Task: open an excel sheet and write heading  Cash Flow TrackerAdd Dates in a column and its values below  '2023-05-01, 2023-05-03, 2023-05-06, 2023-05-10, 2023-05-15, 2023-05-20, 2023-05-25 & 2023-05-31'Add Descriptions in next column and its values below  Monthly Salary, Grocery Shopping, Dining Out., Utility Bill, Transportation, Entertainment, Miscellaneous & Total. Add Amount in next column and its values below  $2,500, $100, $50, $150, $30, $50, $20& $400. Add Income/ Expense in next column and its values below  Income, Expenses, Expenses, Expenses, Expenses, Expenses & Expenses. Add Balance in next column and its values below  $2,500, $2,400, $2,350, $2,200, $2,170, $2,120, $2,100 & $2100. Save page FinStatement templatesbook
Action: Mouse moved to (40, 179)
Screenshot: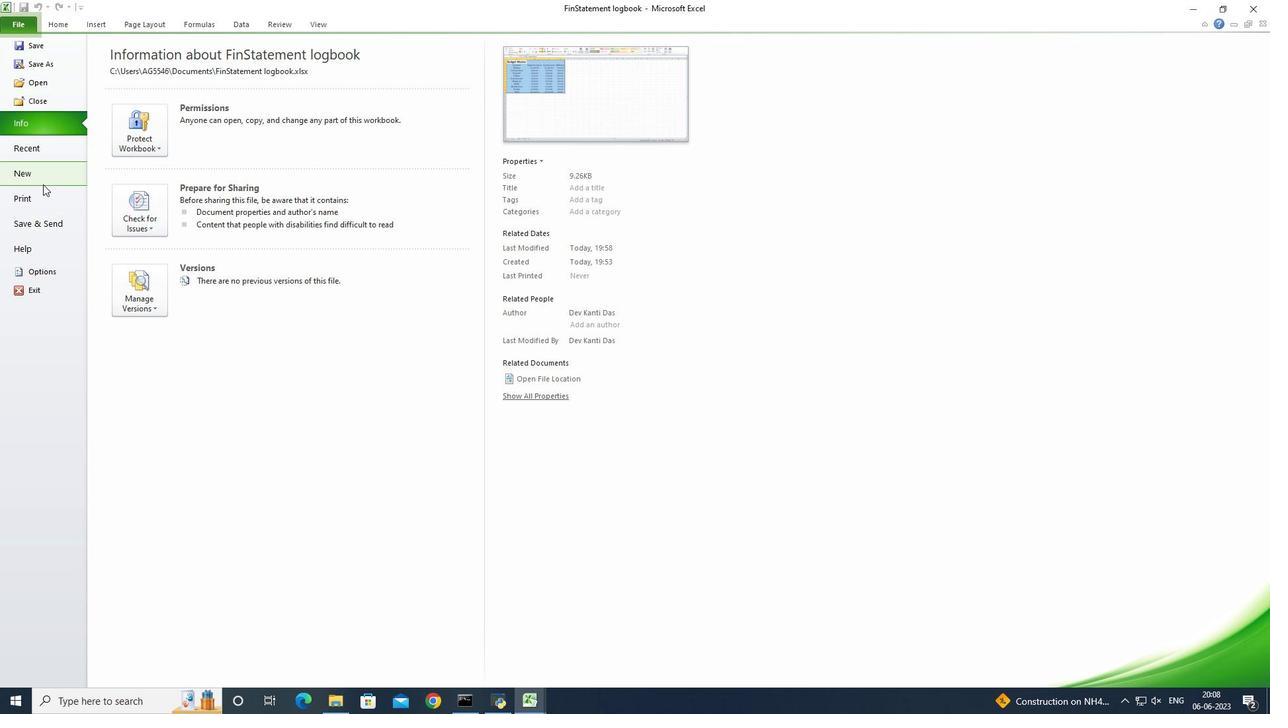 
Action: Mouse pressed left at (40, 179)
Screenshot: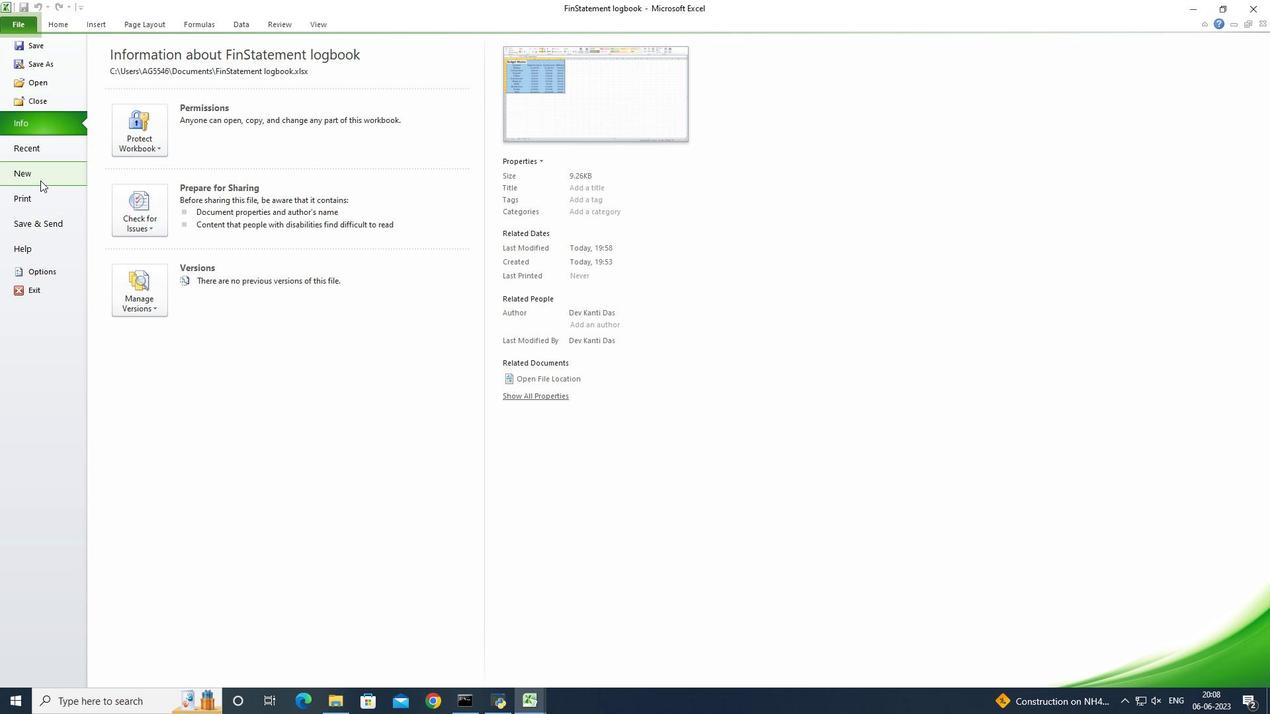 
Action: Mouse moved to (661, 346)
Screenshot: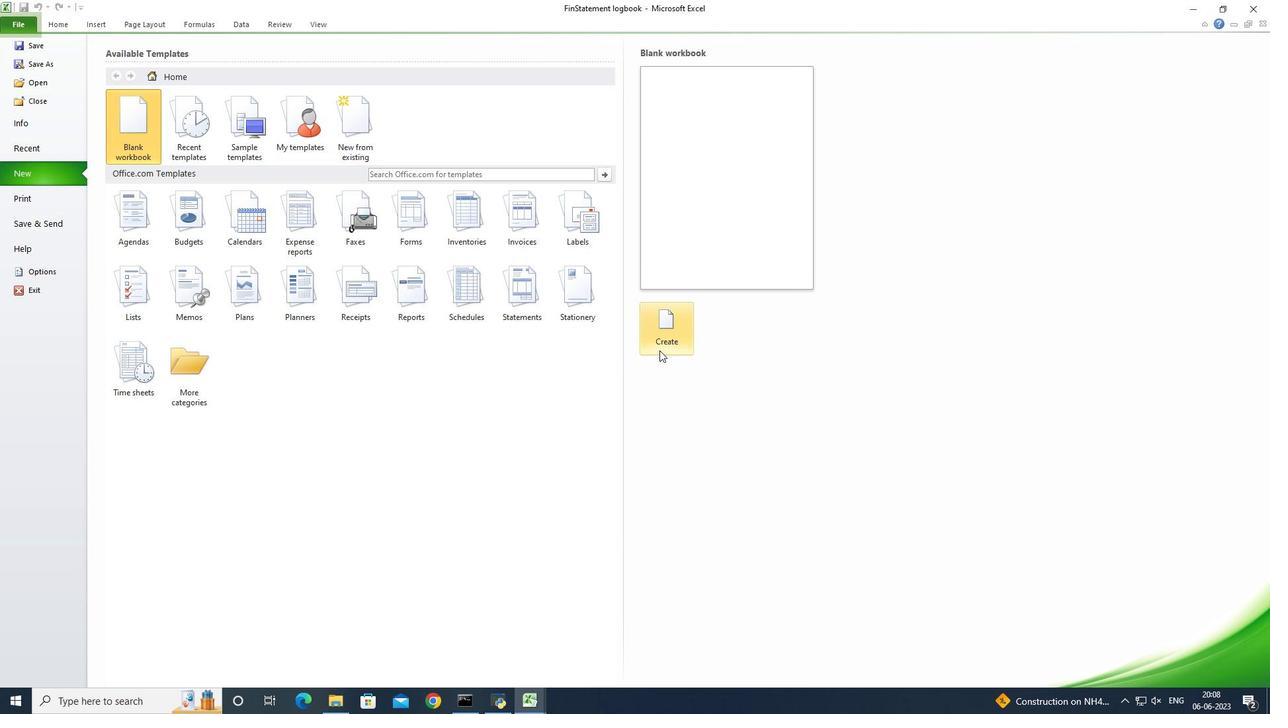 
Action: Mouse pressed left at (661, 346)
Screenshot: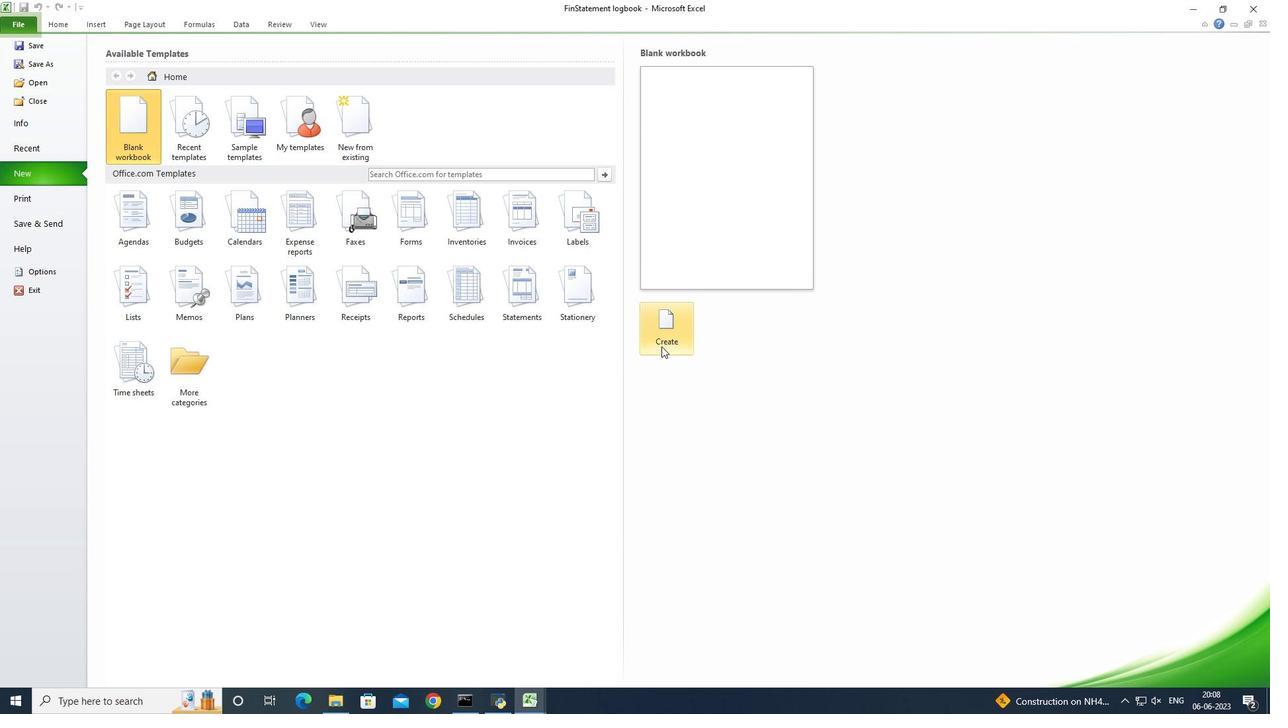 
Action: Mouse moved to (46, 129)
Screenshot: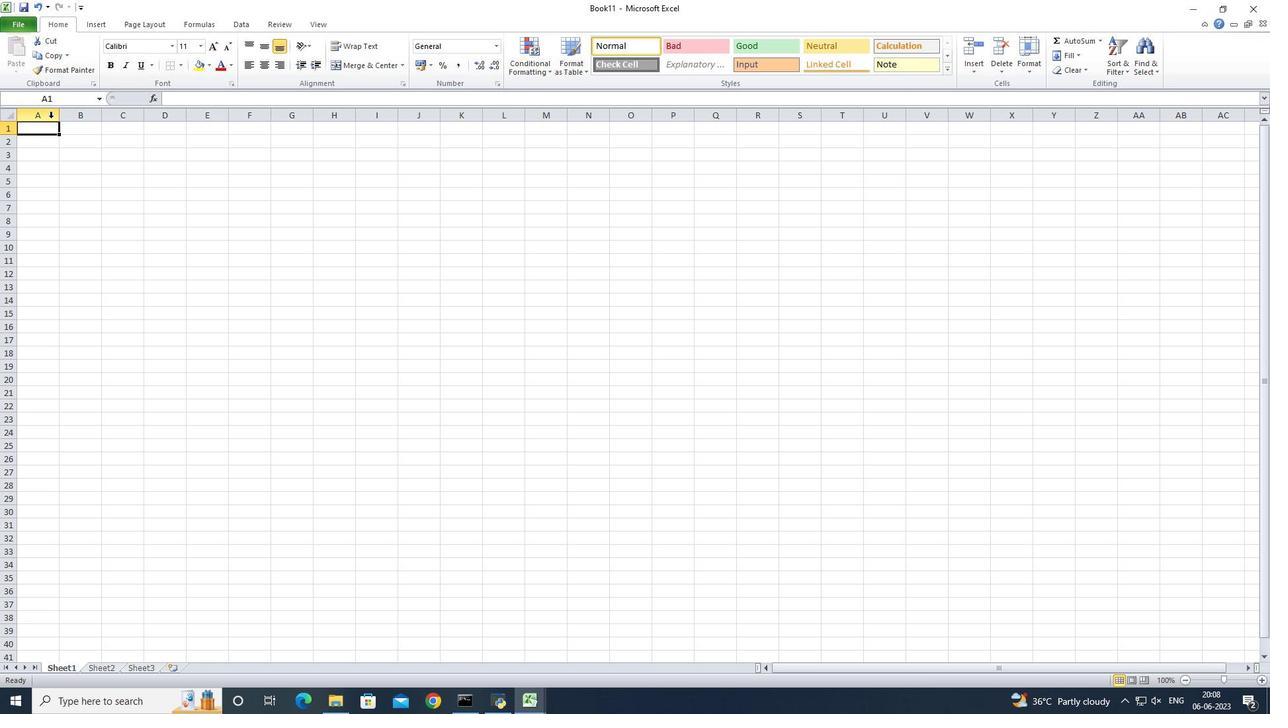 
Action: Mouse pressed left at (46, 129)
Screenshot: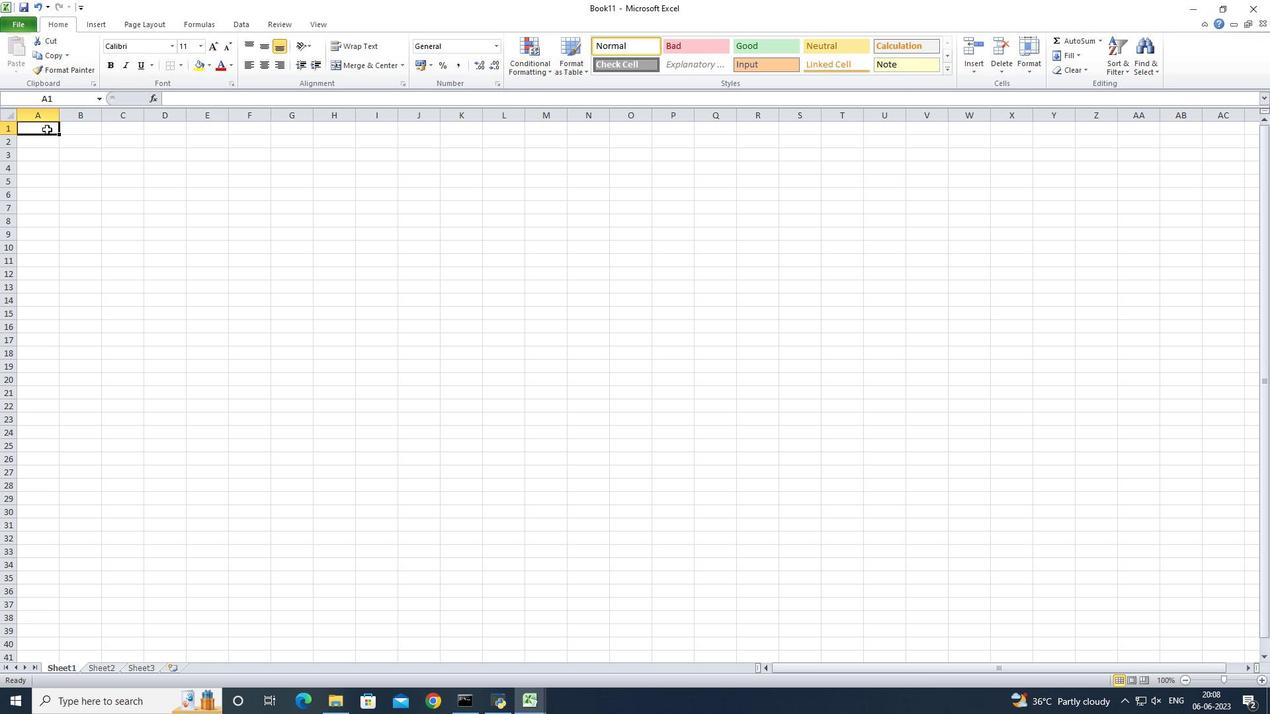 
Action: Key pressed <Key.shift>Cash<Key.space><Key.shift>Flow<Key.space><Key.shift>Tracker<Key.enter><Key.shift>Dates<Key.enter>2023-05-01<Key.enter>2023-05-03<Key.enter>2023-05-06<Key.enter>2023-05-10<Key.enter>2023-05-15<Key.enter>2023-05-20<Key.enter>2023-05-25<Key.enter>2023-05-31<Key.right><Key.up><Key.up><Key.up><Key.up><Key.up><Key.up><Key.up><Key.up><Key.shift>Descriptions<Key.enter><Key.shift>Monthk<Key.backspace>ly<Key.space><Key.shift>Sak<Key.backspace>lary<Key.enter><Key.shift>F<Key.backspace><Key.shift>Grocery<Key.enter><Key.up>
Screenshot: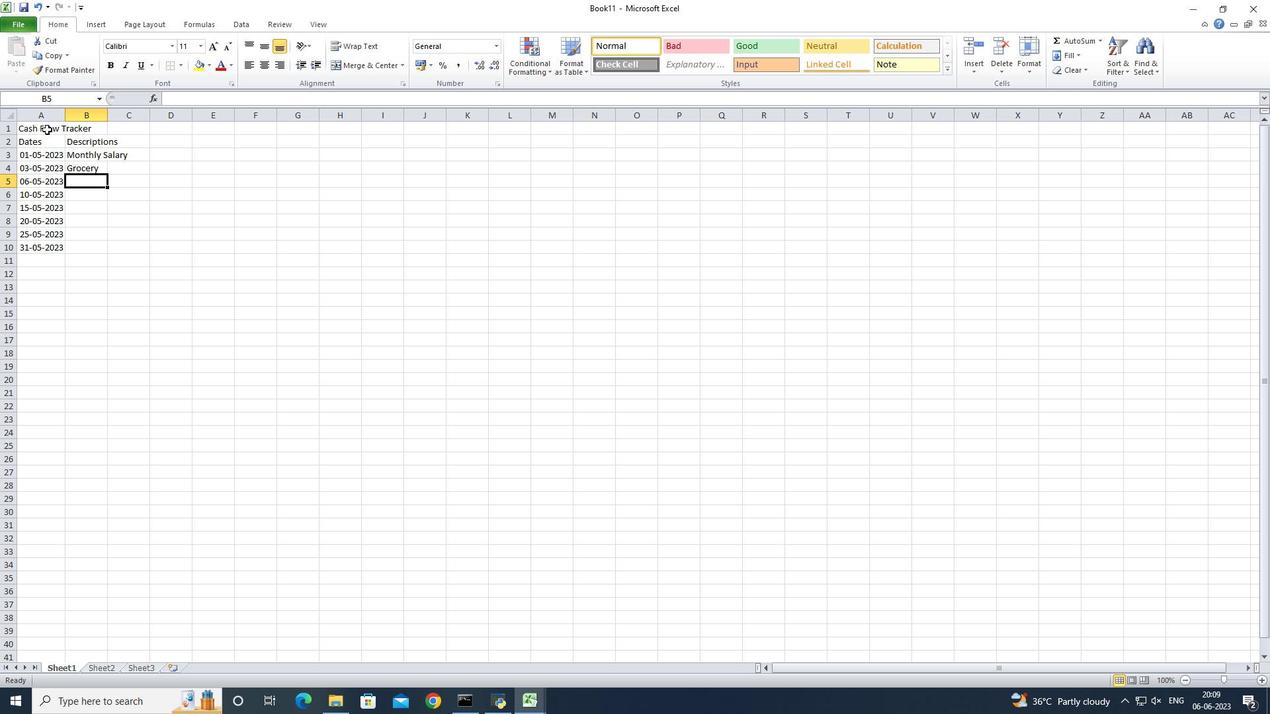 
Action: Mouse moved to (204, 95)
Screenshot: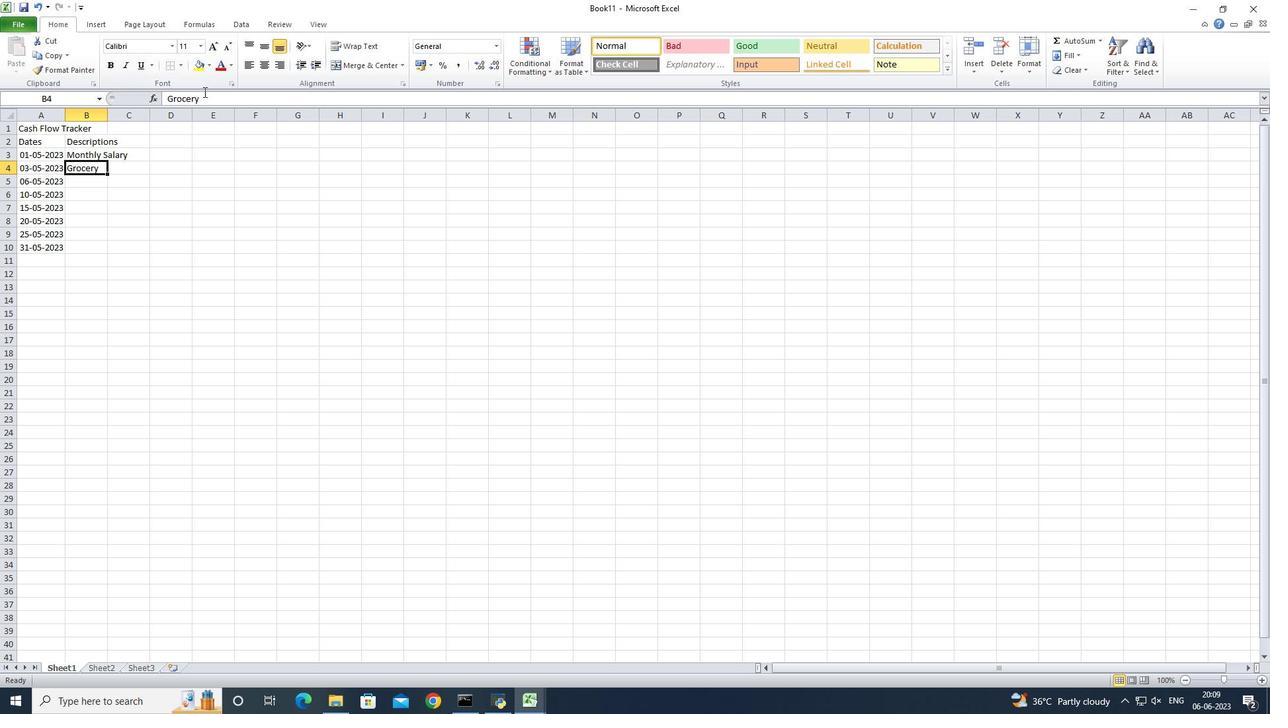 
Action: Mouse pressed left at (204, 95)
Screenshot: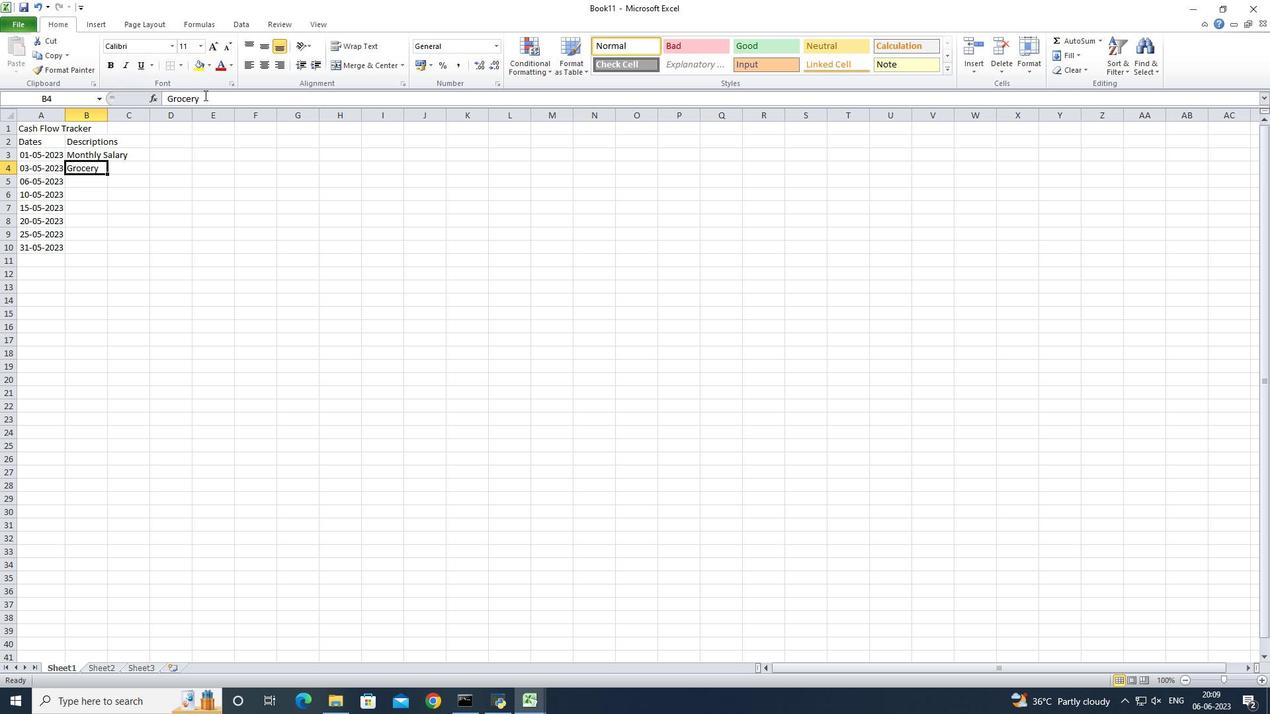 
Action: Key pressed <Key.space><Key.shift>Shopping<Key.enter><Key.shift>Dinn<Key.backspace>ing<Key.space>out<Key.enter><Key.shift>Utility<Key.space><Key.shift>Bill<Key.enter><Key.shift>Tram=<Key.backspace><Key.backspace>nsportation<Key.enter><Key.shift><Key.shift><Key.shift><Key.shift><Key.shift><Key.shift>Entertainment<Key.enter><Key.shift>Miscellaneous<Key.enter><Key.shift><Key.shift><Key.shift><Key.shift><Key.shift><Key.shift><Key.shift><Key.shift><Key.shift><Key.shift><Key.shift><Key.shift><Key.shift>Total<Key.right><Key.up><Key.up><Key.up><Key.up><Key.up><Key.up><Key.up><Key.up><Key.up><Key.down><Key.shift>Amount<Key.enter>3<Key.backspace>2500<Key.enter>100<Key.enter>50<Key.enter>150<Key.enter>30<Key.enter>50<Key.enter>20<Key.enter>400<Key.right><Key.up><Key.up><Key.up><Key.up><Key.up><Key.up><Key.up><Key.up><Key.shift_r>Income/<Key.shift>Expense<Key.enter><Key.shift_r><Key.shift_r>Income<Key.space><Key.enter><Key.shift>Expense<Key.enter><Key.shift>Expense<Key.enter><Key.shift>Expense<Key.enter><Key.shift>Expense<Key.enter><Key.shift>Expense<Key.enter><Key.shift>Expense<Key.enter><Key.right><Key.up><Key.up><Key.up><Key.up><Key.up><Key.up><Key.up><Key.up><Key.shift>Balance<Key.enter>2500<Key.enter>2400<Key.enter>2350<Key.enter>2200<Key.enter>2170<Key.enter>2120<Key.enter>2100<Key.enter>2100
Screenshot: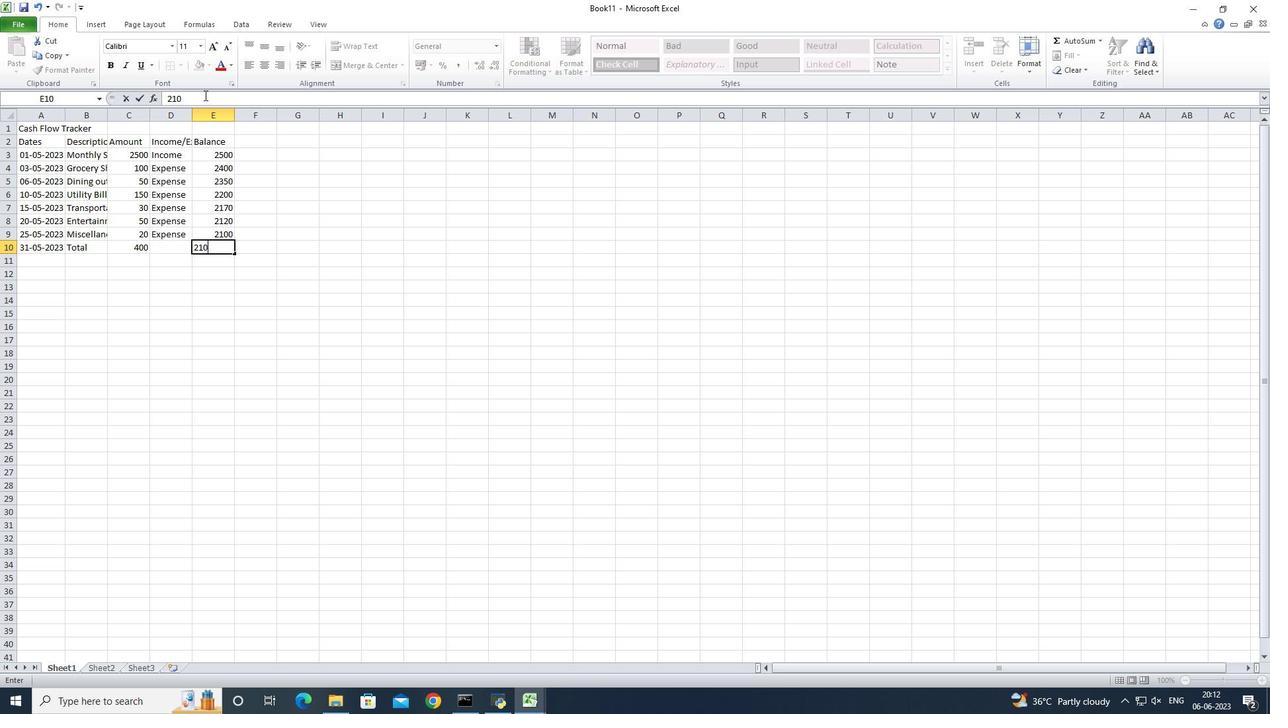 
Action: Mouse moved to (191, 111)
Screenshot: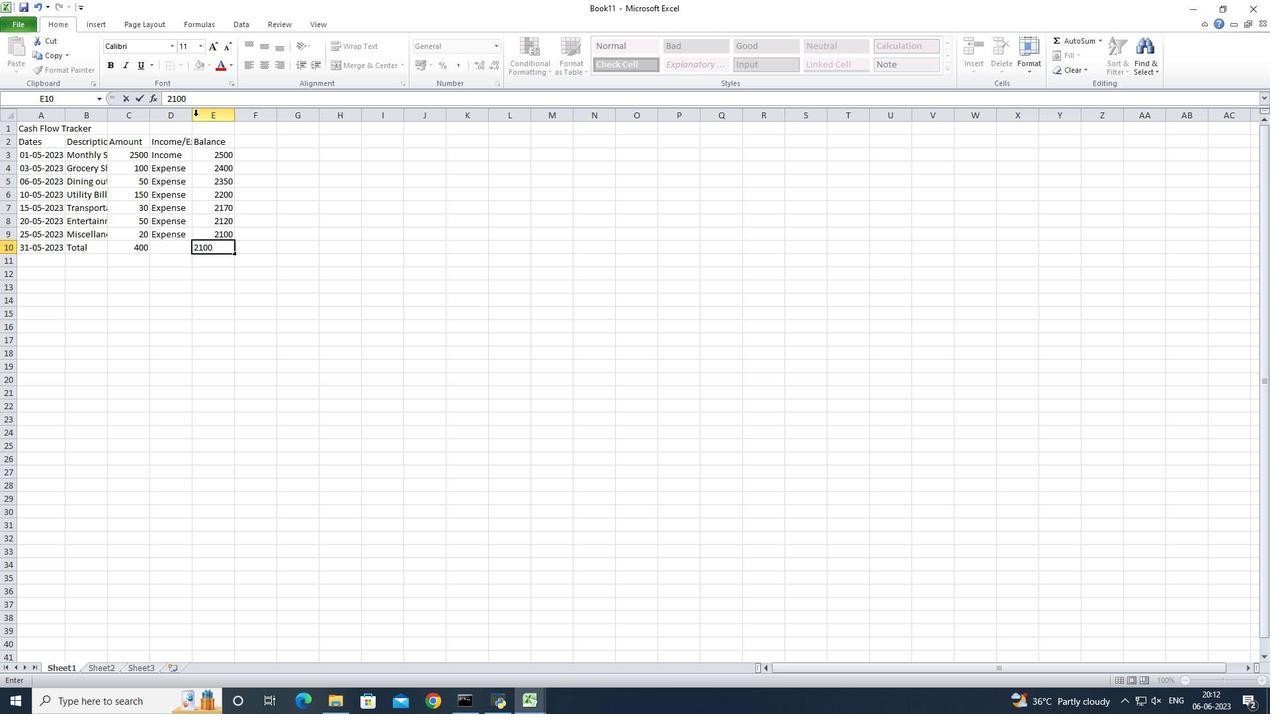 
Action: Mouse pressed left at (191, 111)
Screenshot: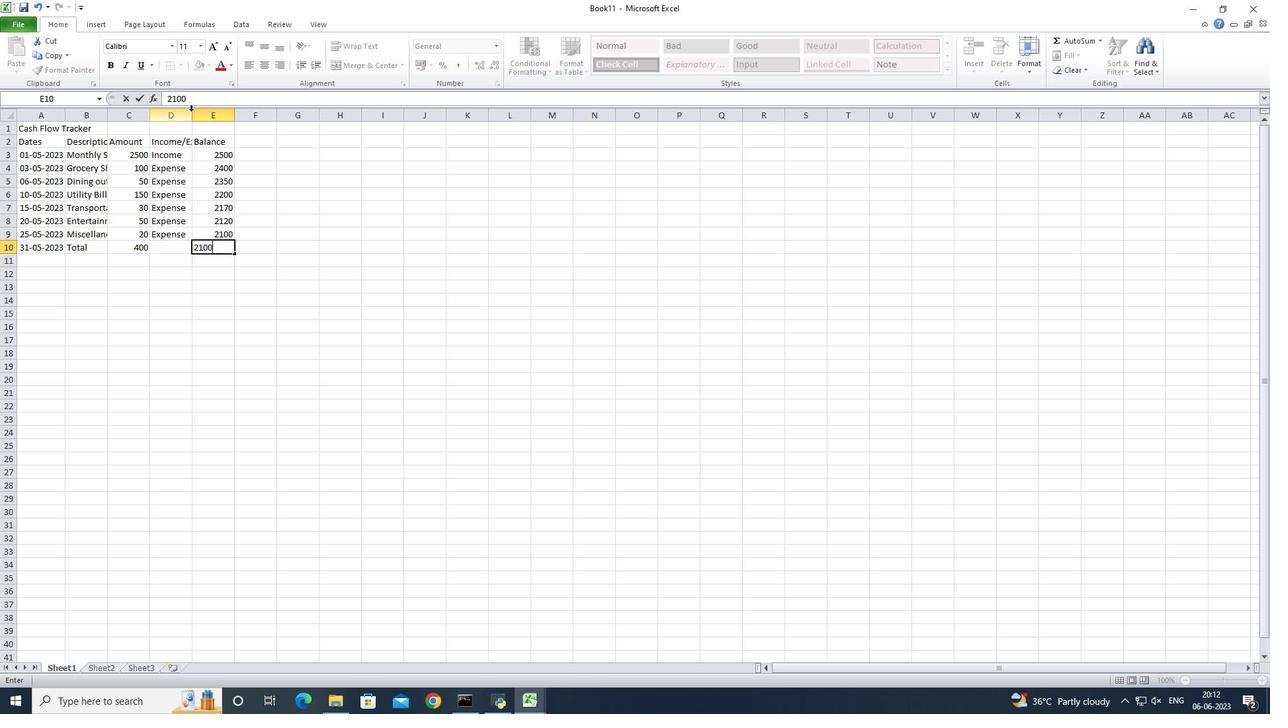 
Action: Mouse pressed left at (191, 111)
Screenshot: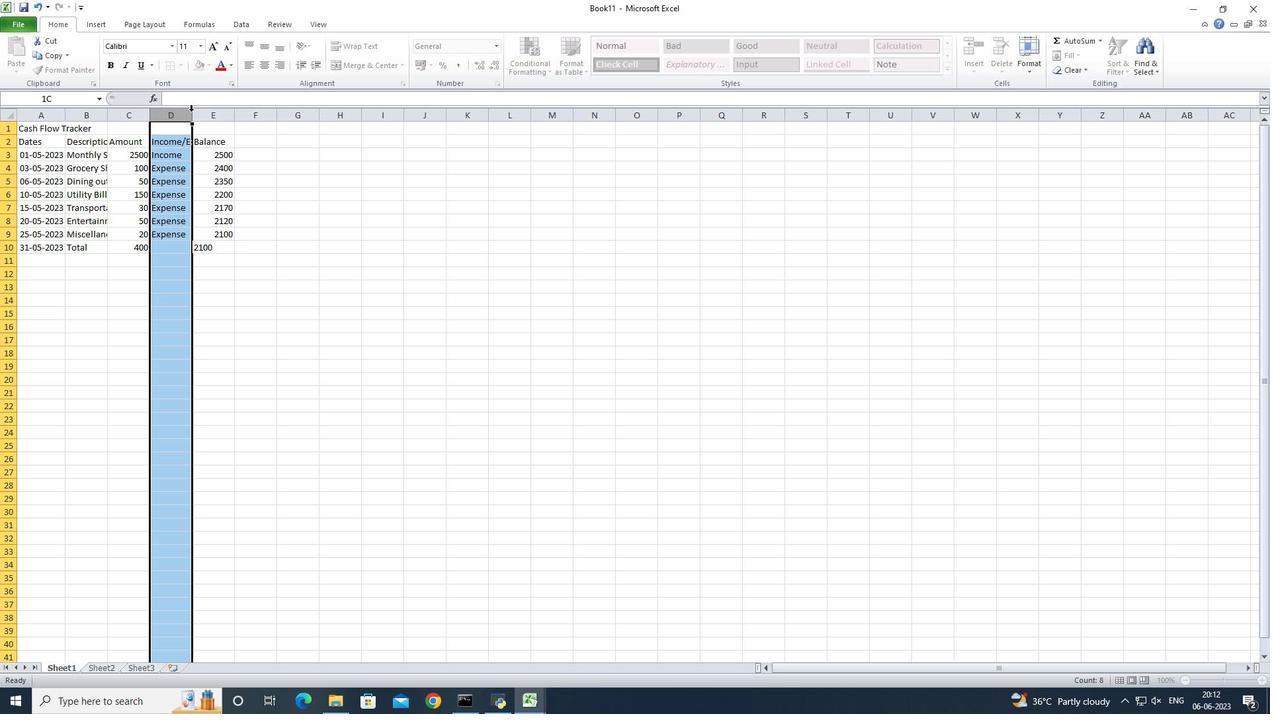 
Action: Mouse moved to (109, 117)
Screenshot: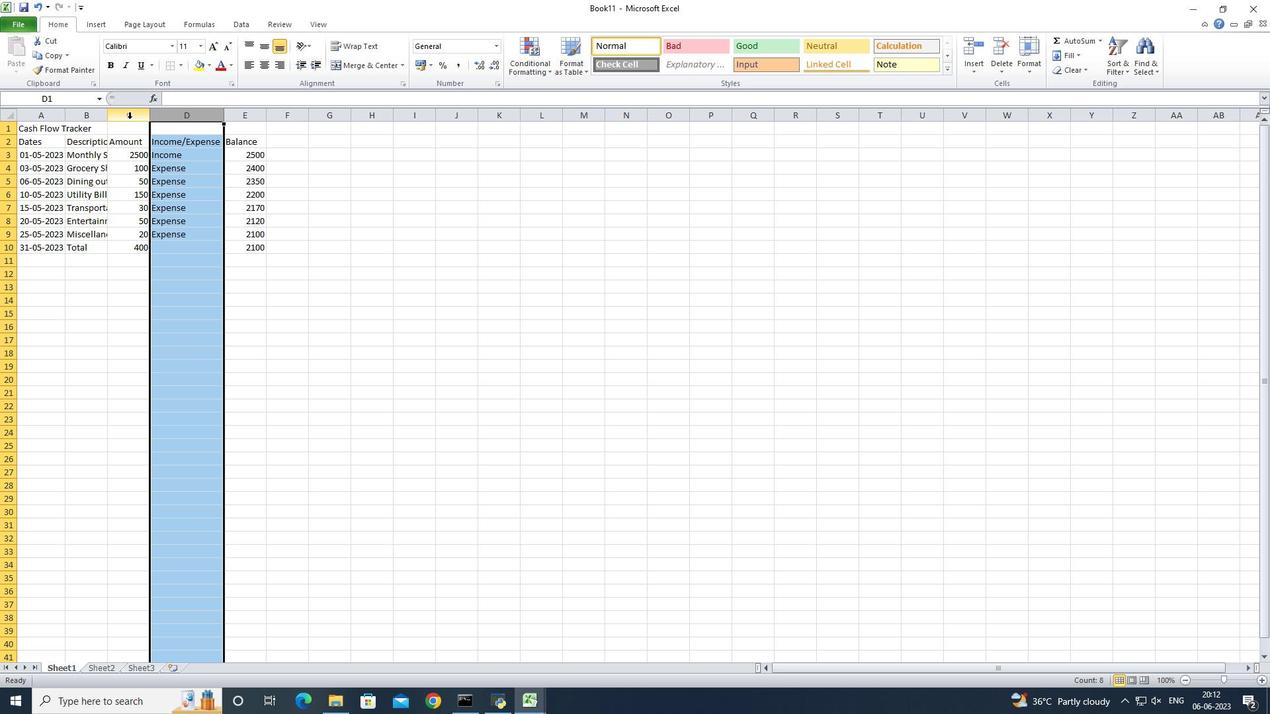 
Action: Mouse pressed left at (109, 117)
Screenshot: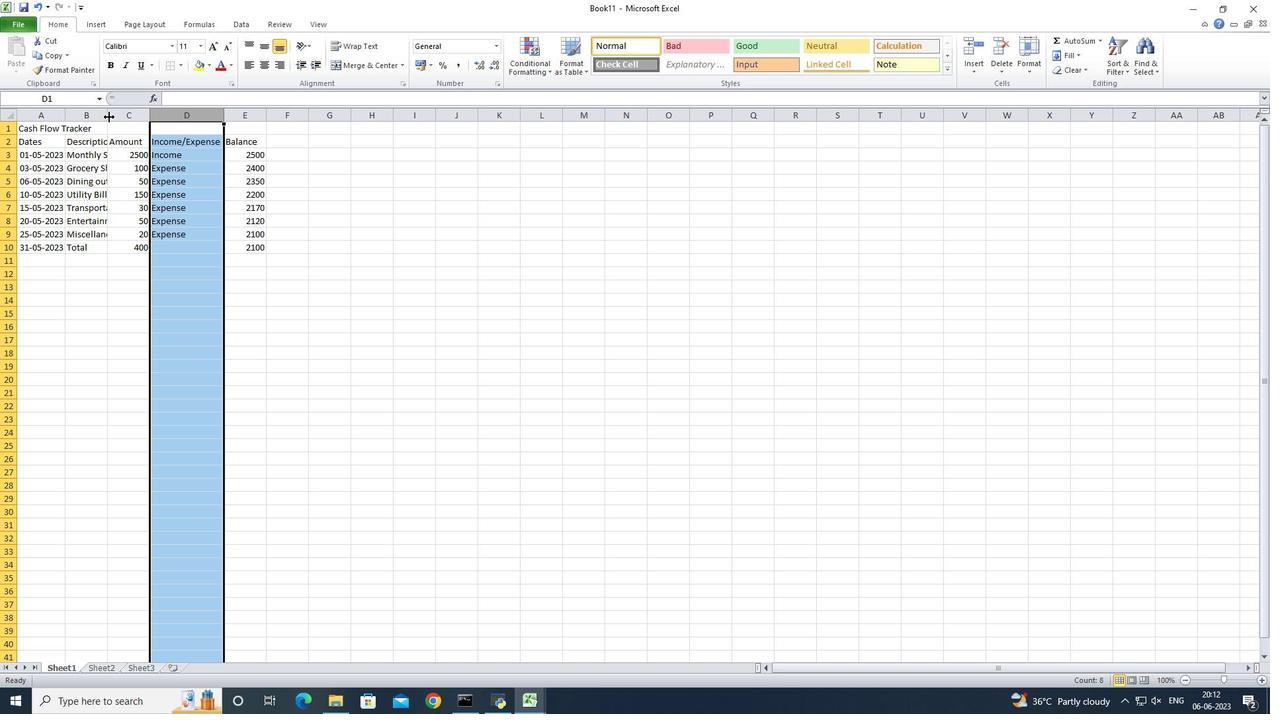 
Action: Mouse pressed left at (109, 117)
Screenshot: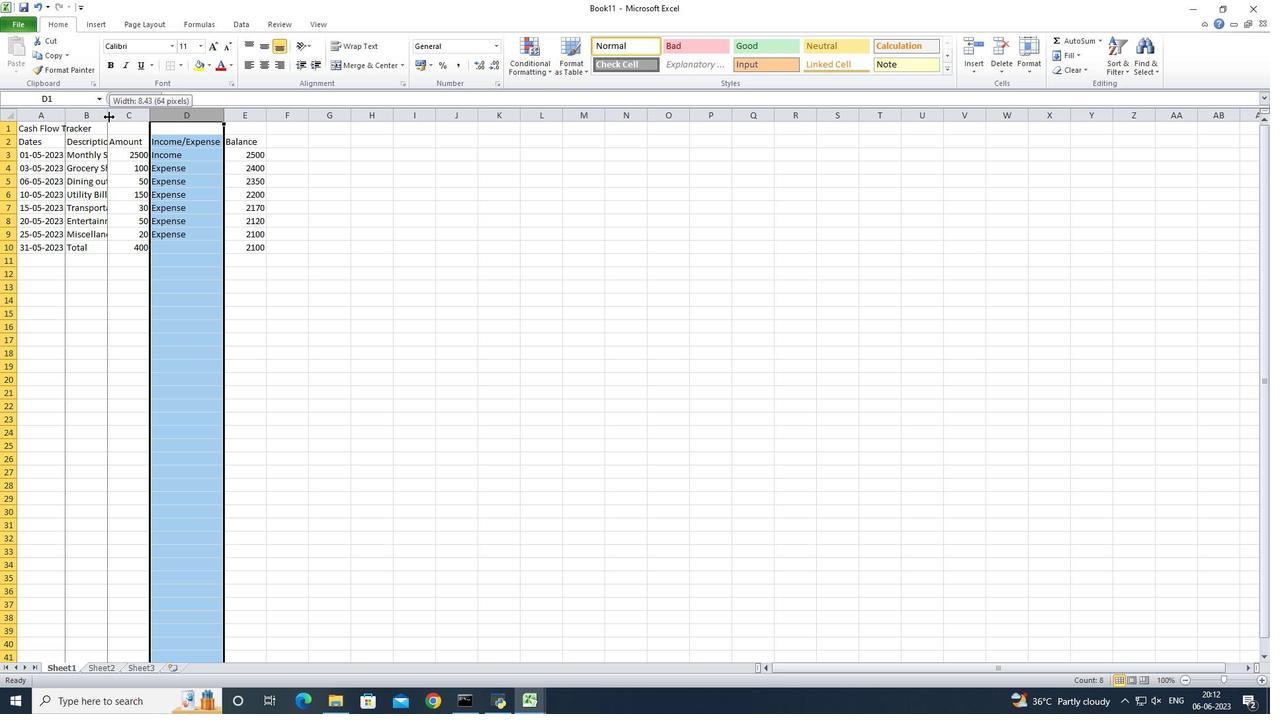 
Action: Mouse moved to (63, 112)
Screenshot: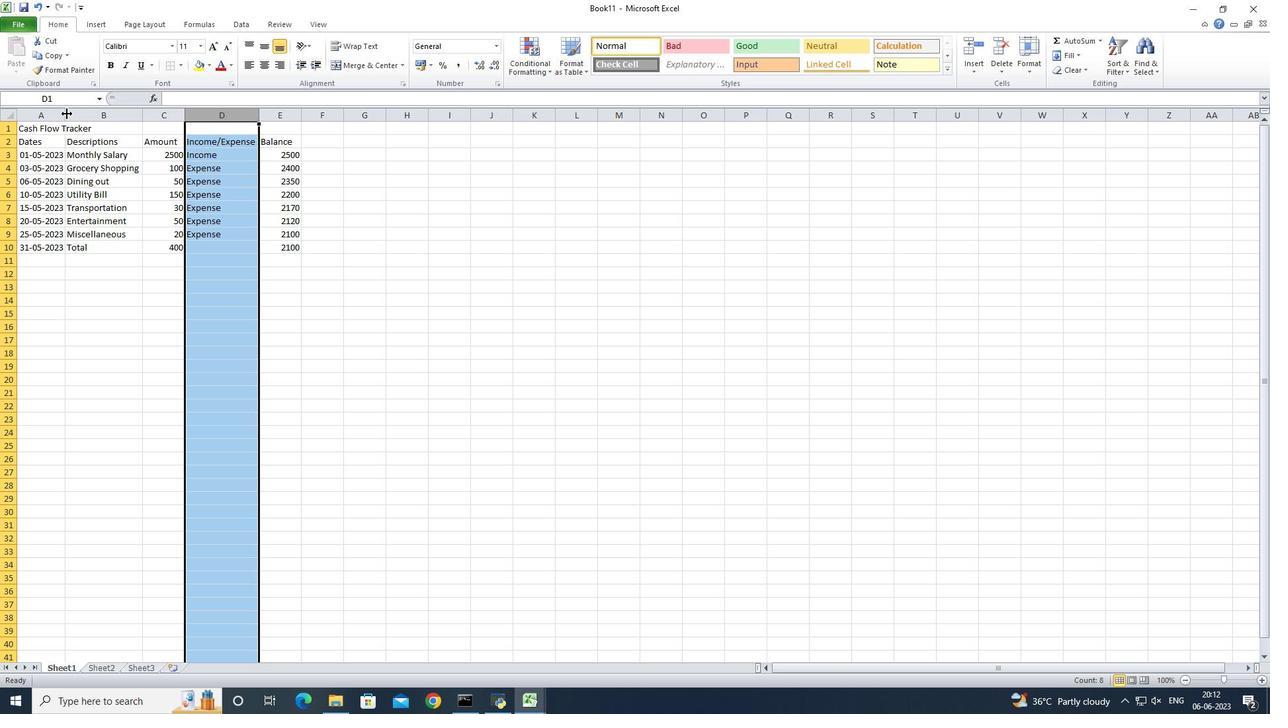
Action: Mouse pressed left at (63, 112)
Screenshot: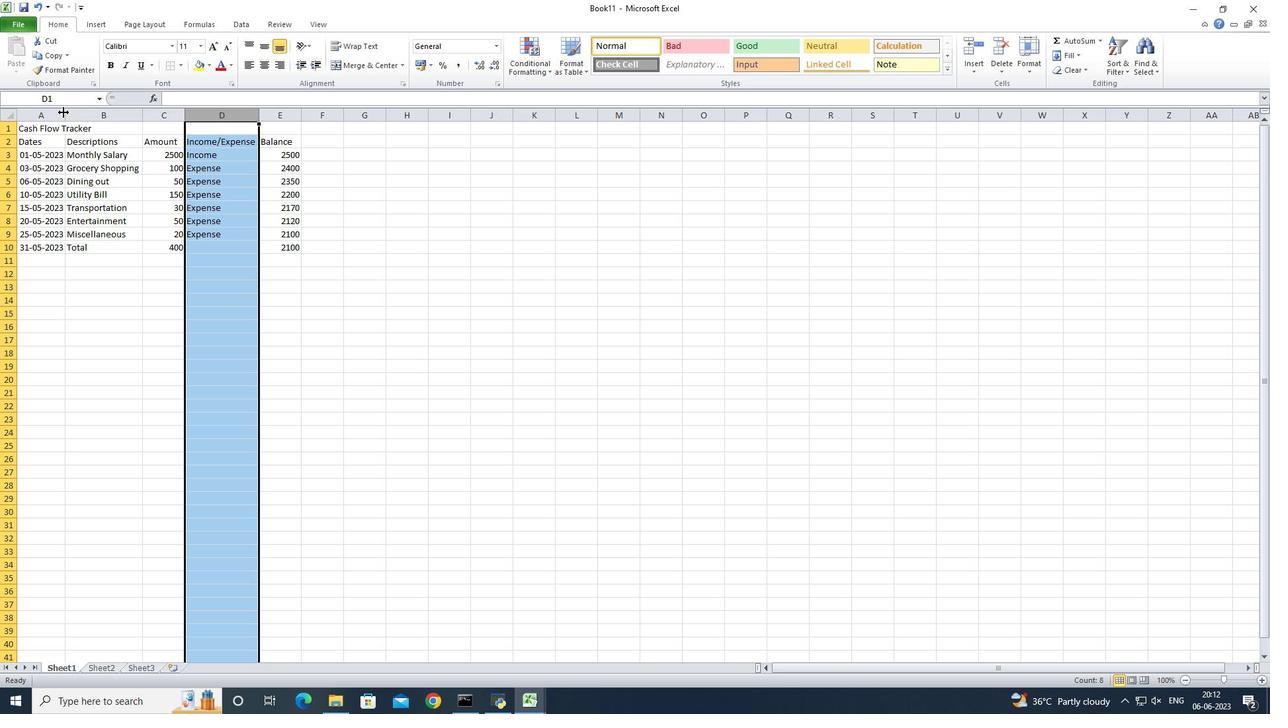 
Action: Mouse pressed left at (63, 112)
Screenshot: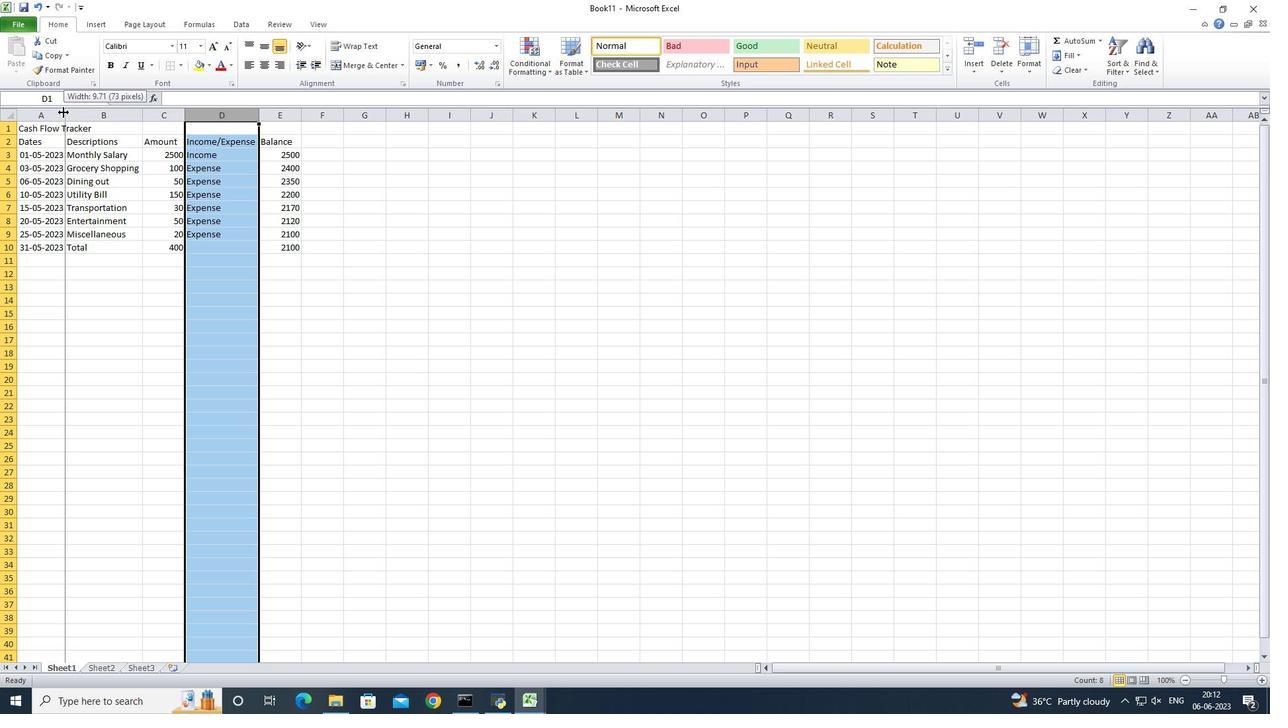 
Action: Mouse moved to (68, 158)
Screenshot: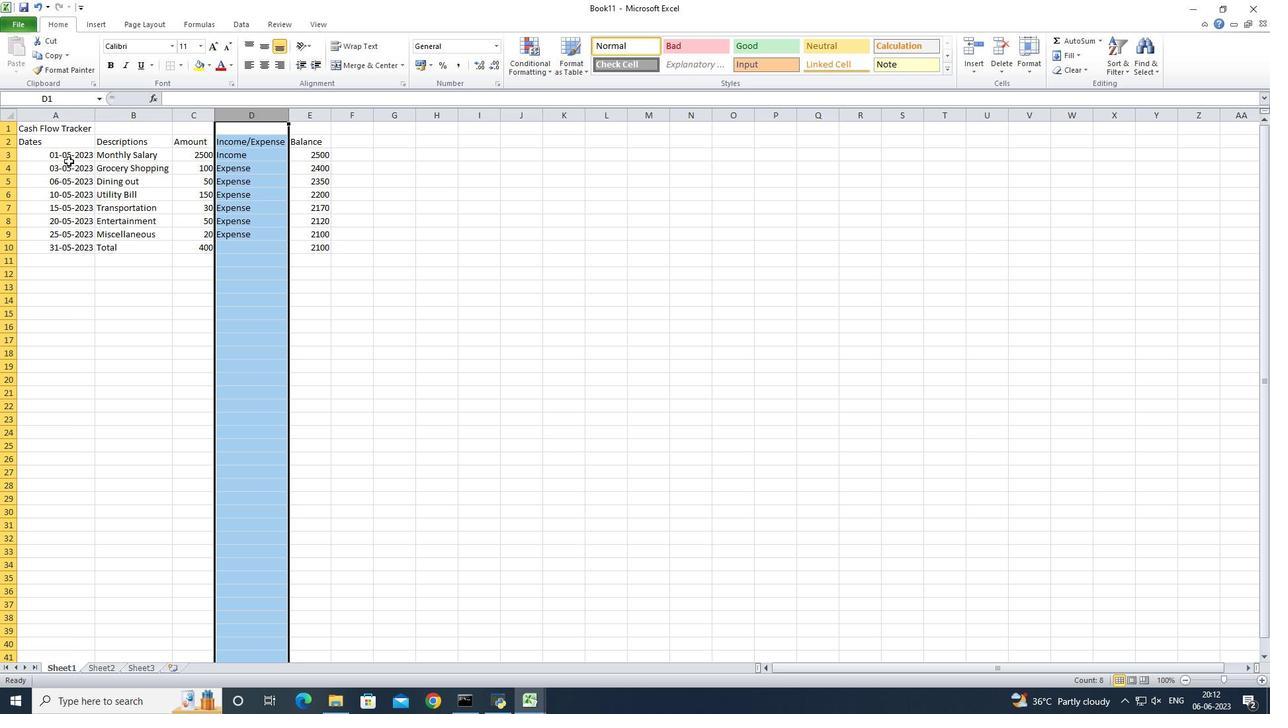 
Action: Mouse pressed left at (68, 158)
Screenshot: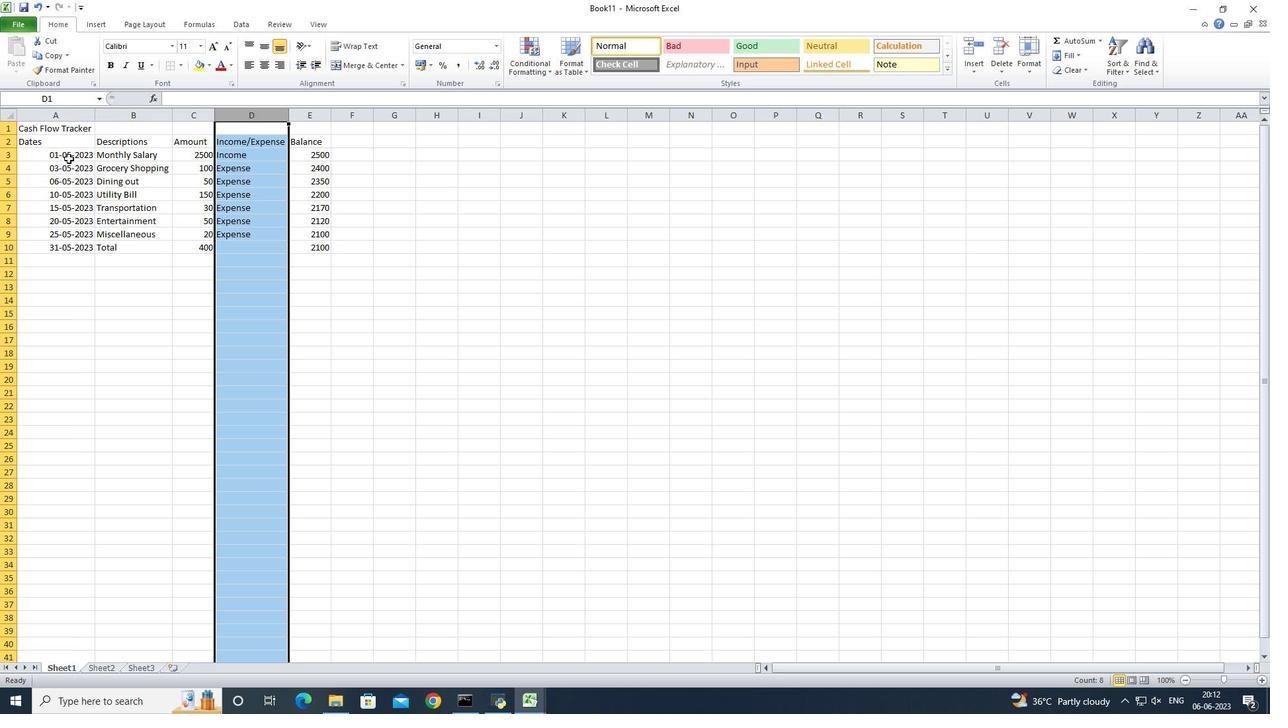 
Action: Mouse moved to (498, 47)
Screenshot: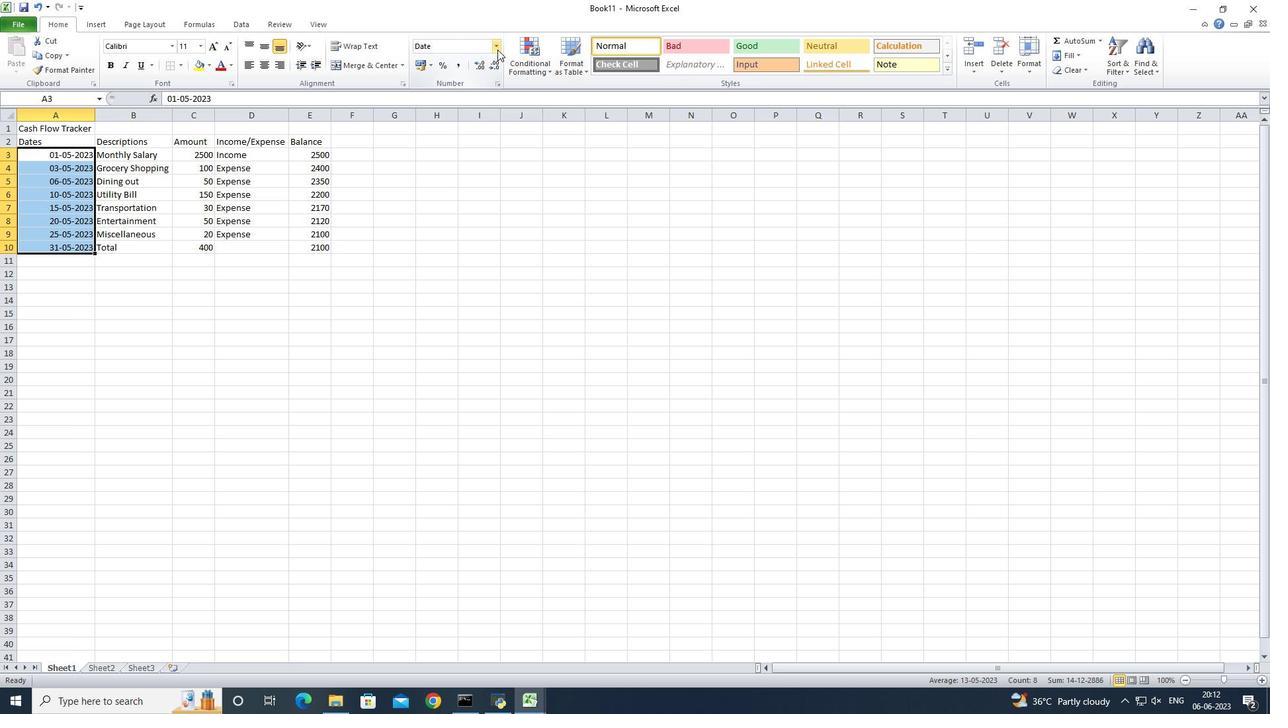 
Action: Mouse pressed left at (498, 47)
Screenshot: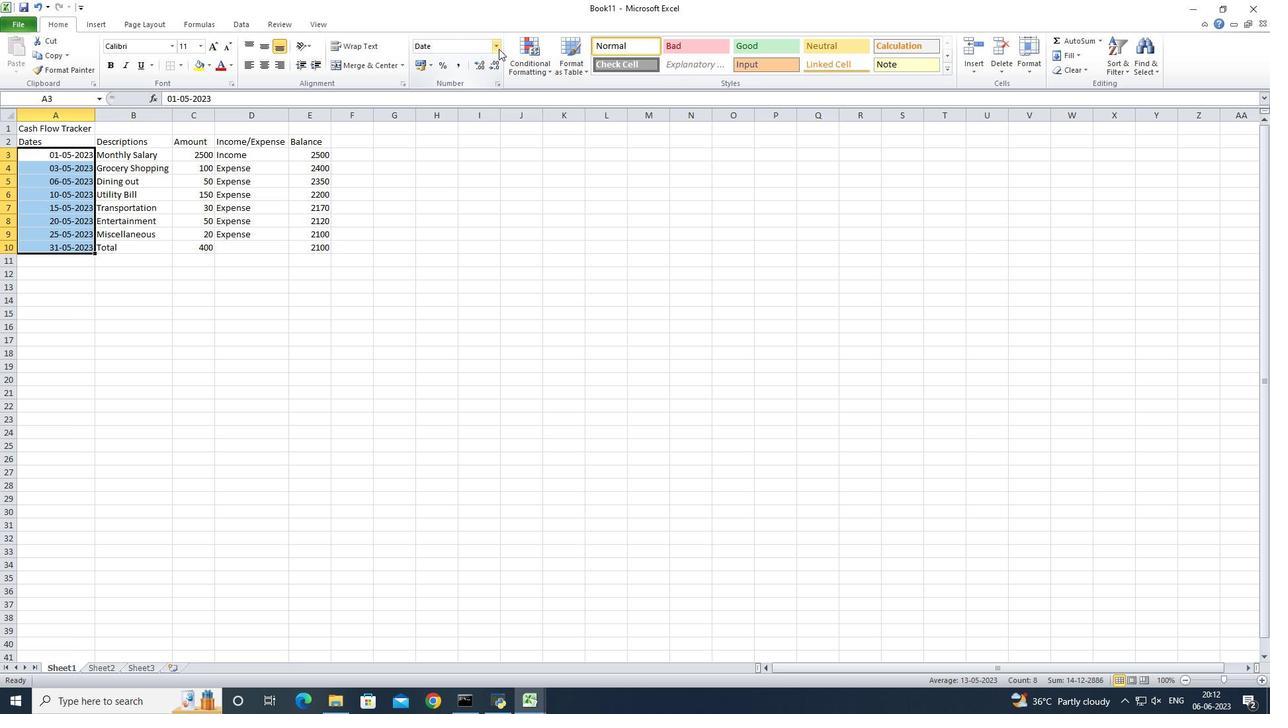 
Action: Mouse moved to (447, 385)
Screenshot: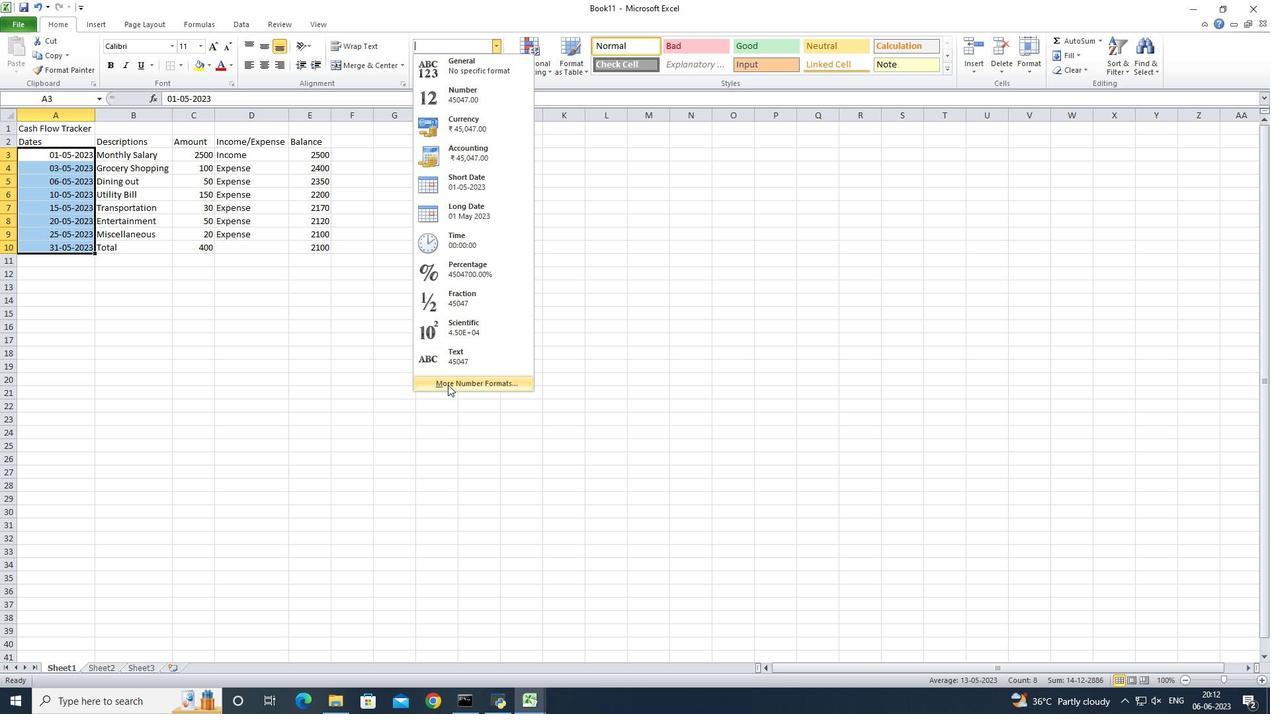 
Action: Mouse pressed left at (447, 385)
Screenshot: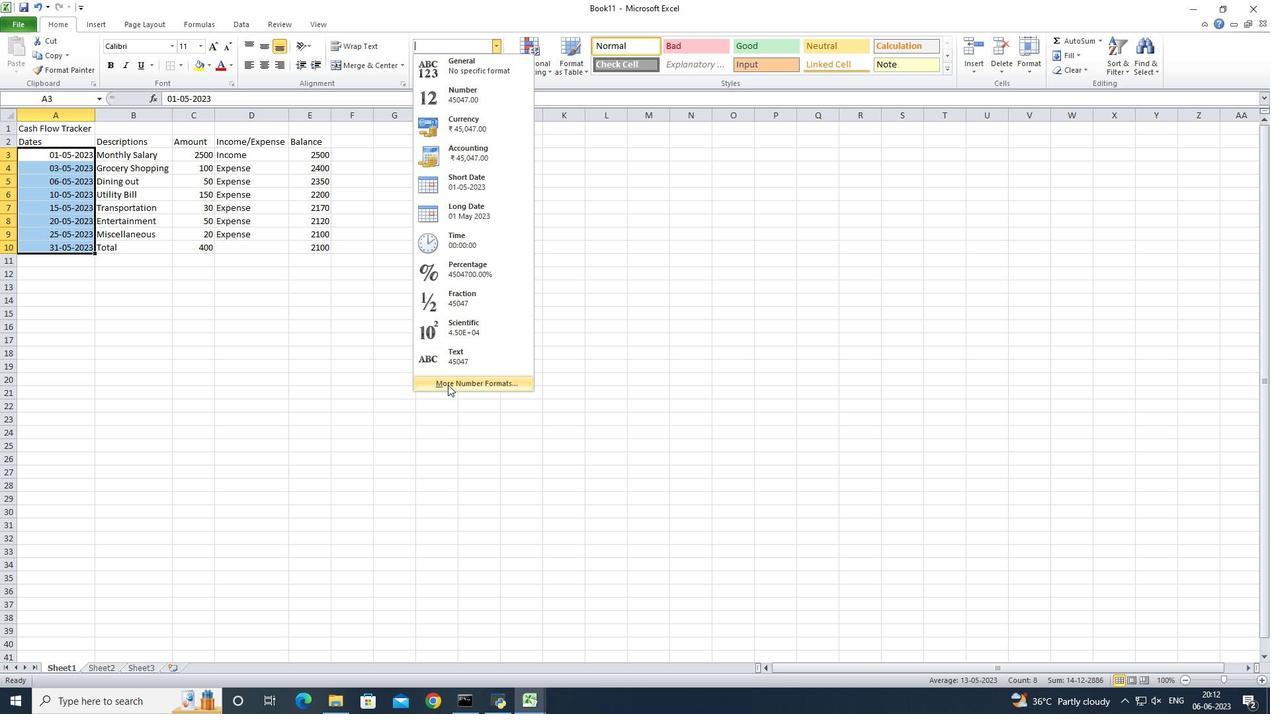 
Action: Mouse moved to (277, 320)
Screenshot: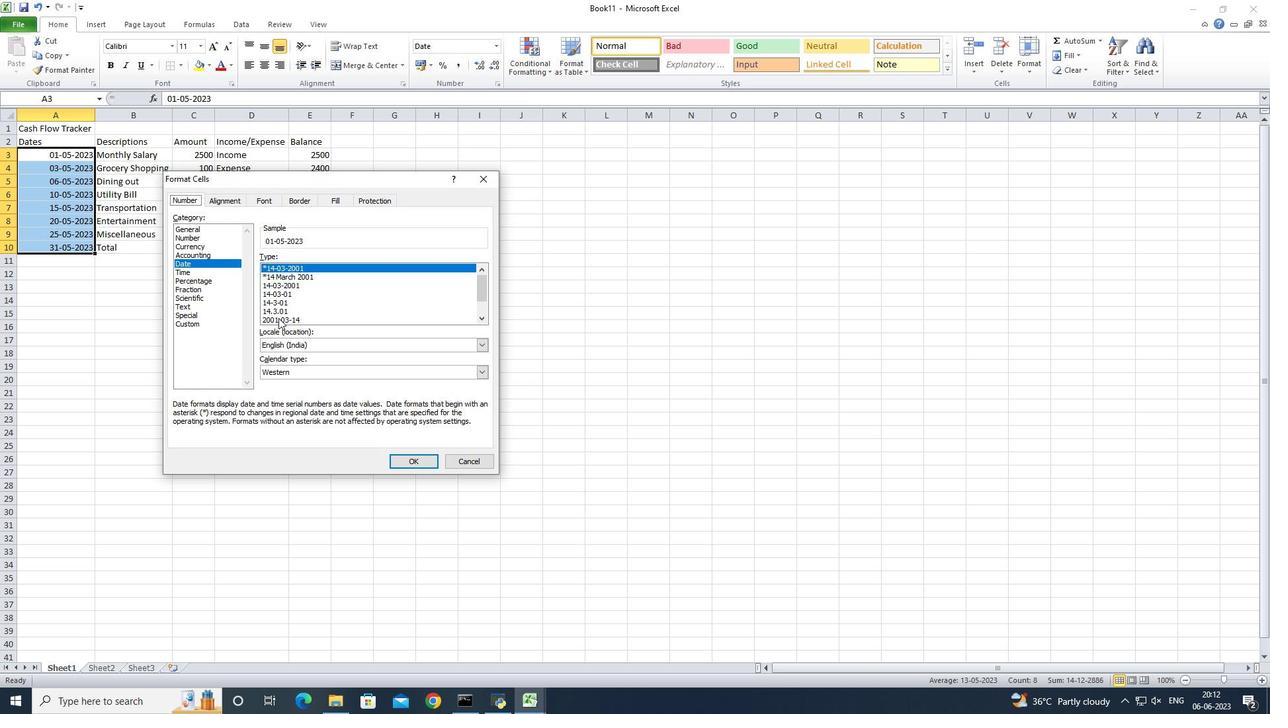 
Action: Mouse pressed left at (277, 320)
Screenshot: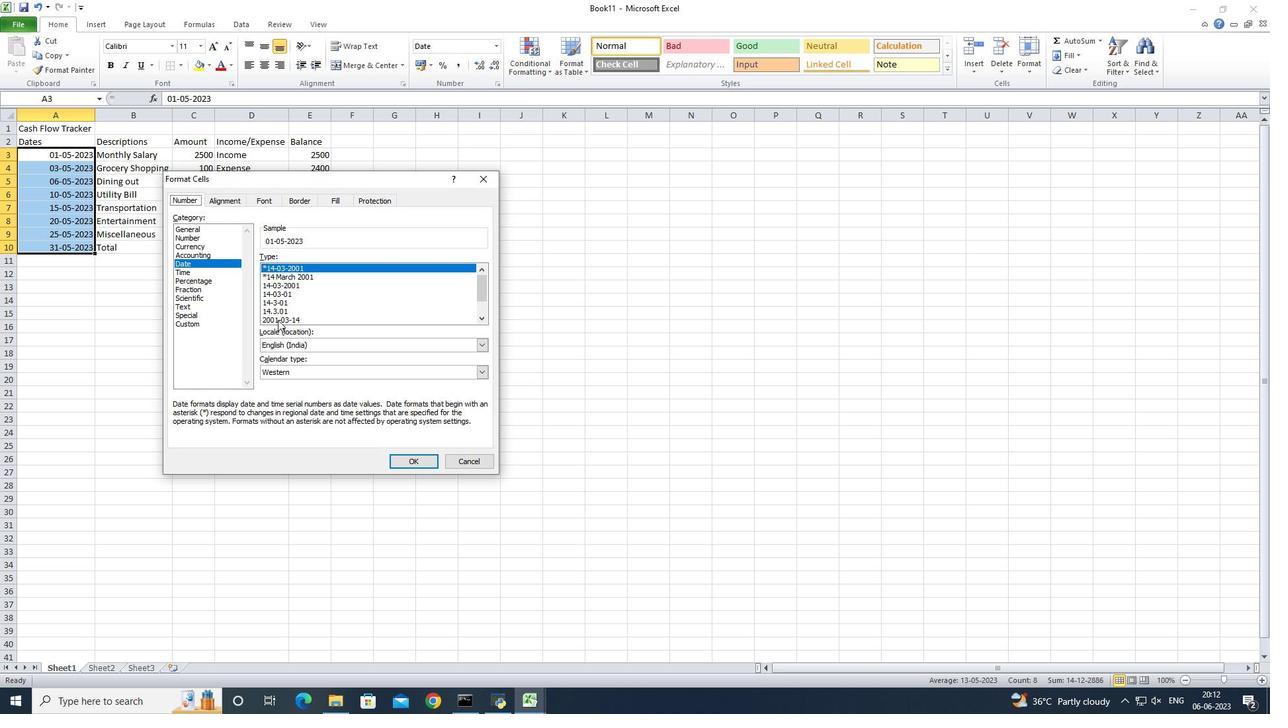 
Action: Mouse moved to (412, 463)
Screenshot: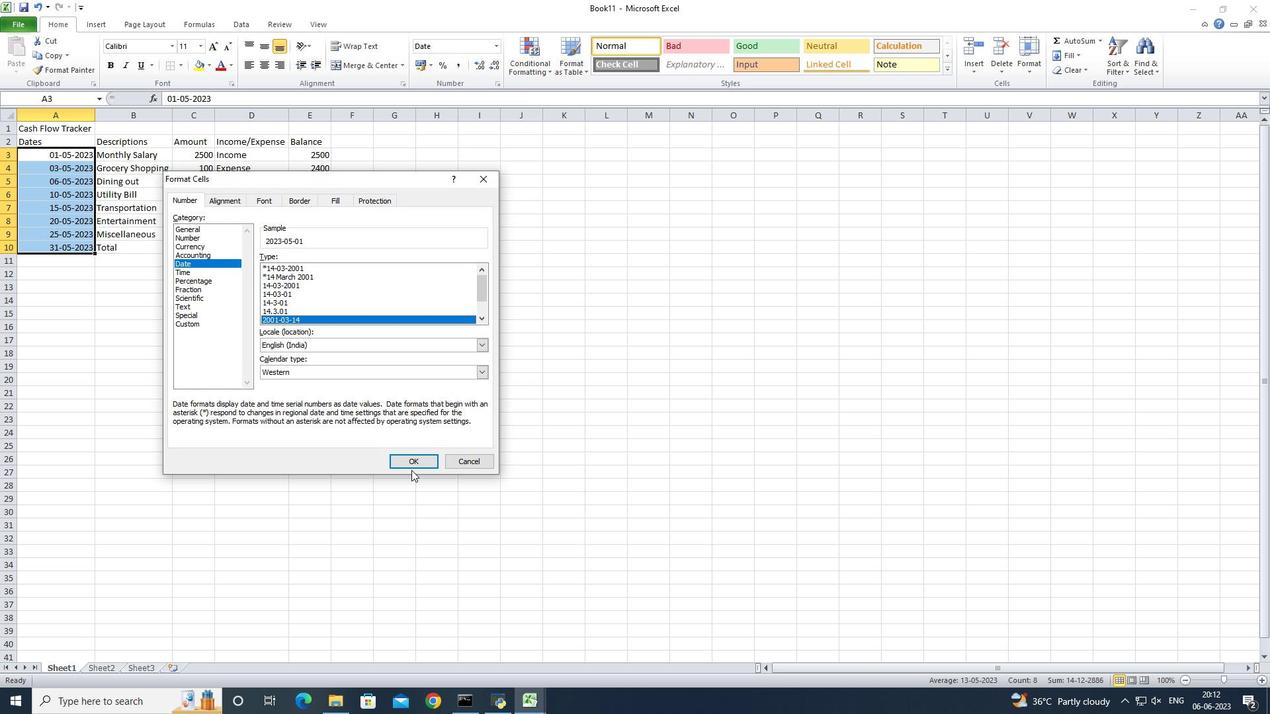 
Action: Mouse pressed left at (412, 463)
Screenshot: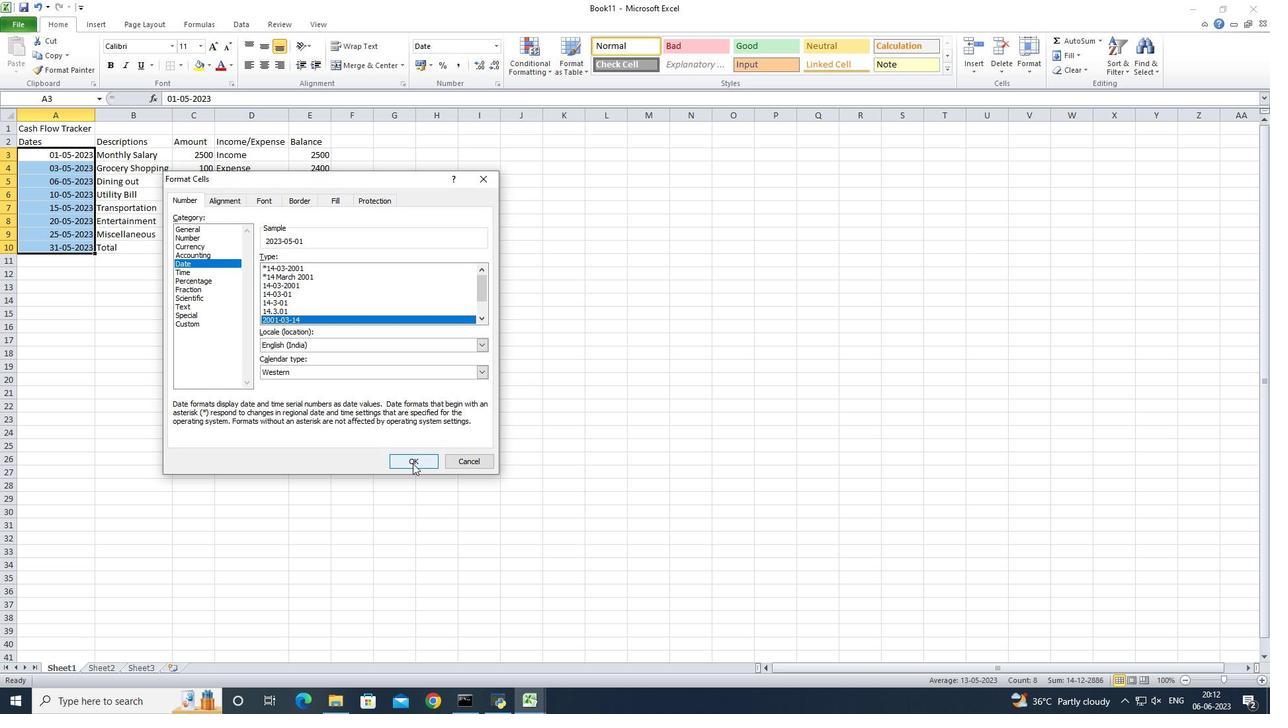 
Action: Mouse moved to (183, 150)
Screenshot: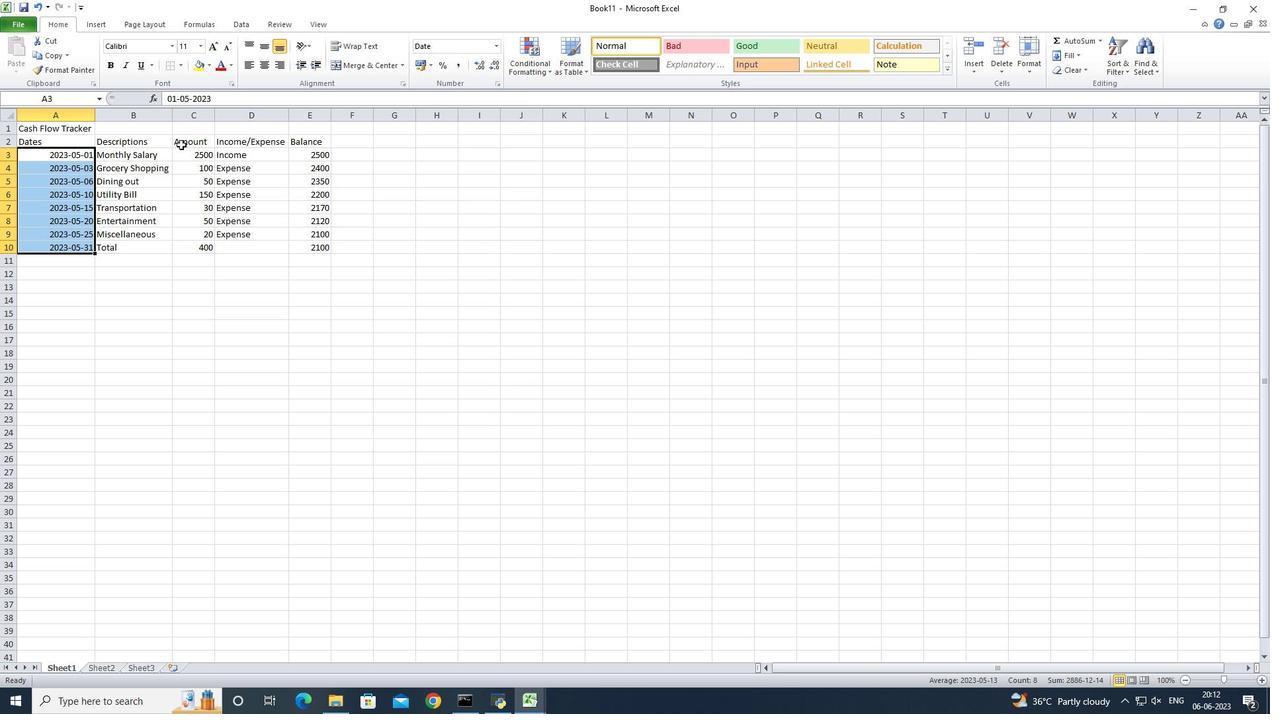 
Action: Mouse pressed left at (183, 150)
Screenshot: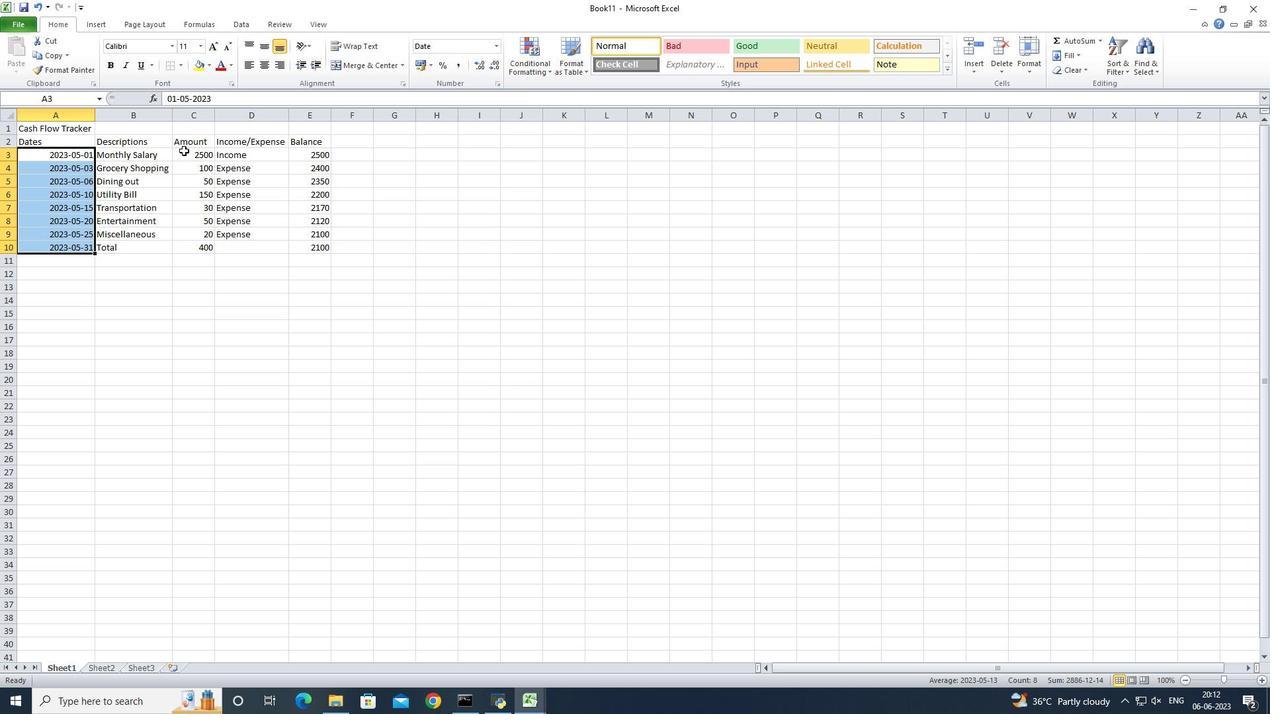 
Action: Mouse moved to (494, 46)
Screenshot: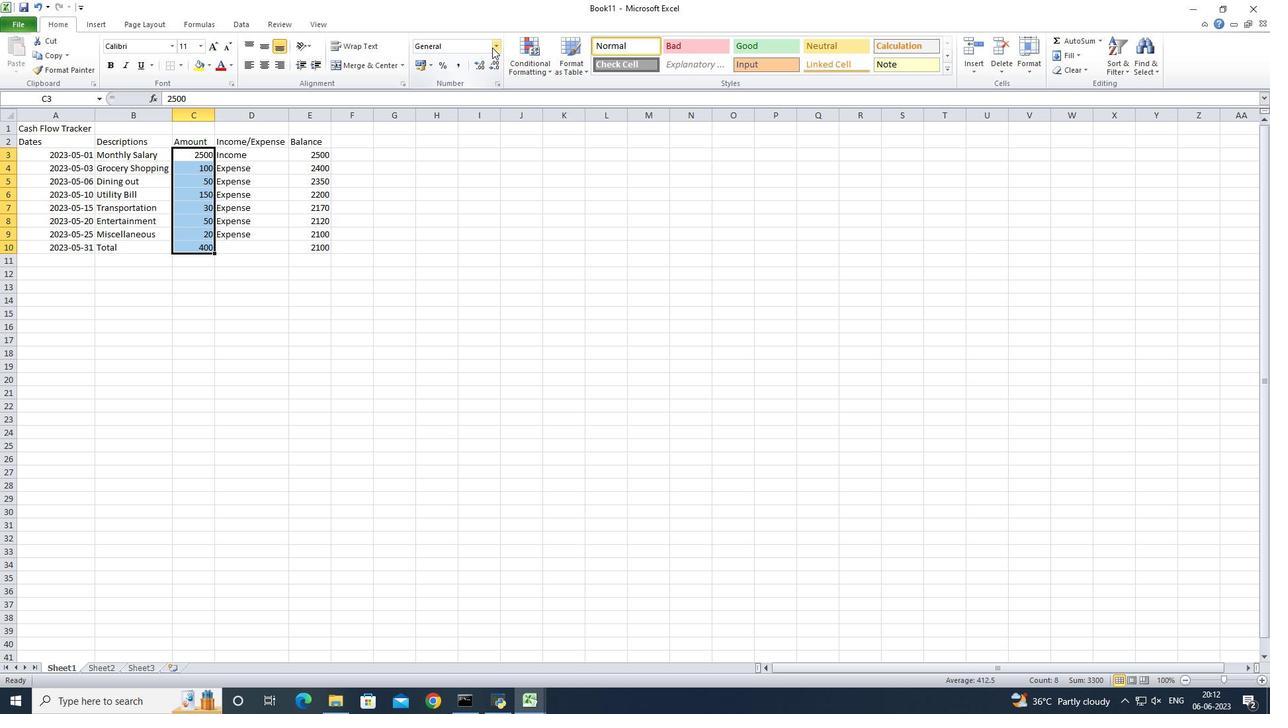 
Action: Mouse pressed left at (494, 46)
Screenshot: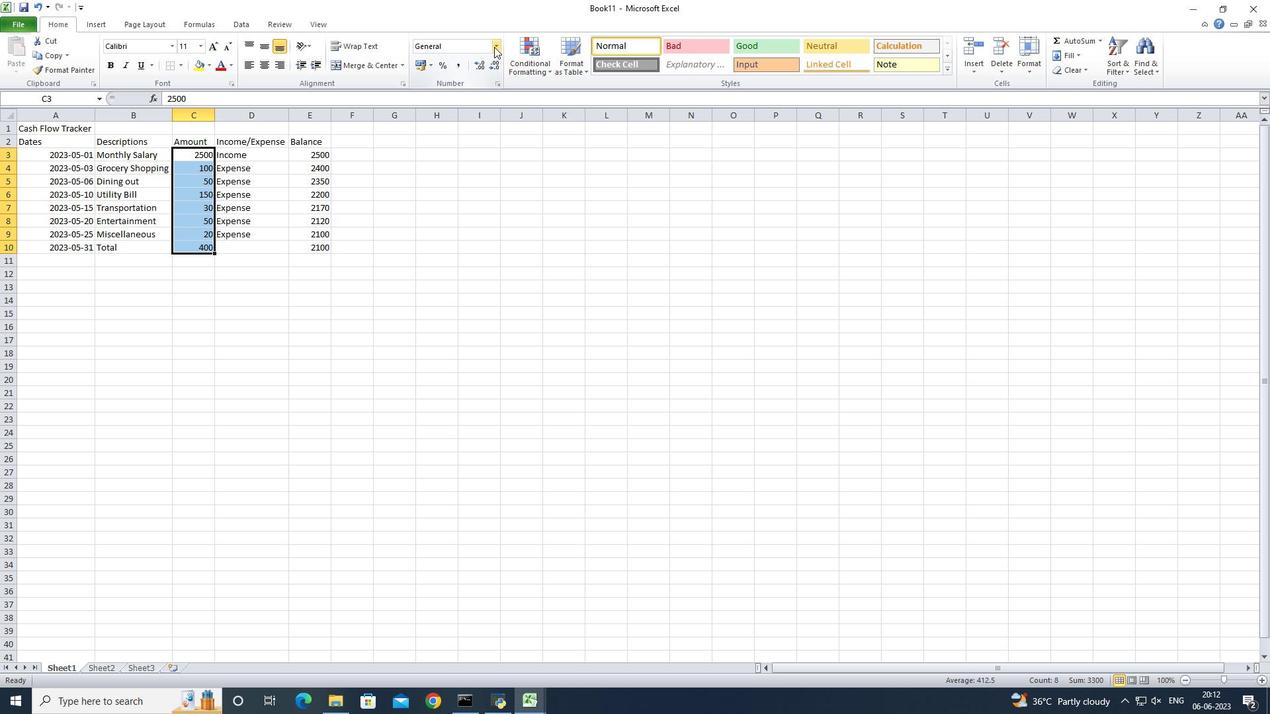 
Action: Mouse moved to (462, 385)
Screenshot: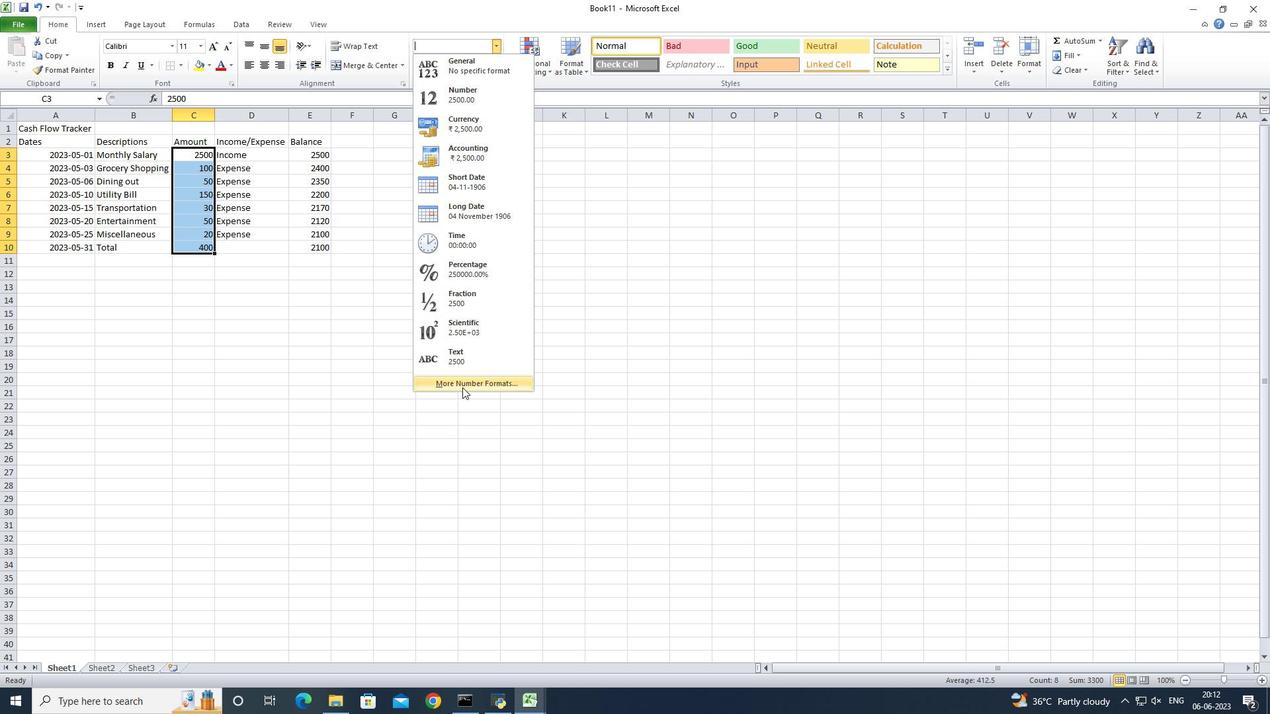 
Action: Mouse pressed left at (462, 385)
Screenshot: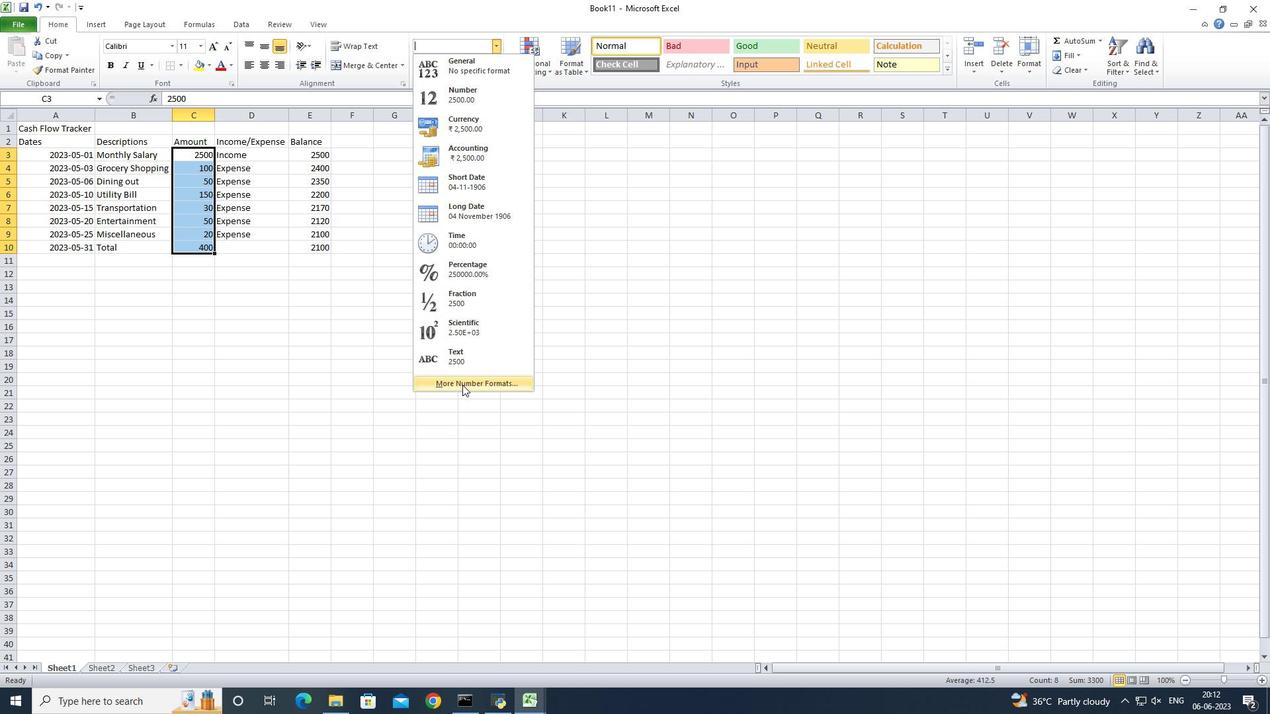 
Action: Mouse moved to (200, 249)
Screenshot: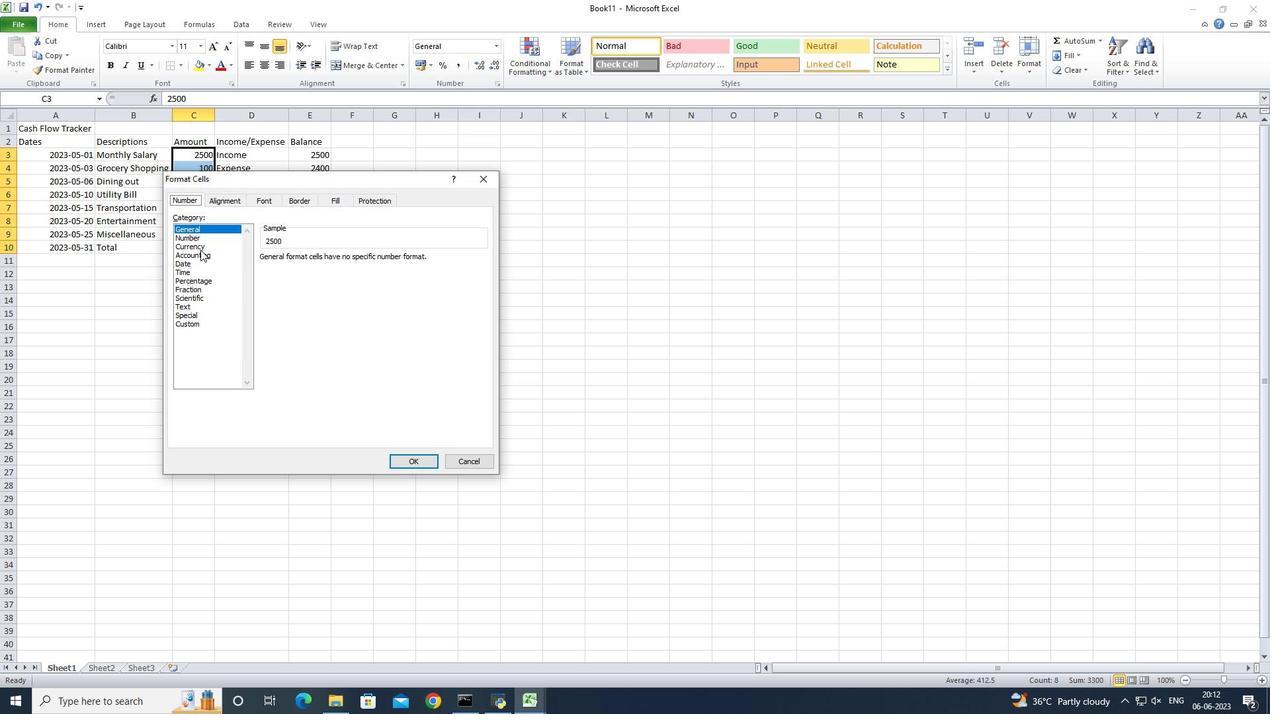 
Action: Mouse pressed left at (200, 249)
Screenshot: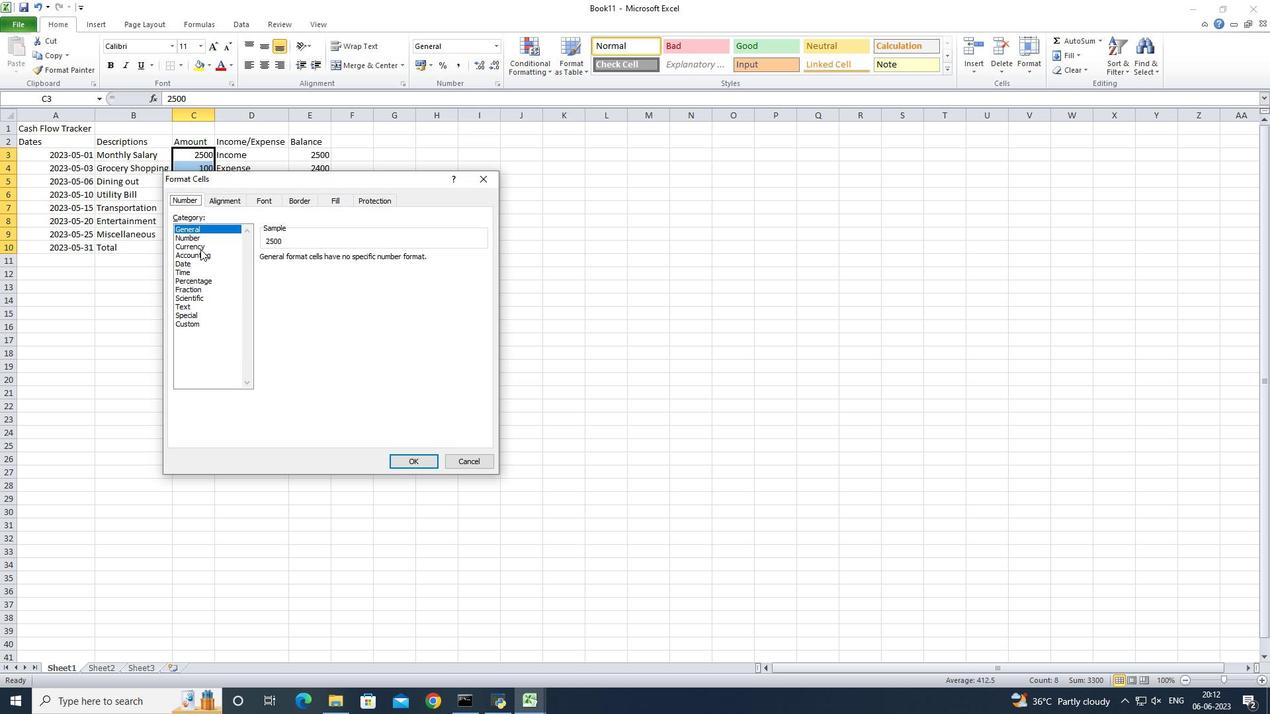 
Action: Mouse moved to (316, 274)
Screenshot: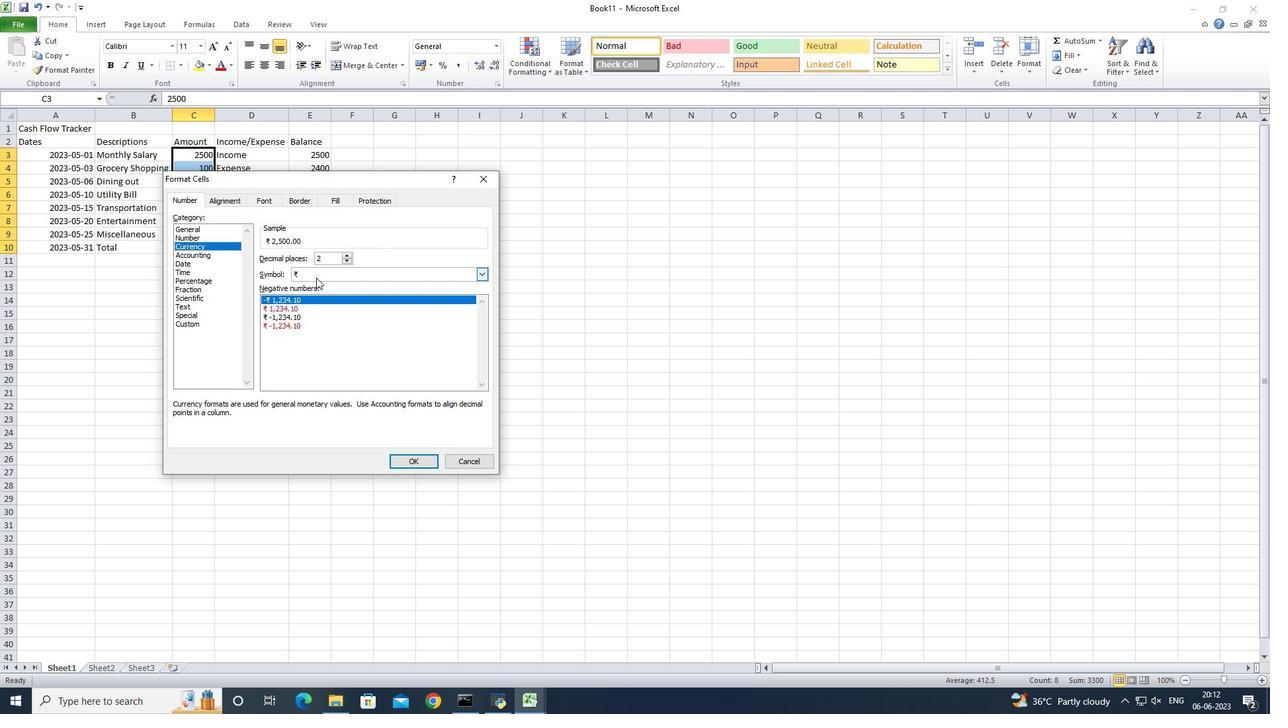 
Action: Mouse pressed left at (316, 274)
Screenshot: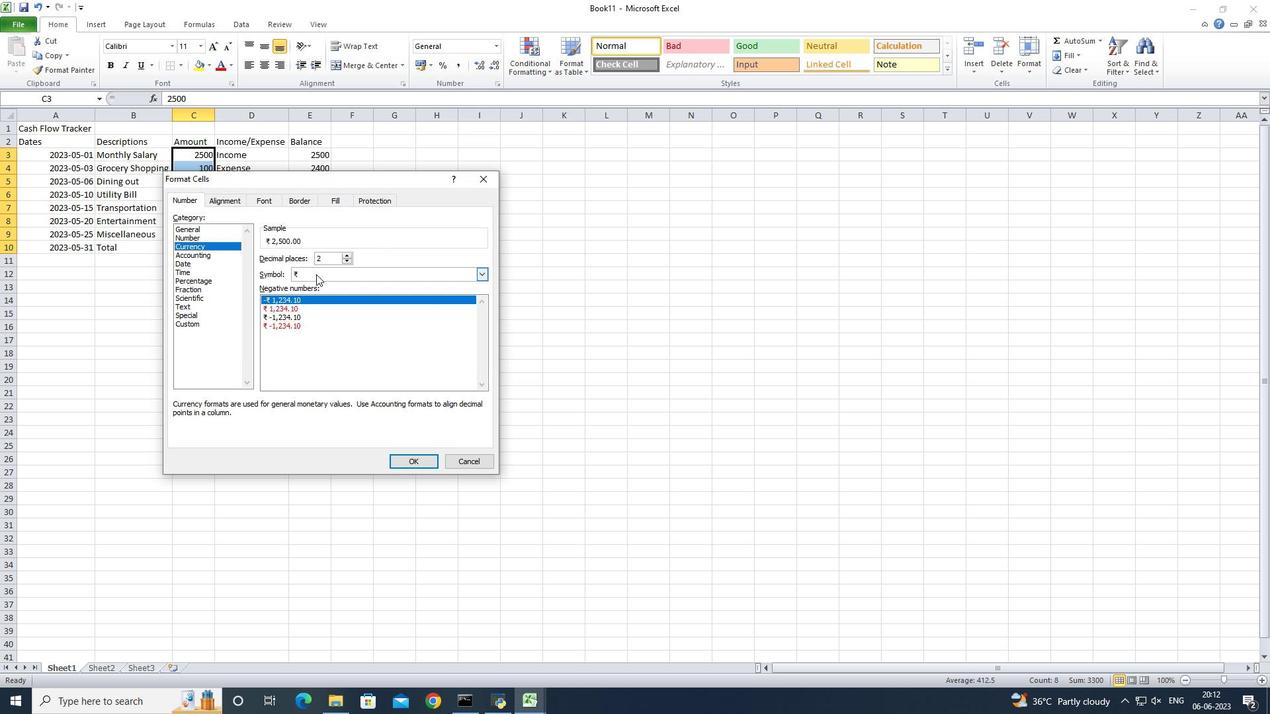 
Action: Mouse moved to (311, 325)
Screenshot: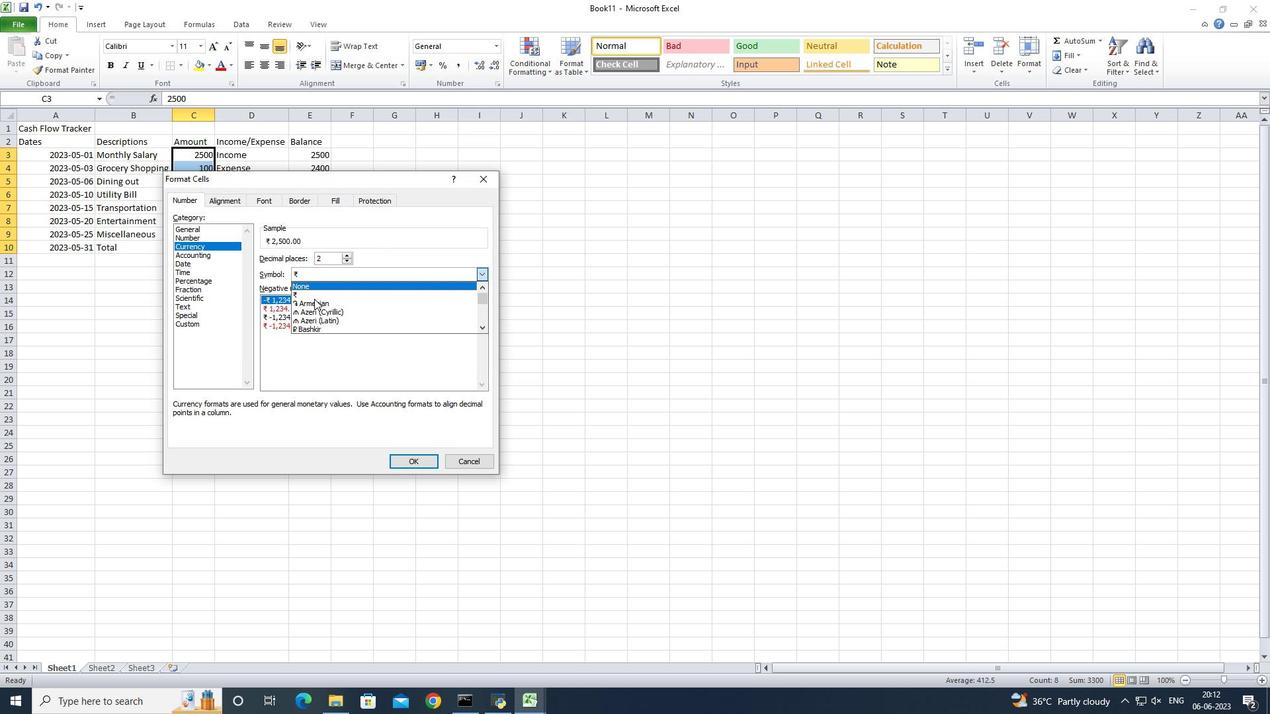 
Action: Mouse scrolled (311, 324) with delta (0, 0)
Screenshot: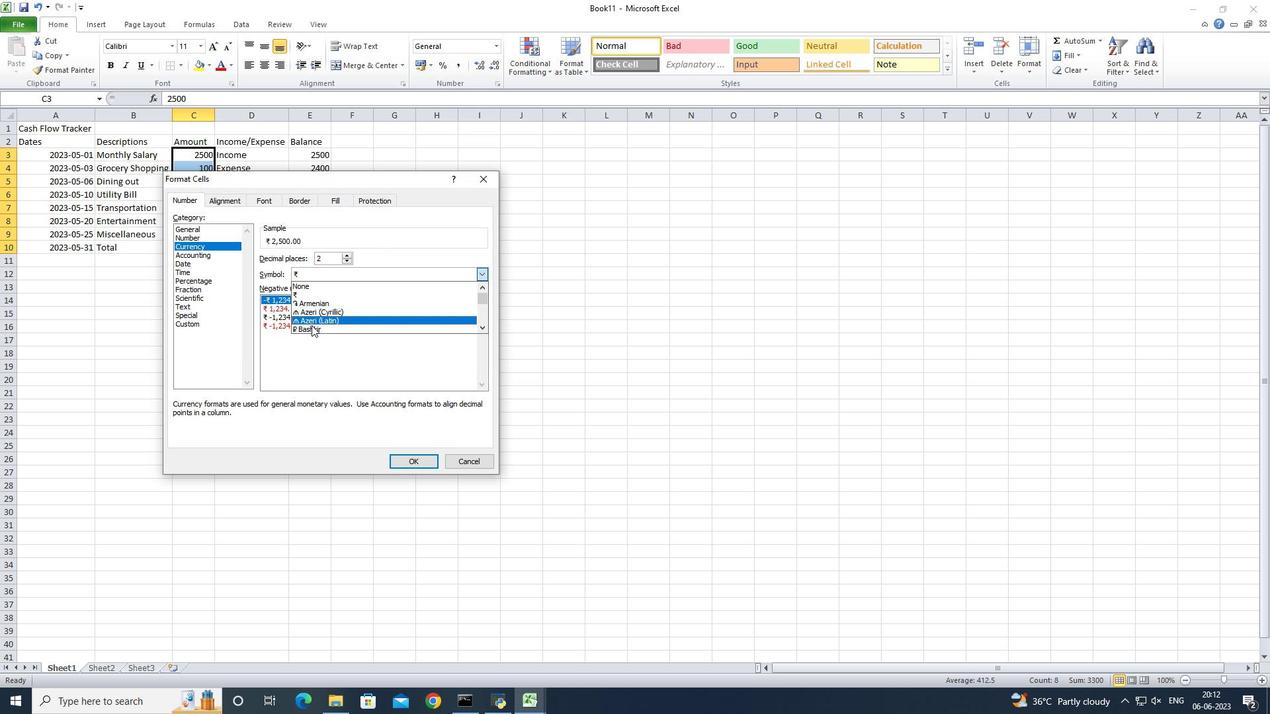
Action: Mouse scrolled (311, 324) with delta (0, 0)
Screenshot: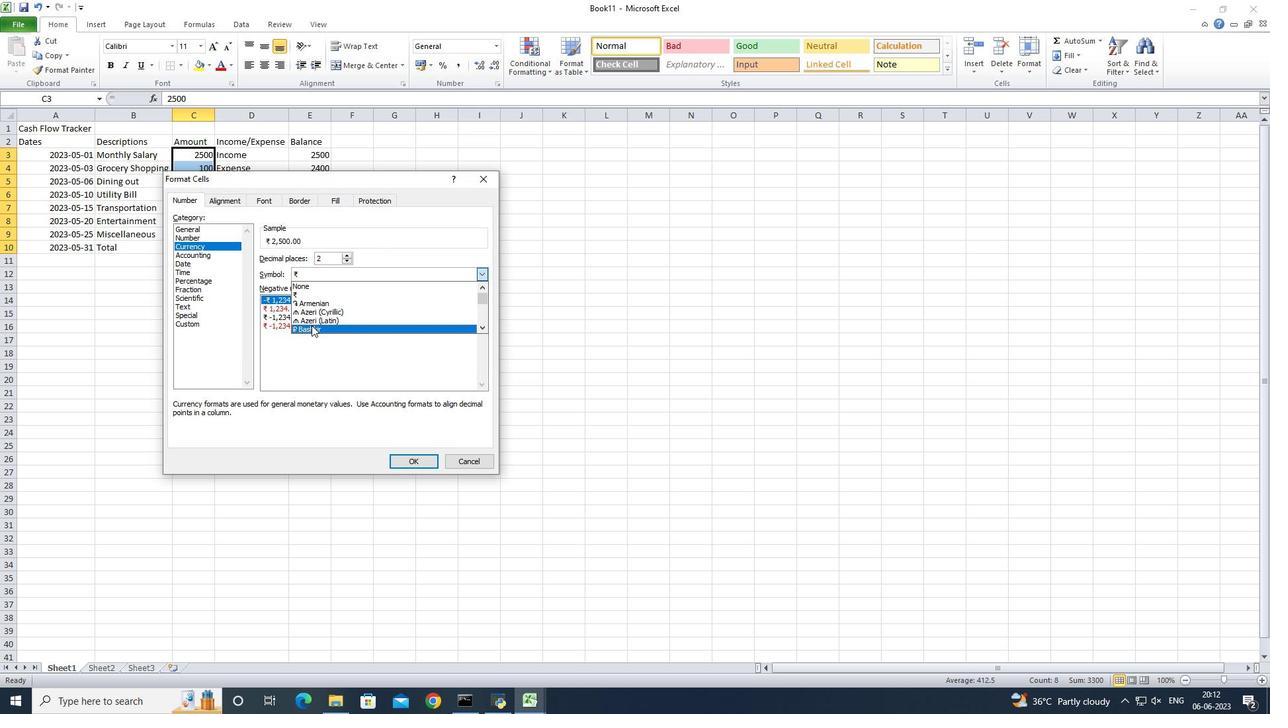 
Action: Mouse scrolled (311, 324) with delta (0, 0)
Screenshot: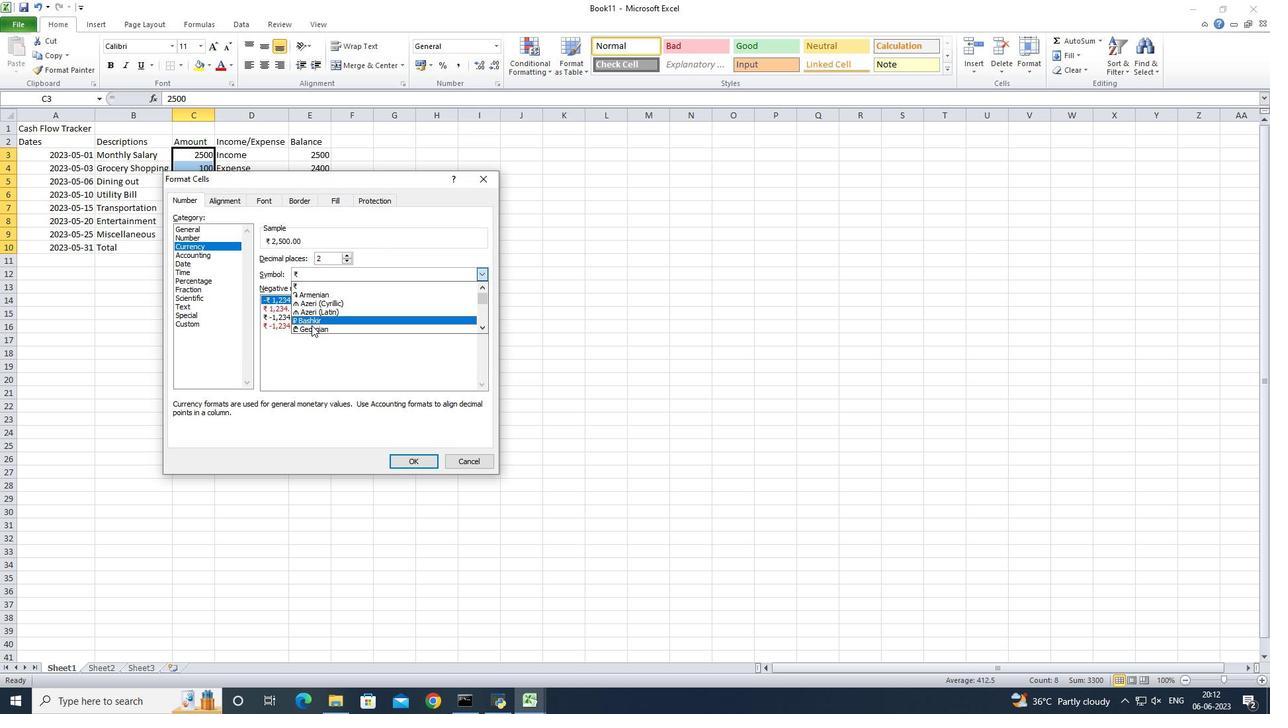 
Action: Mouse scrolled (311, 324) with delta (0, 0)
Screenshot: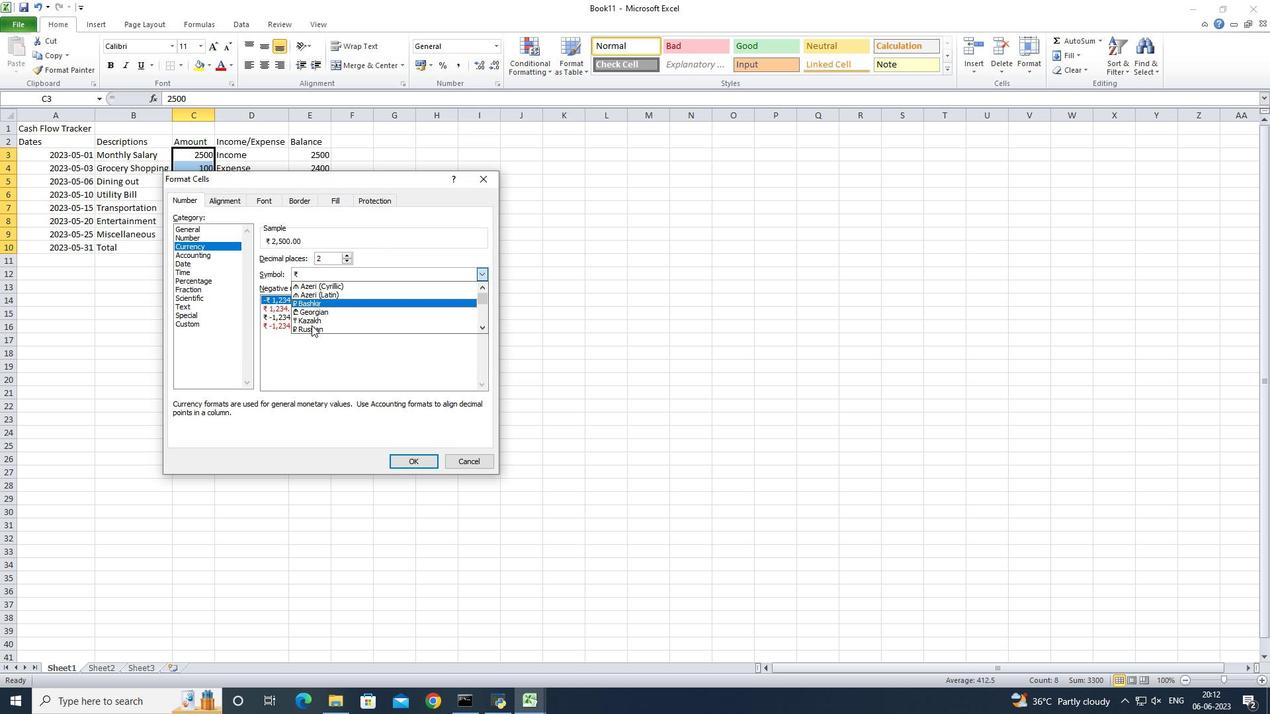 
Action: Mouse scrolled (311, 324) with delta (0, 0)
Screenshot: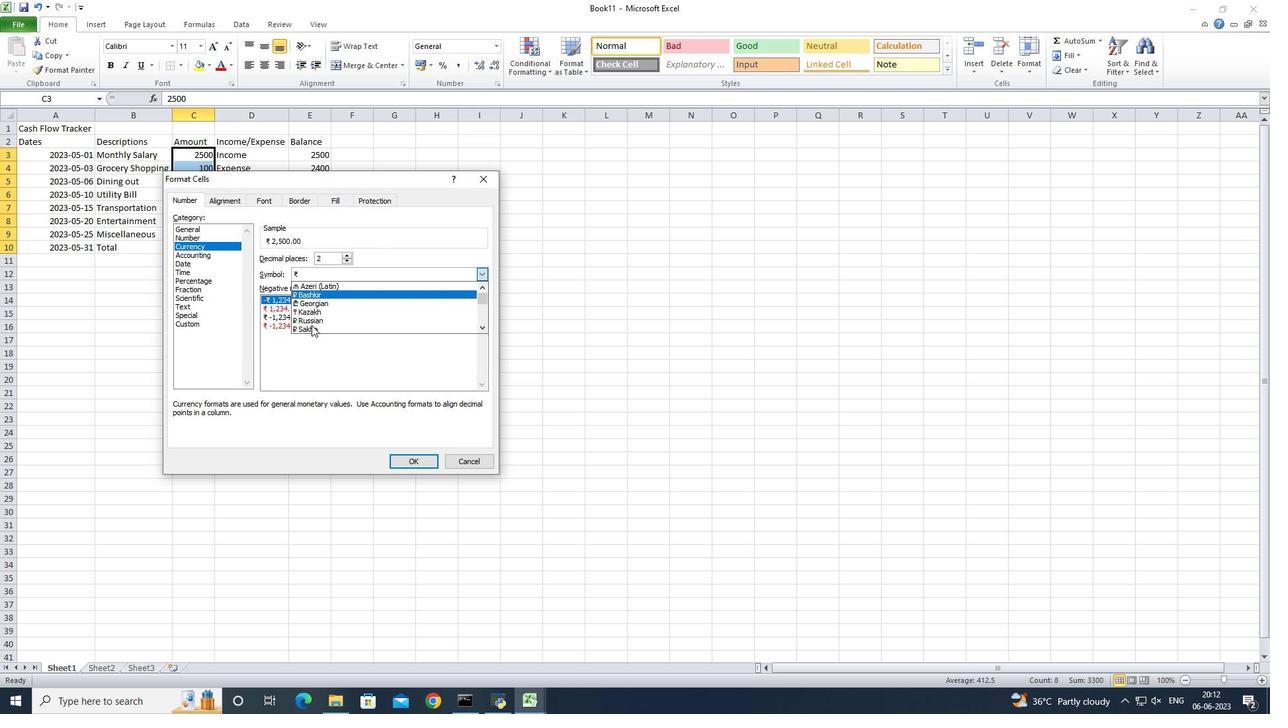
Action: Mouse scrolled (311, 324) with delta (0, 0)
Screenshot: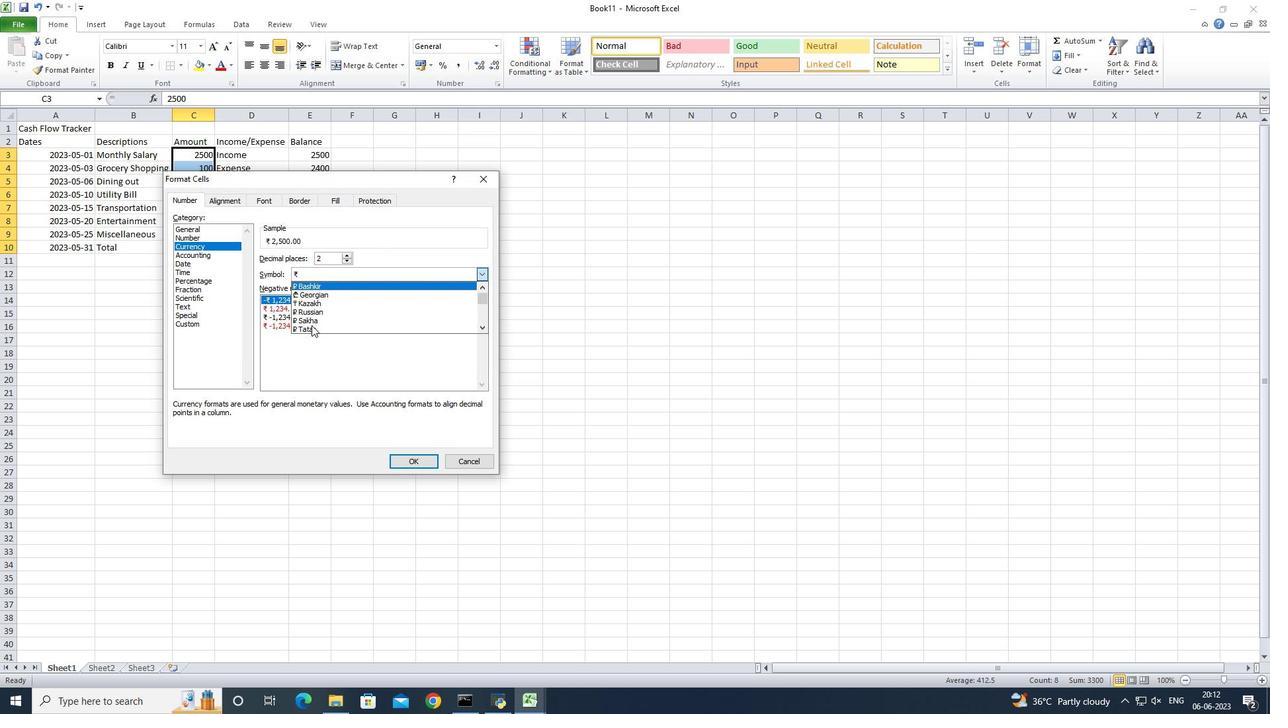 
Action: Mouse scrolled (311, 324) with delta (0, 0)
Screenshot: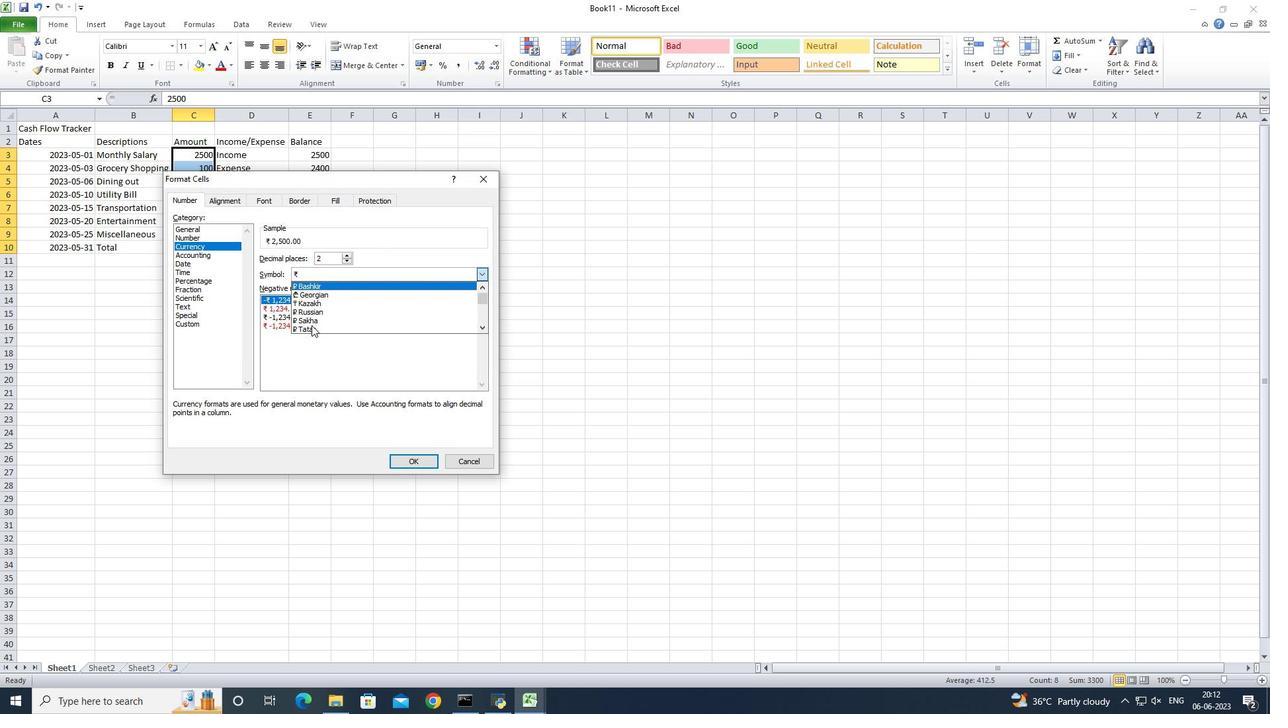 
Action: Mouse scrolled (311, 324) with delta (0, 0)
Screenshot: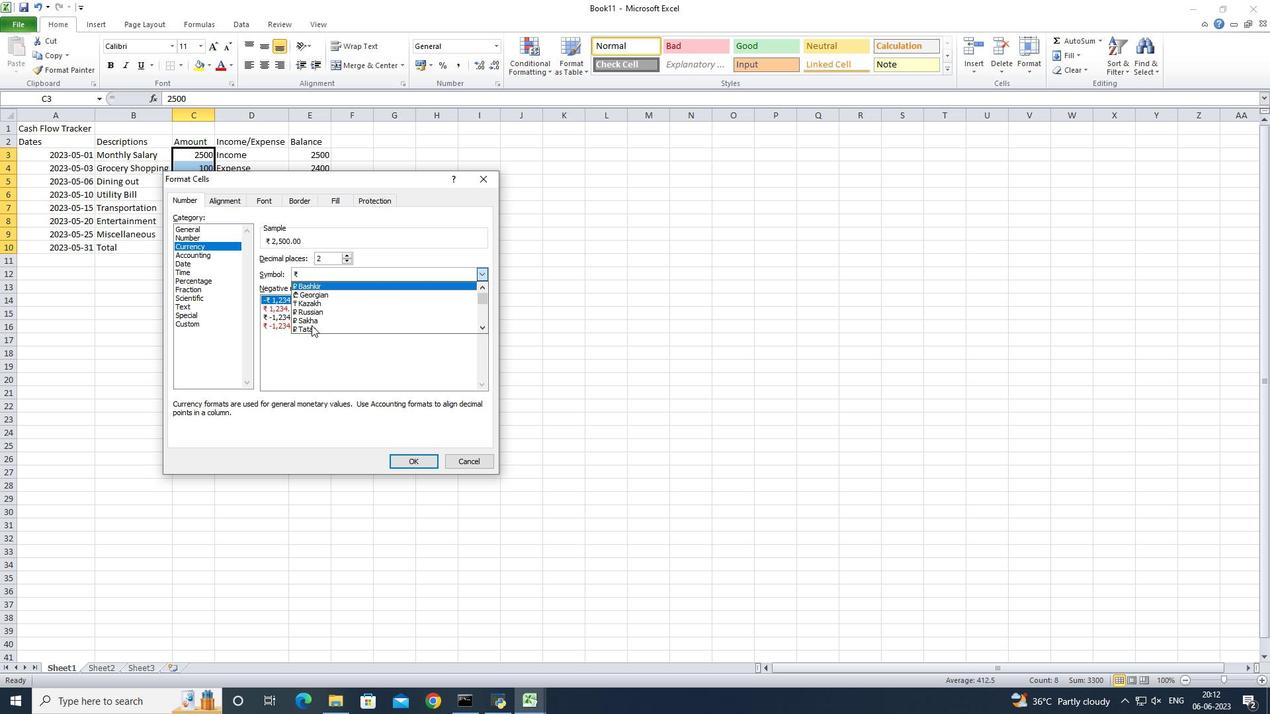 
Action: Mouse scrolled (311, 324) with delta (0, 0)
Screenshot: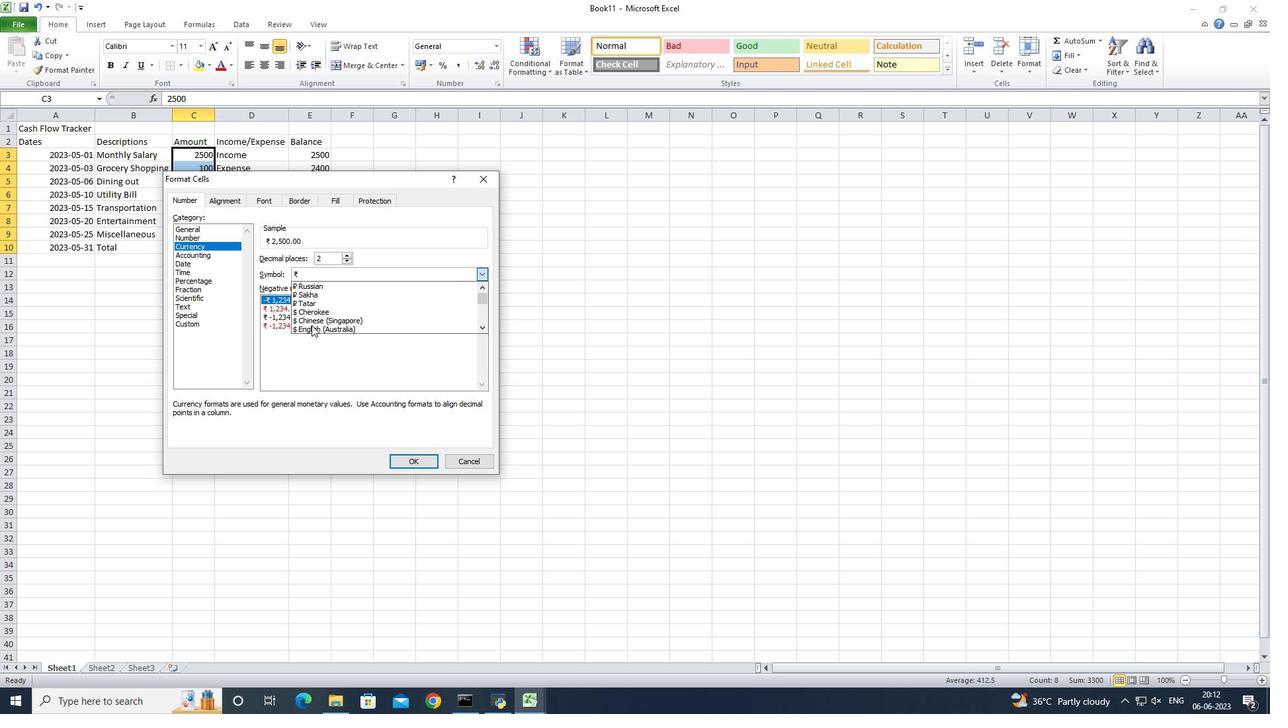 
Action: Mouse scrolled (311, 324) with delta (0, 0)
Screenshot: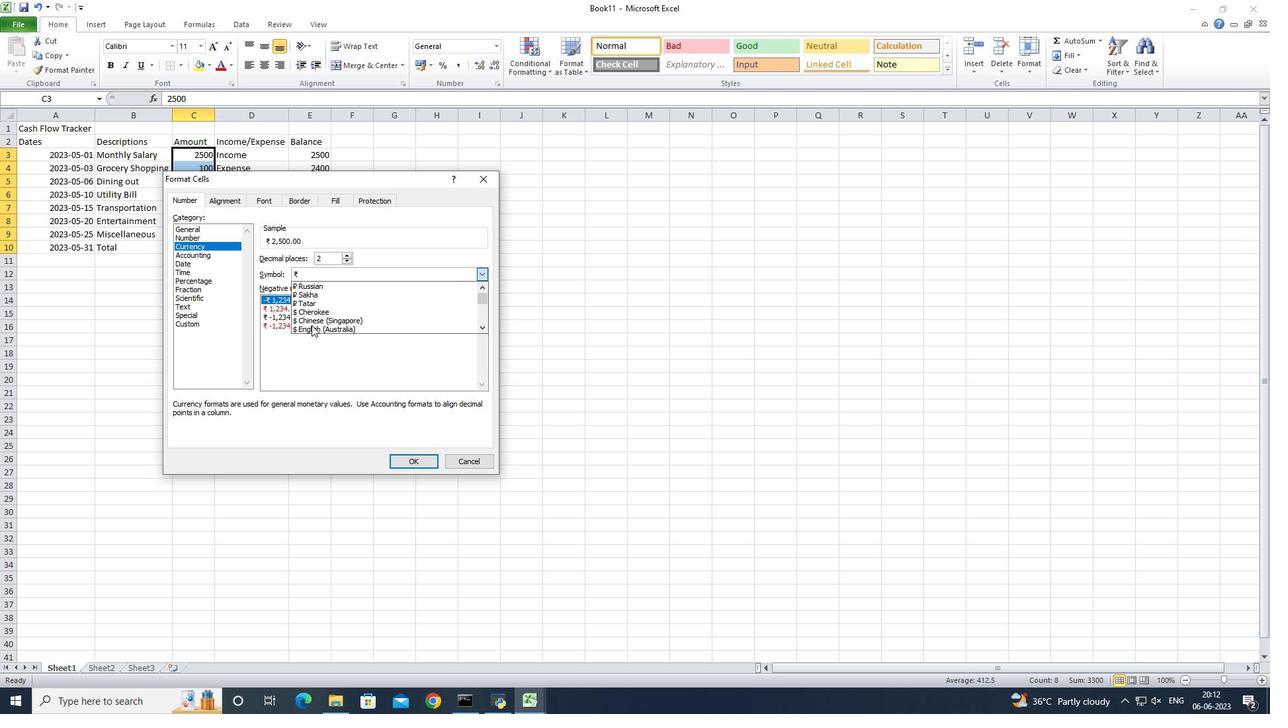 
Action: Mouse scrolled (311, 324) with delta (0, 0)
Screenshot: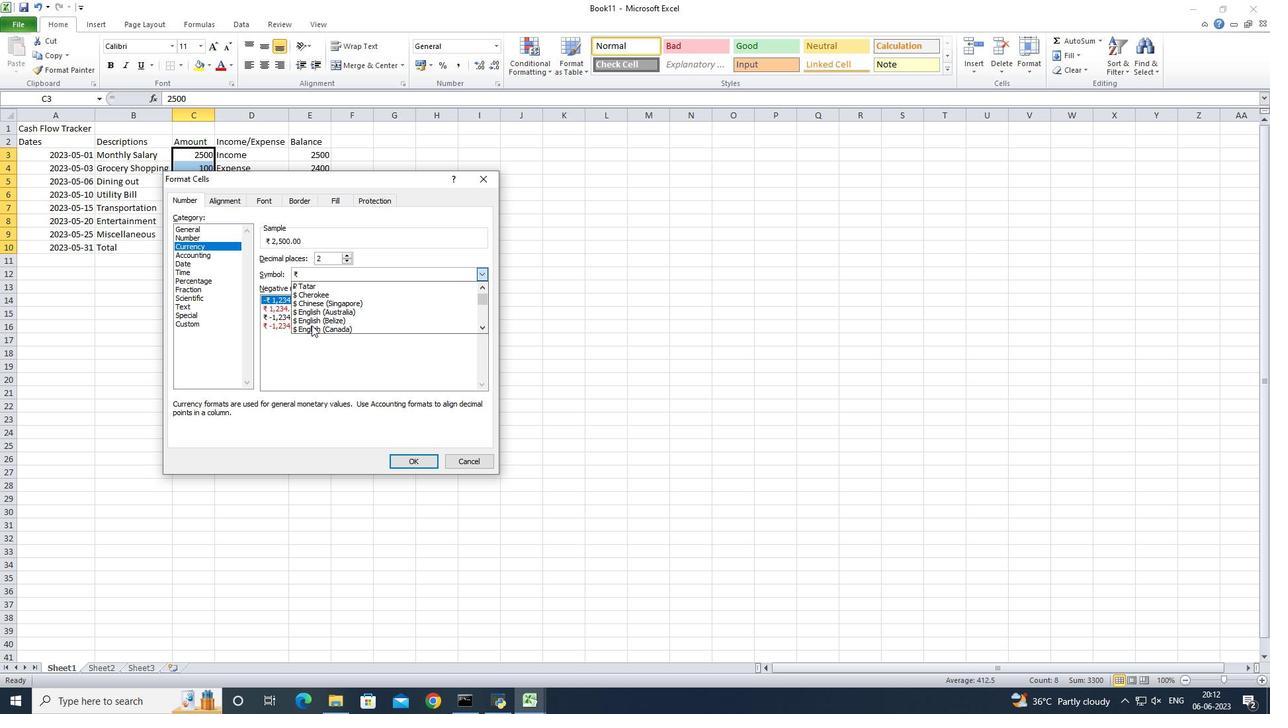 
Action: Mouse scrolled (311, 324) with delta (0, 0)
Screenshot: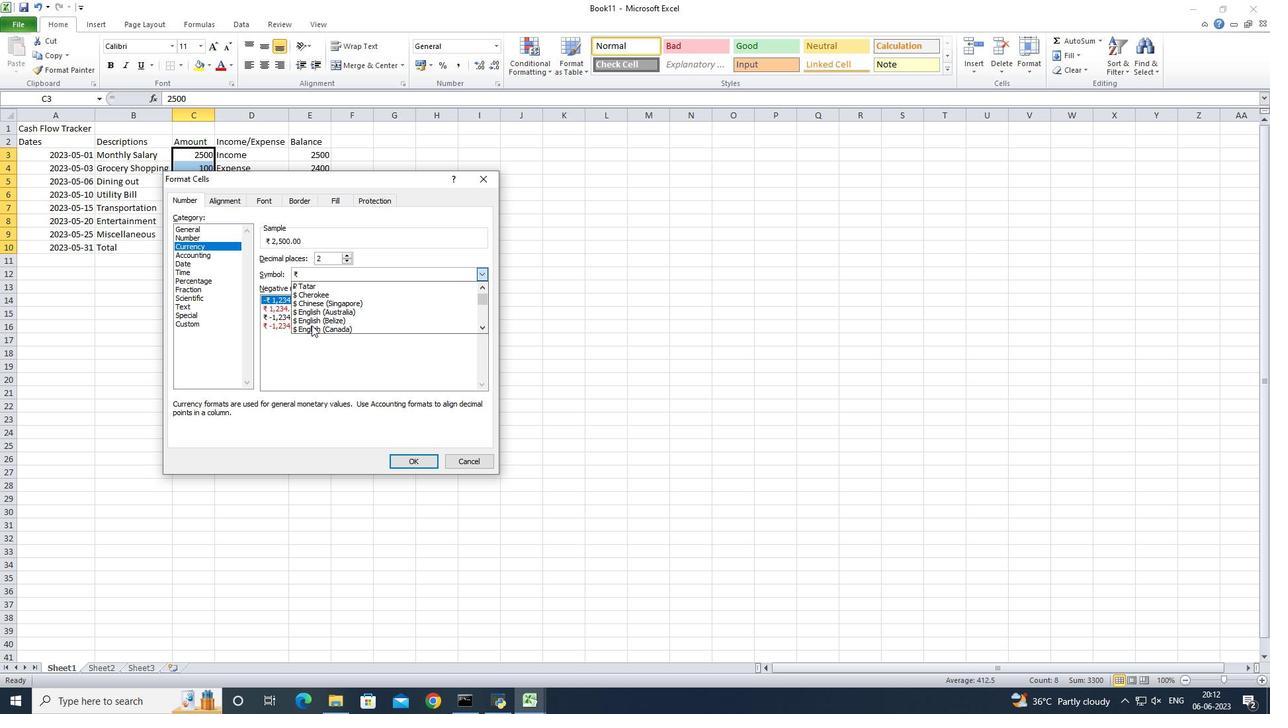 
Action: Mouse scrolled (311, 324) with delta (0, 0)
Screenshot: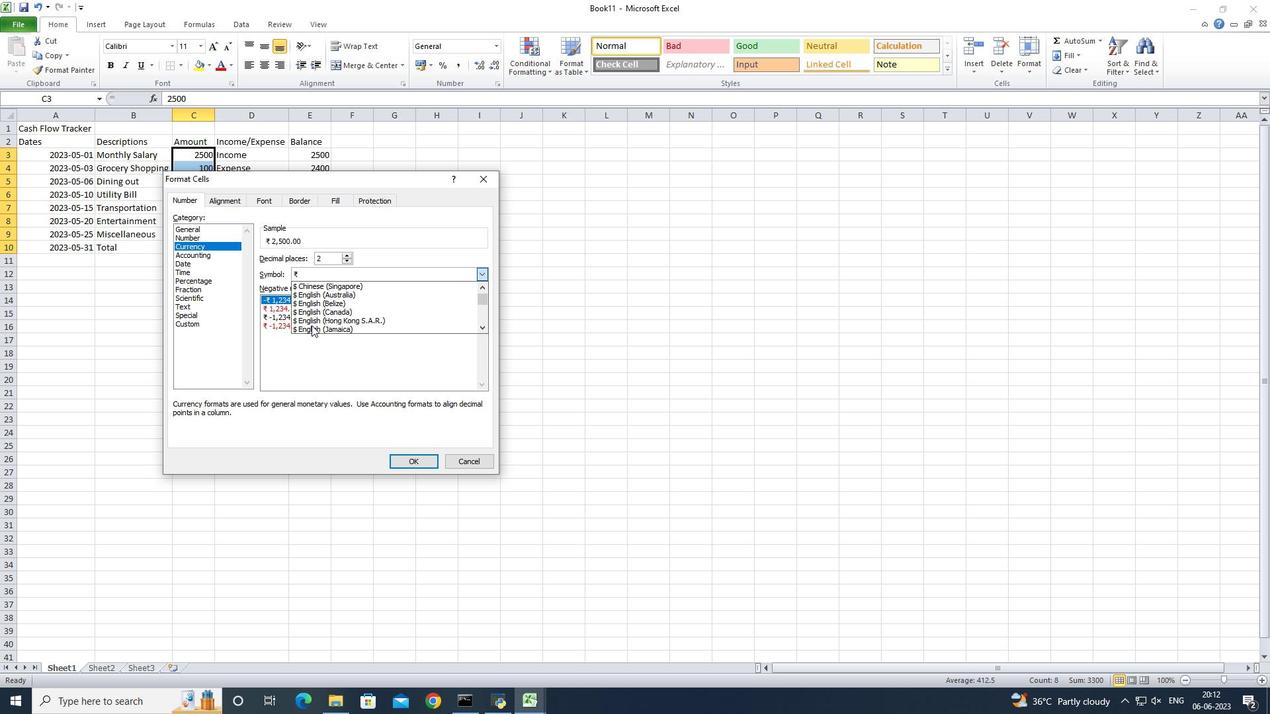 
Action: Mouse scrolled (311, 324) with delta (0, 0)
Screenshot: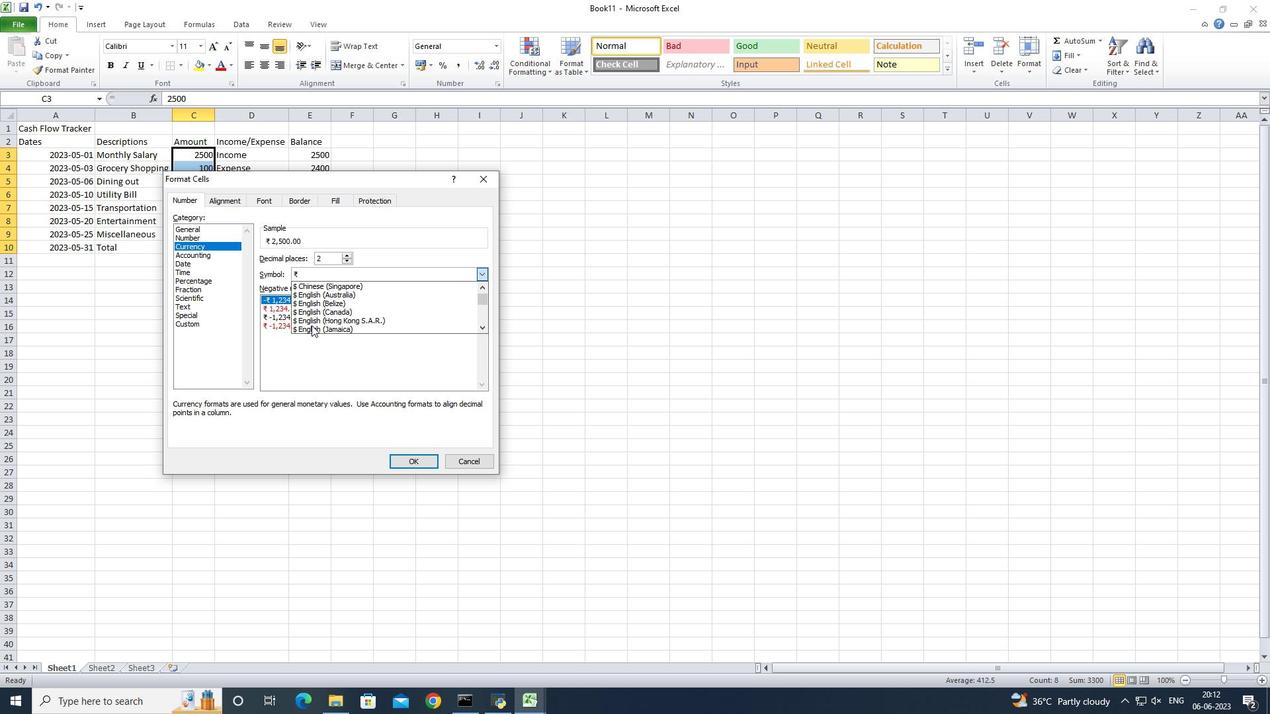 
Action: Mouse scrolled (311, 324) with delta (0, 0)
Screenshot: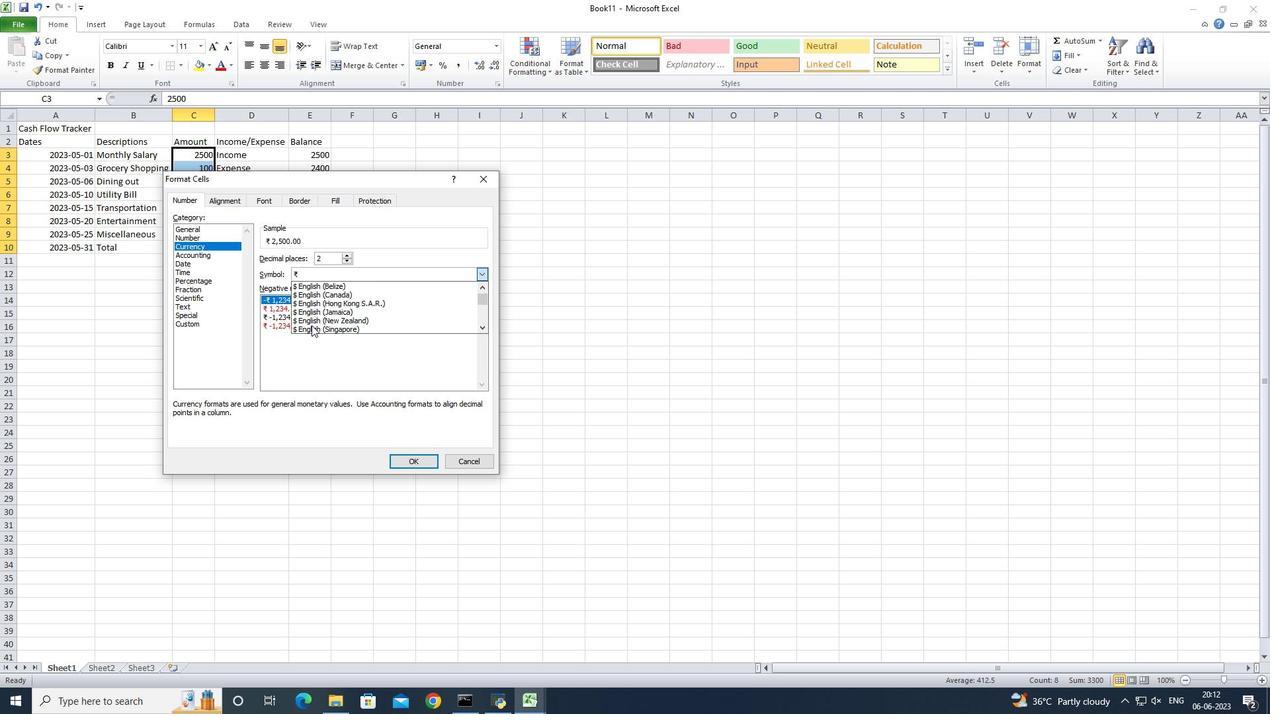 
Action: Mouse scrolled (311, 324) with delta (0, 0)
Screenshot: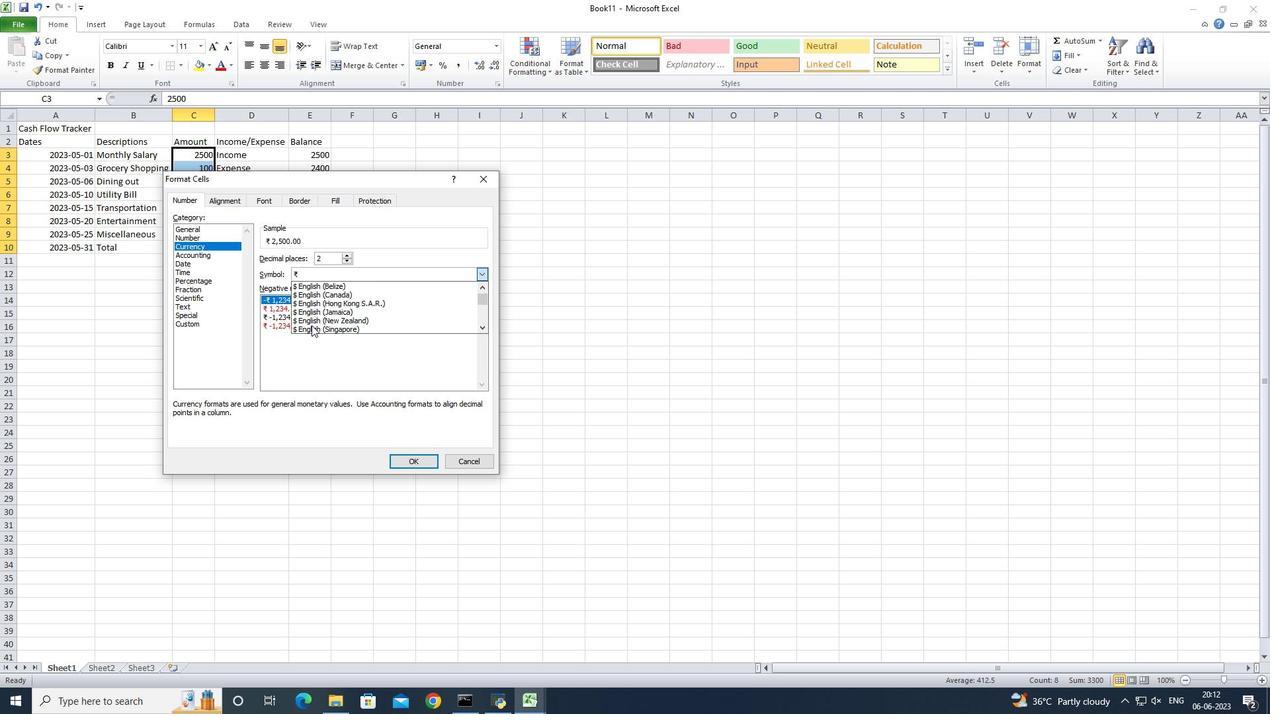 
Action: Mouse scrolled (311, 324) with delta (0, 0)
Screenshot: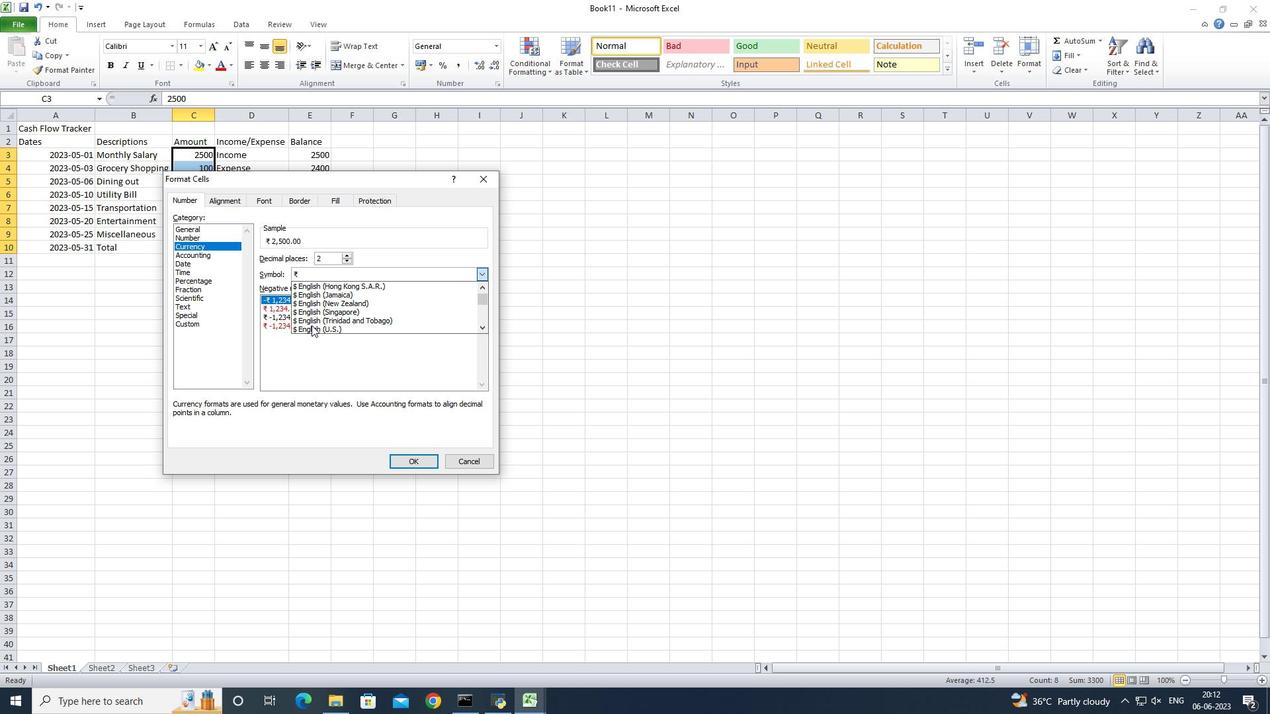 
Action: Mouse scrolled (311, 324) with delta (0, 0)
Screenshot: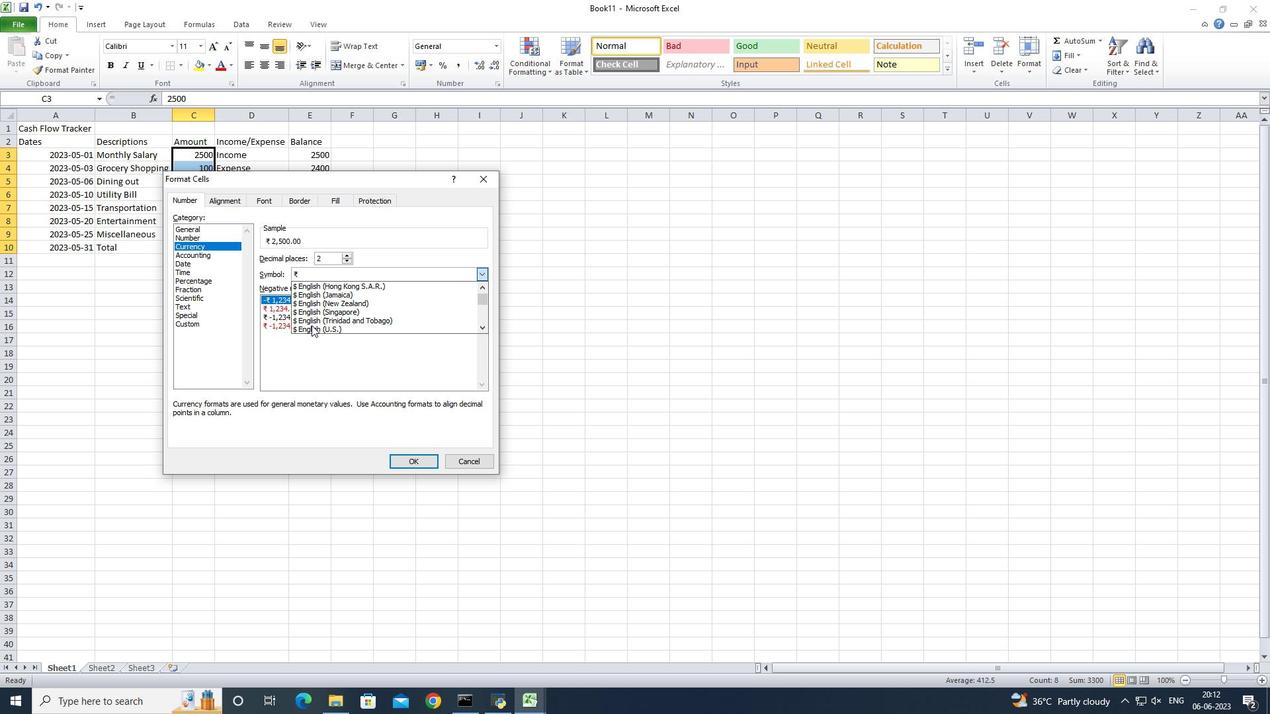 
Action: Mouse moved to (315, 310)
Screenshot: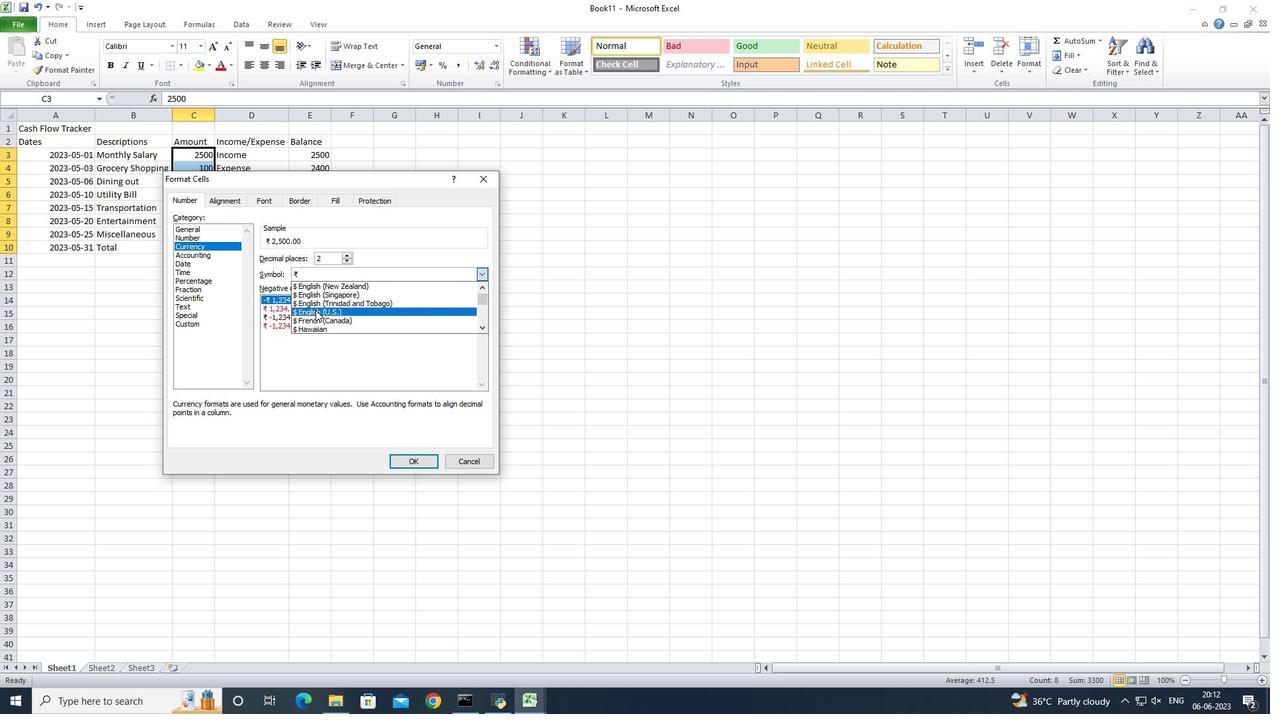
Action: Mouse pressed left at (315, 310)
Screenshot: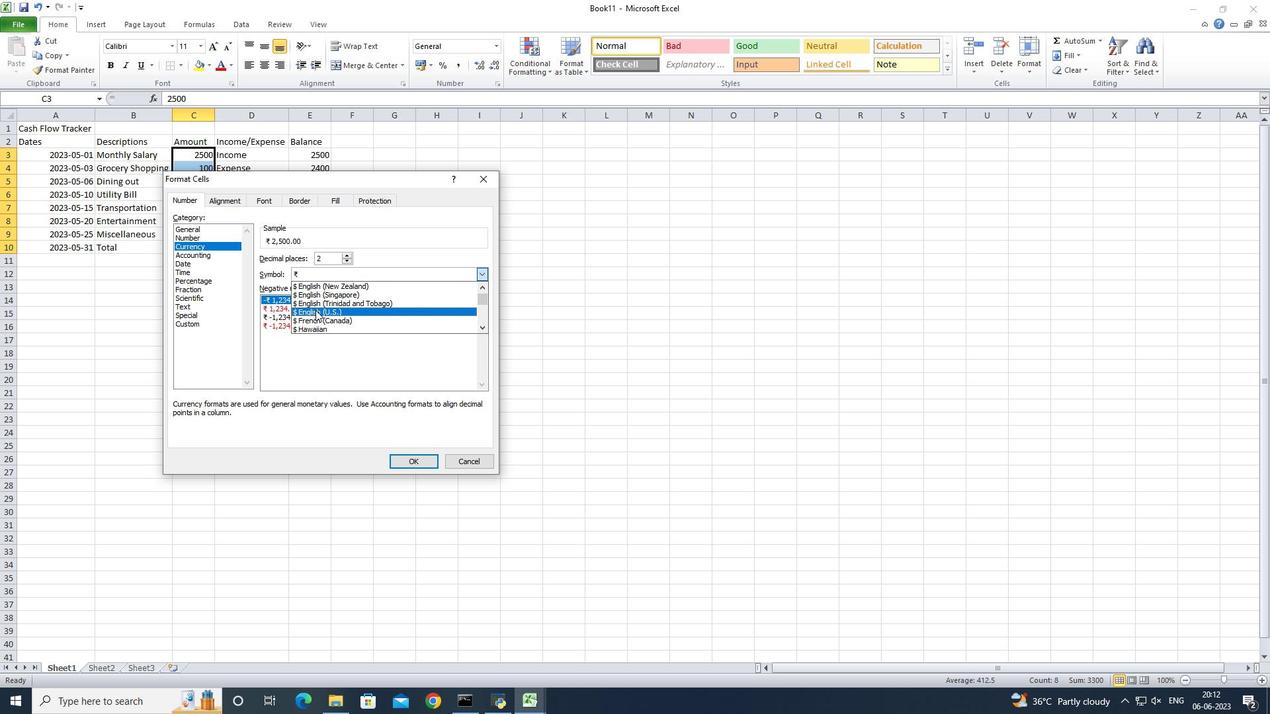 
Action: Mouse moved to (404, 462)
Screenshot: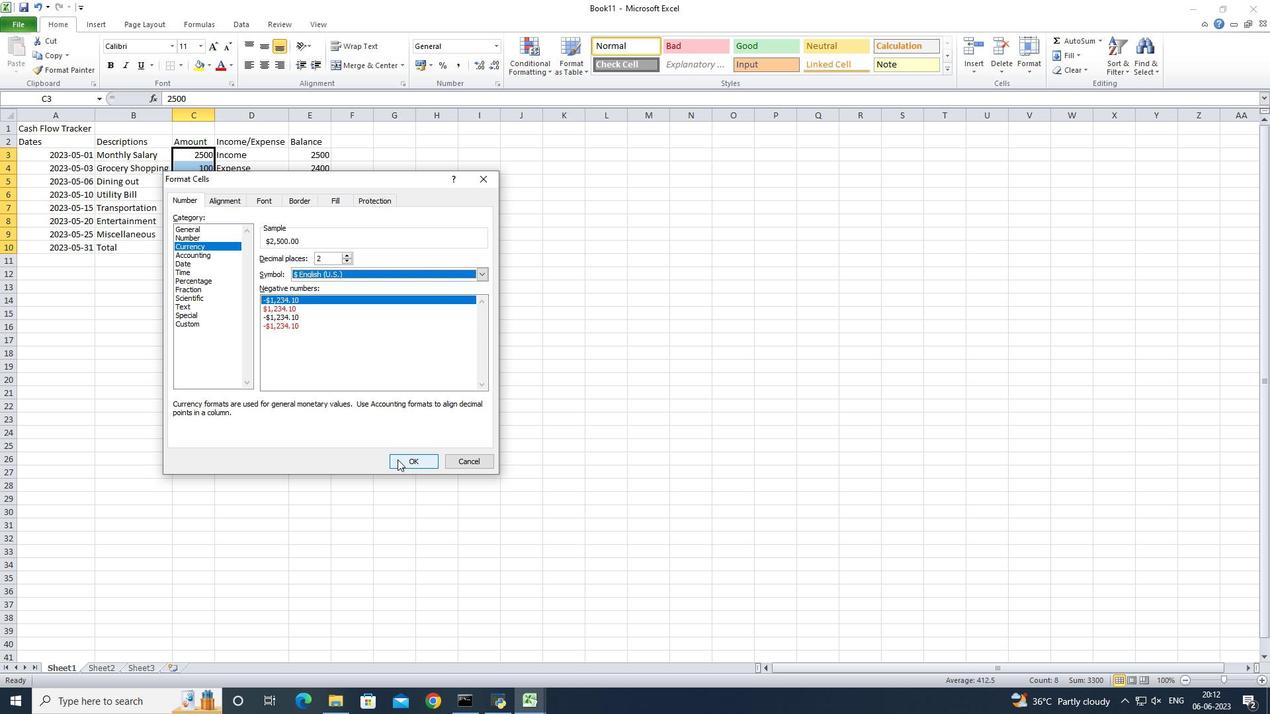 
Action: Mouse pressed left at (404, 462)
Screenshot: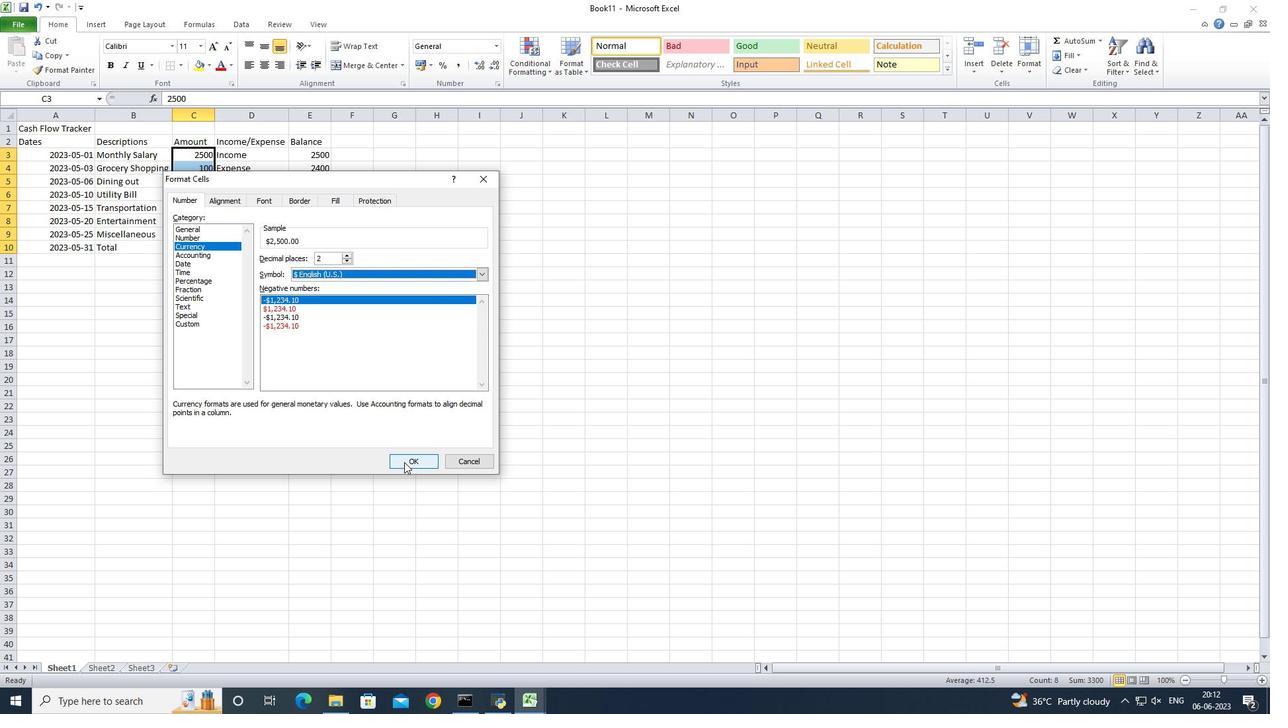 
Action: Mouse moved to (308, 156)
Screenshot: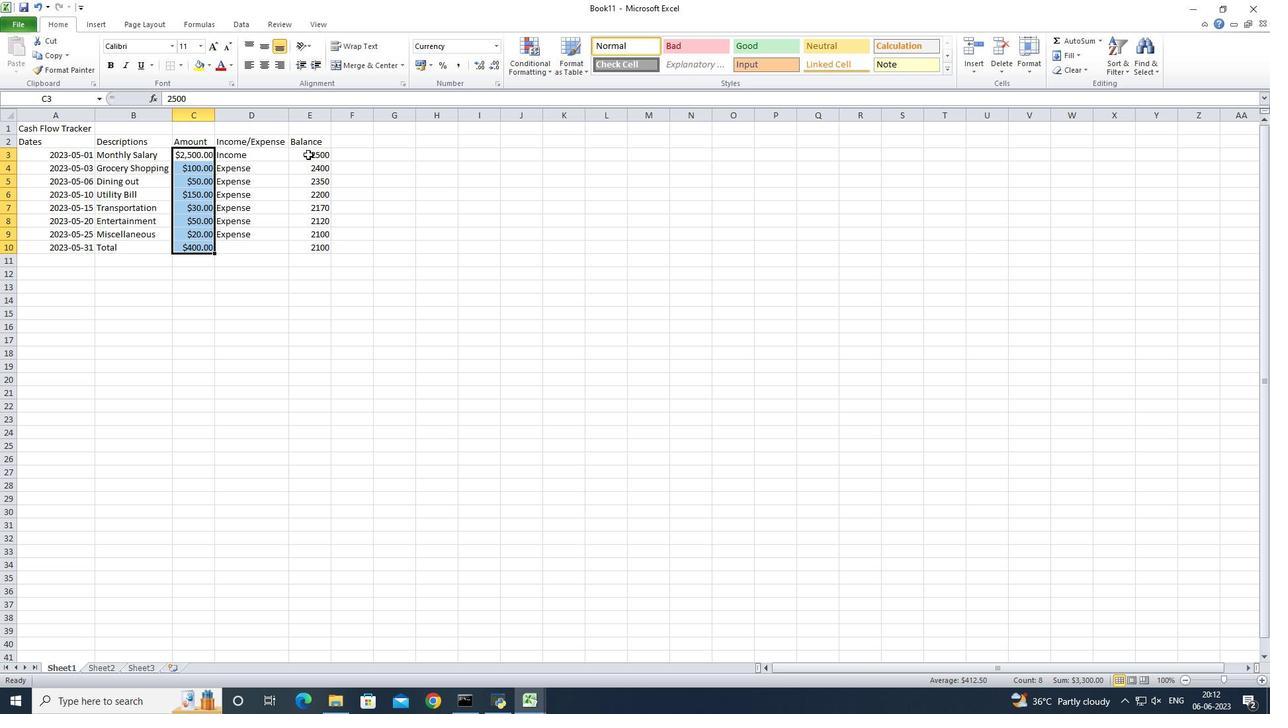
Action: Mouse pressed left at (308, 156)
Screenshot: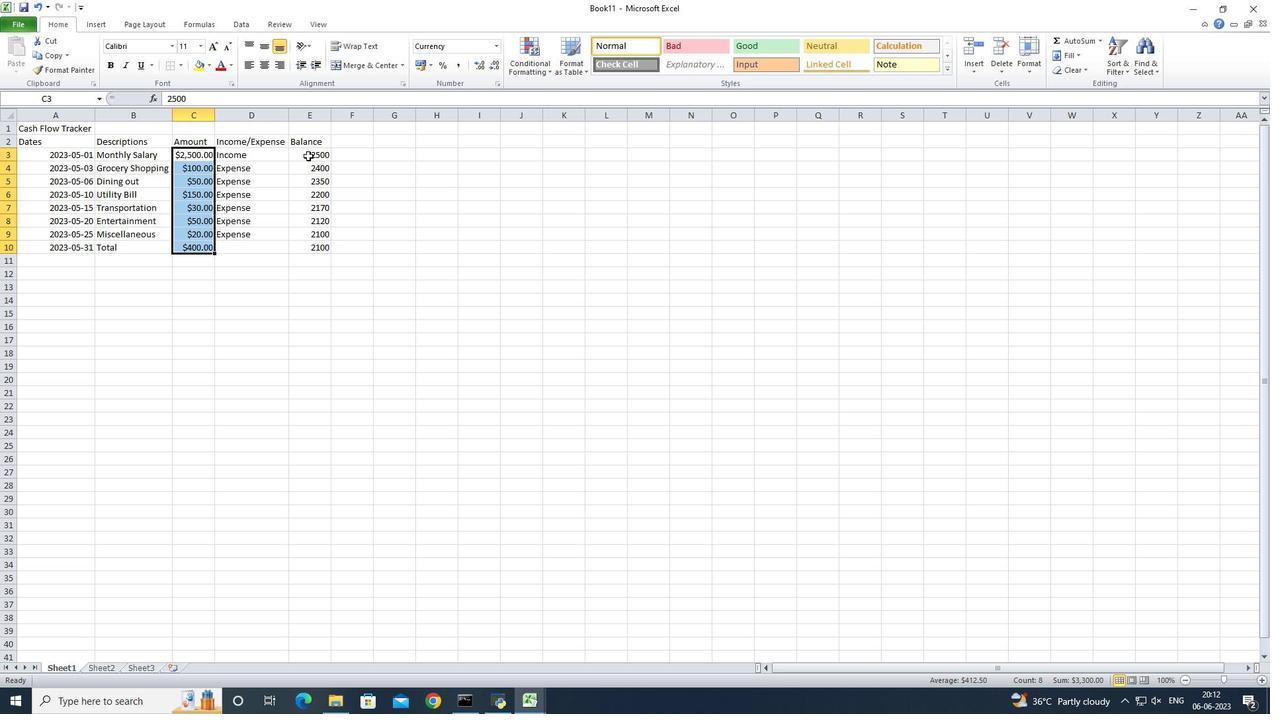 
Action: Mouse moved to (495, 52)
Screenshot: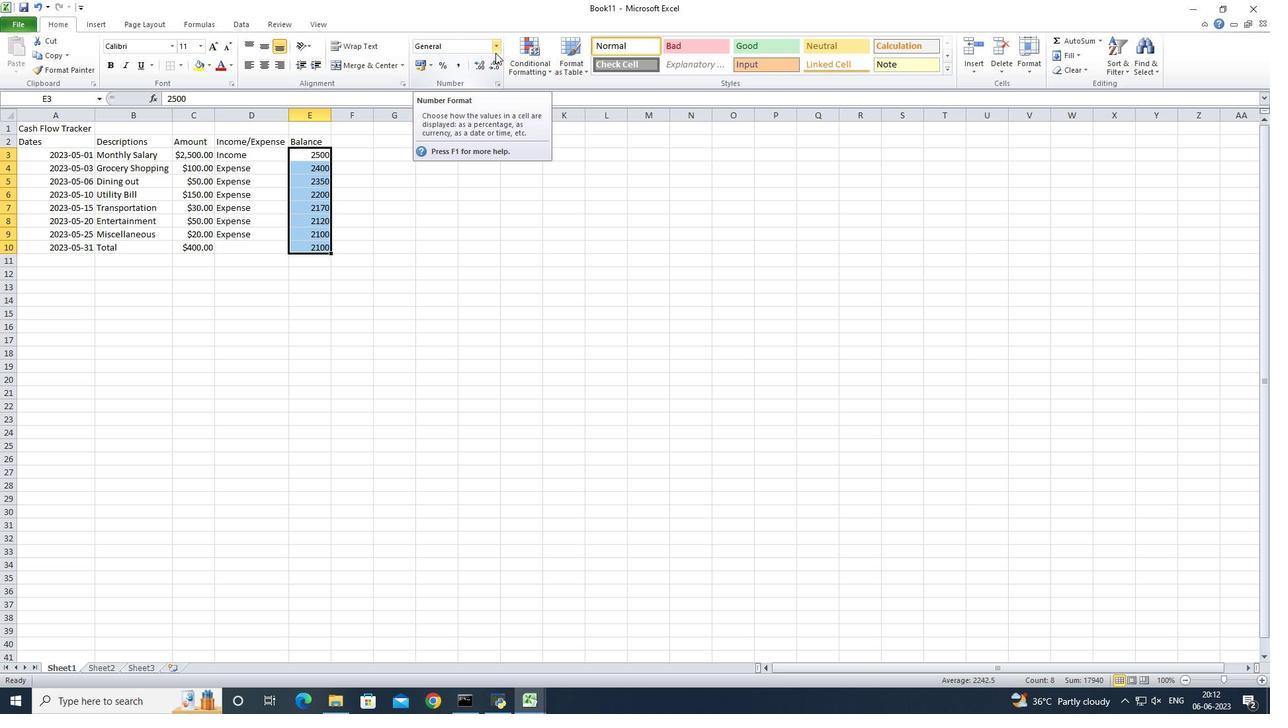 
Action: Mouse pressed left at (495, 52)
Screenshot: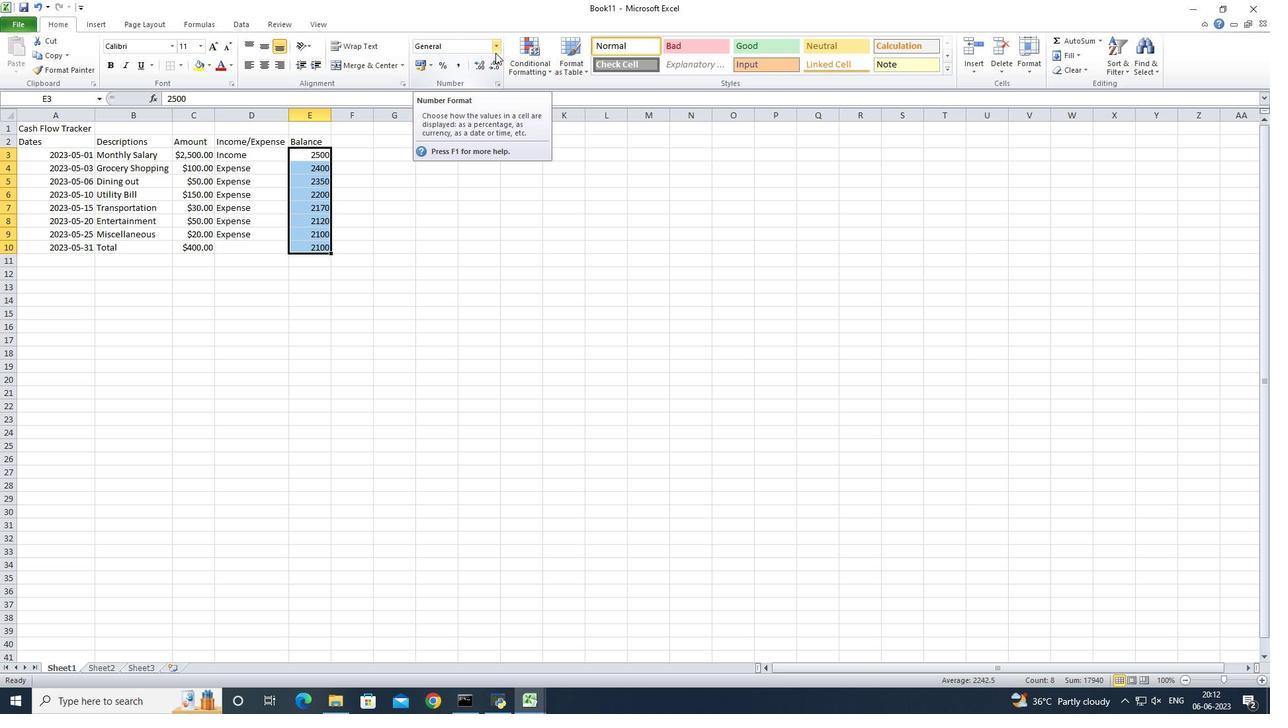 
Action: Mouse moved to (467, 387)
Screenshot: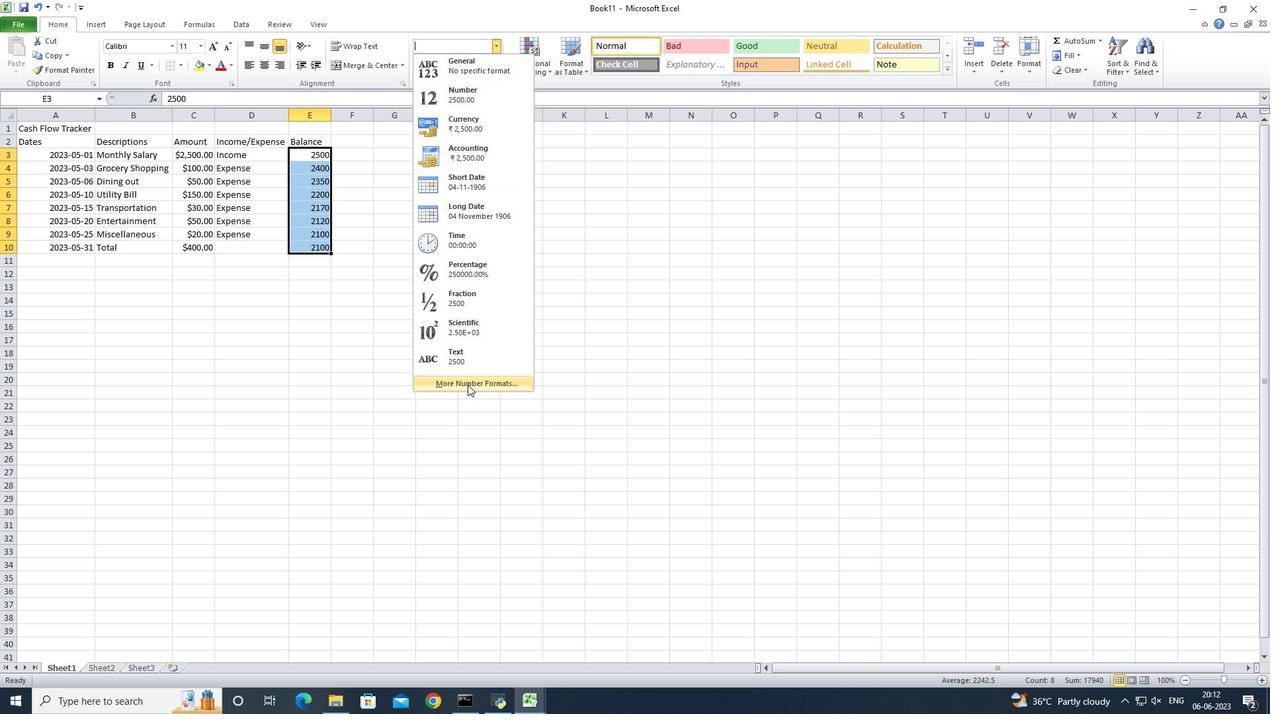 
Action: Mouse pressed left at (467, 387)
Screenshot: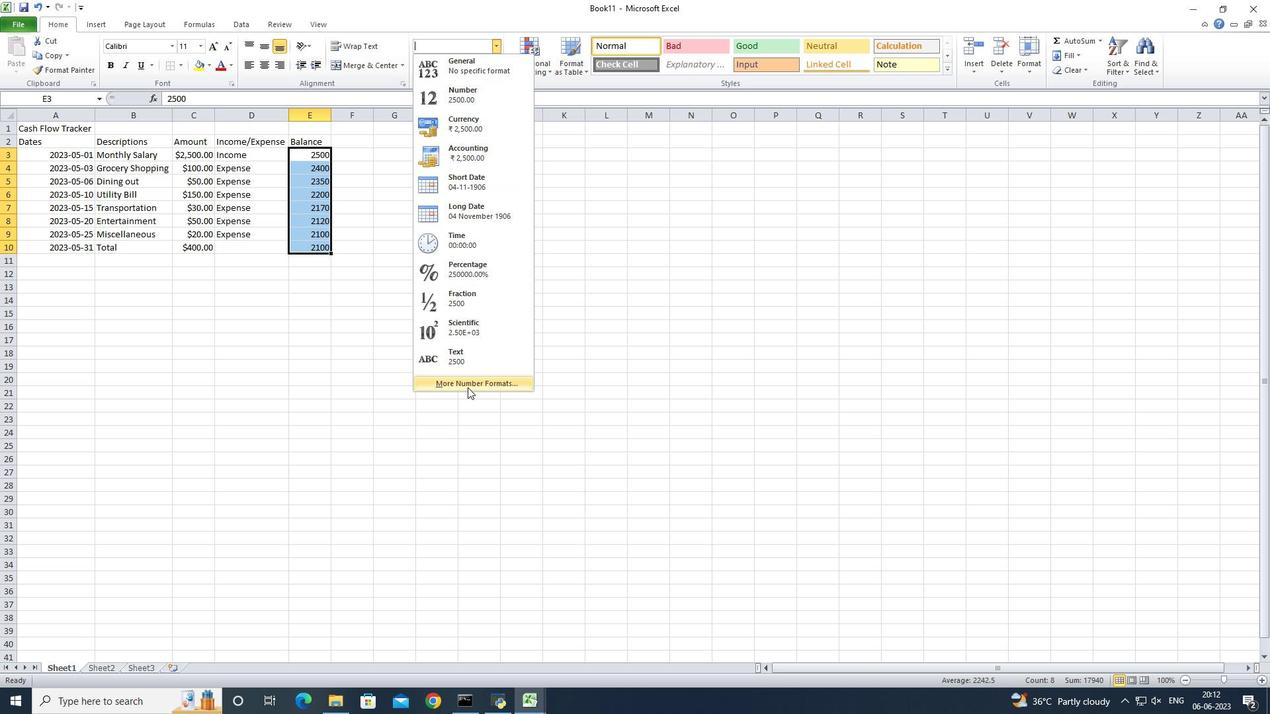 
Action: Mouse moved to (195, 250)
Screenshot: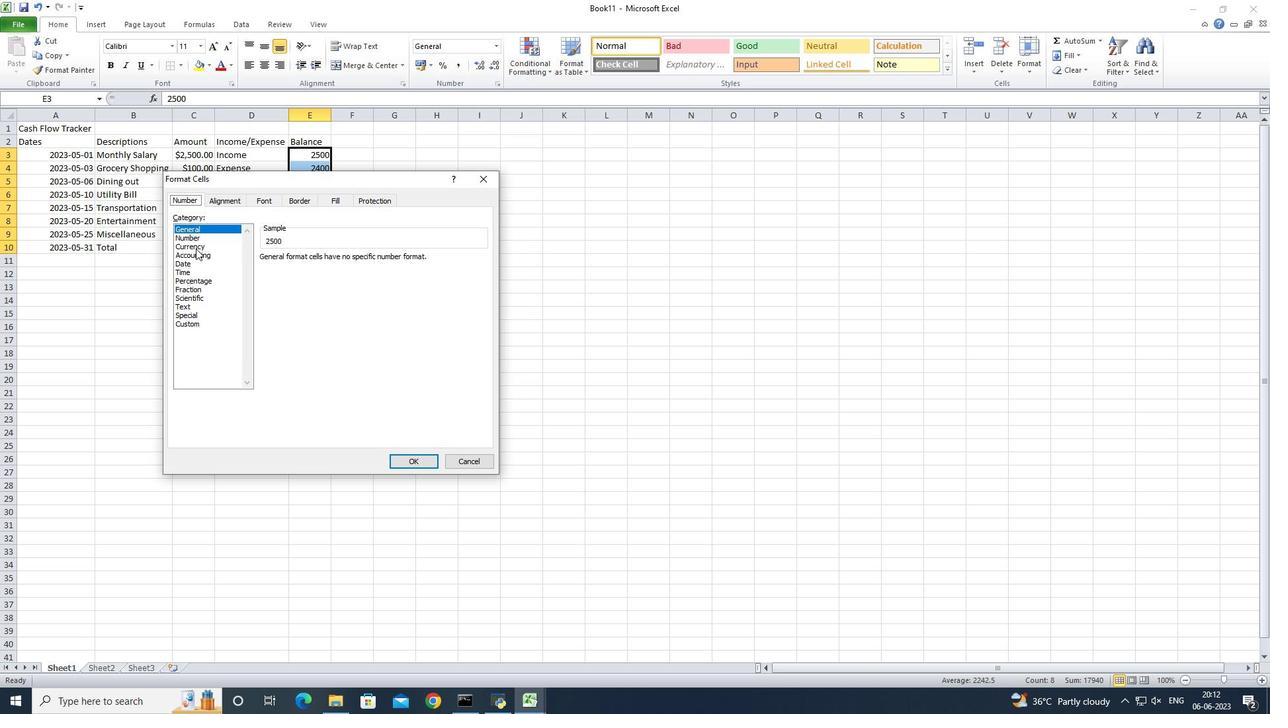 
Action: Mouse pressed left at (195, 250)
Screenshot: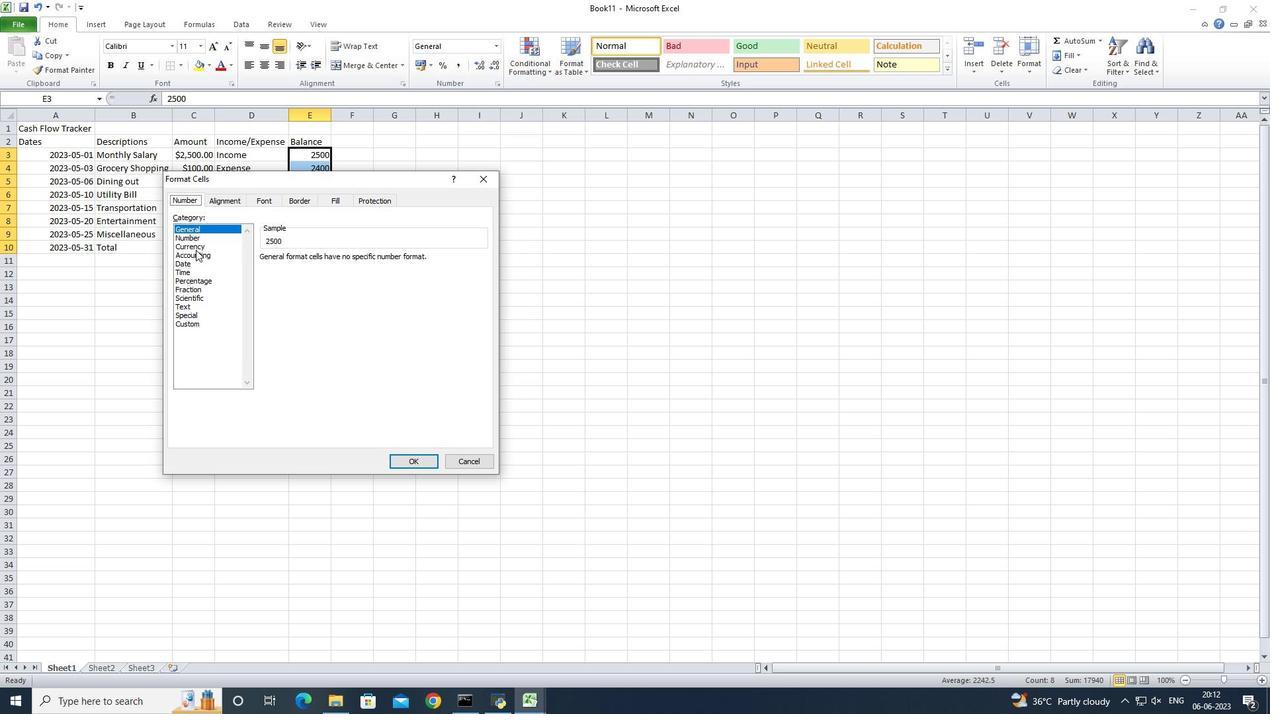 
Action: Mouse moved to (198, 246)
Screenshot: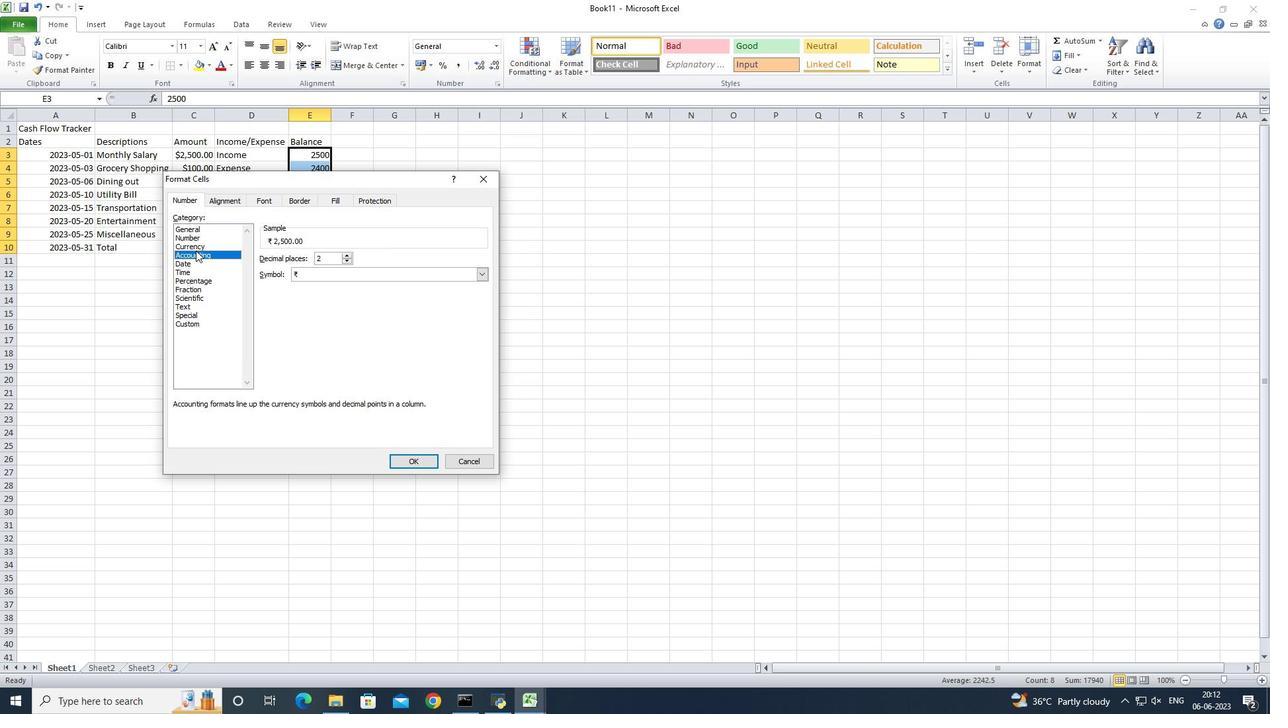 
Action: Mouse pressed left at (198, 246)
Screenshot: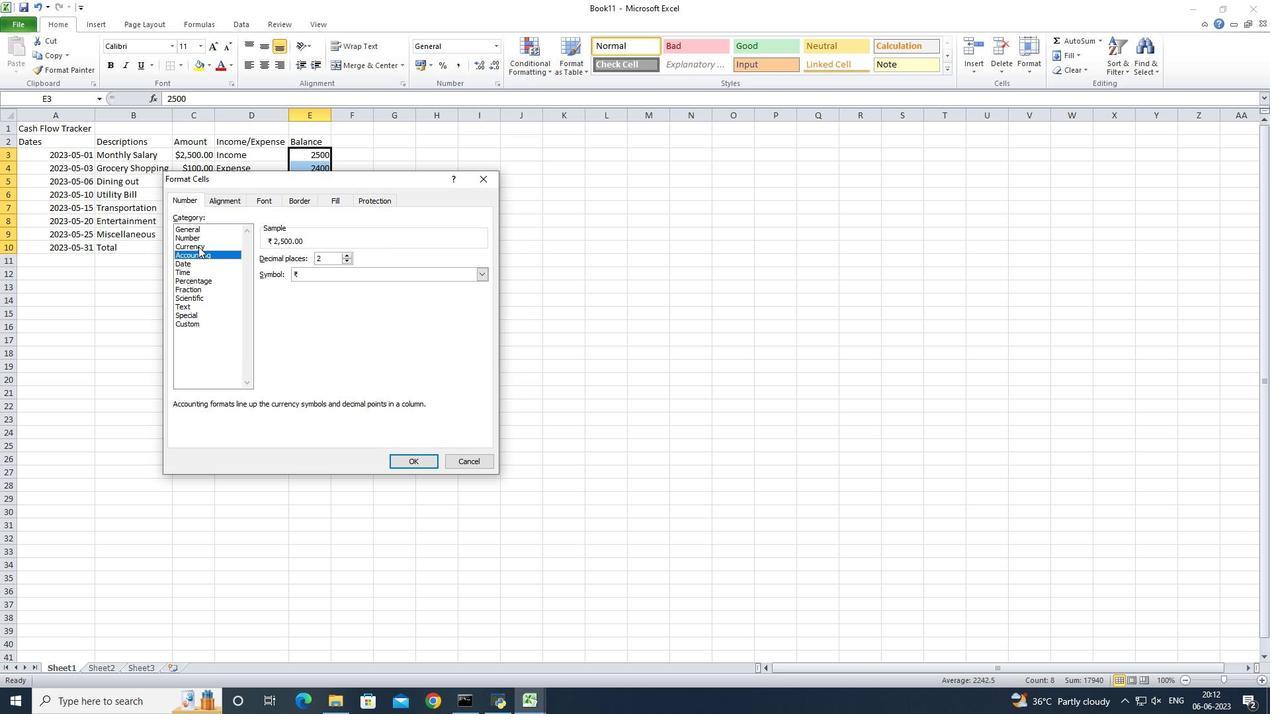 
Action: Mouse moved to (310, 274)
Screenshot: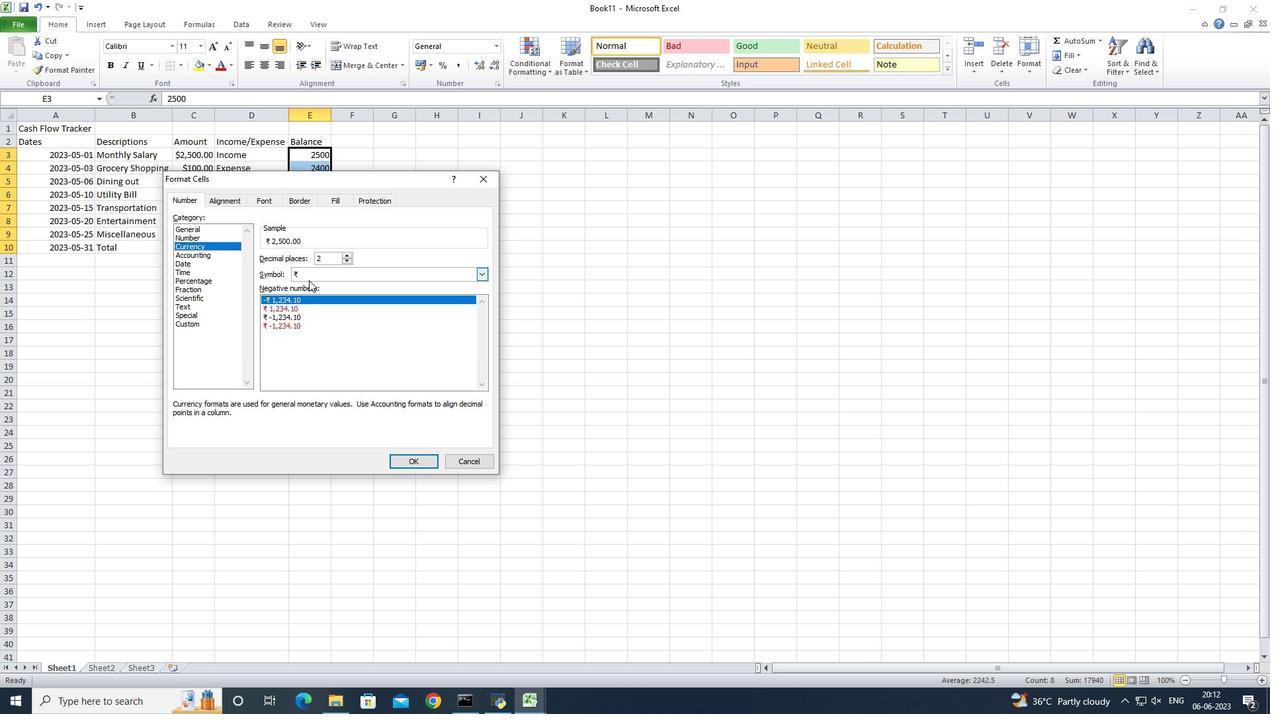 
Action: Mouse pressed left at (310, 274)
Screenshot: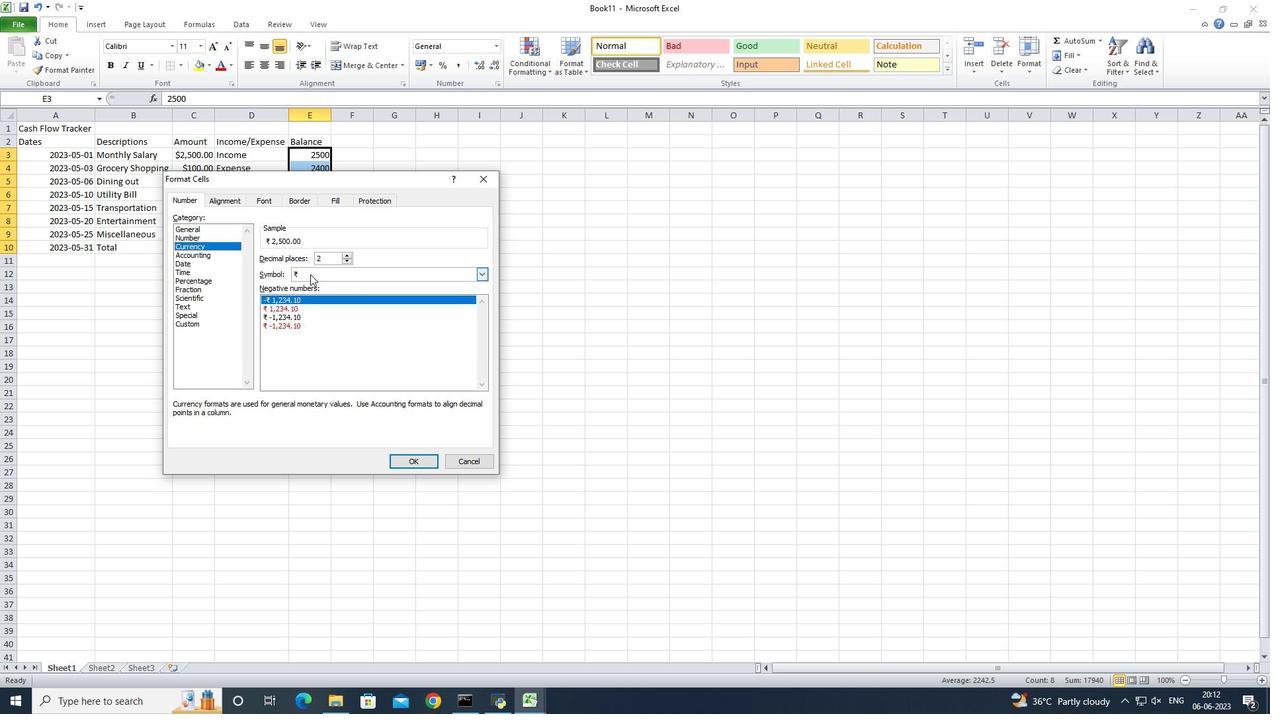
Action: Mouse moved to (334, 321)
Screenshot: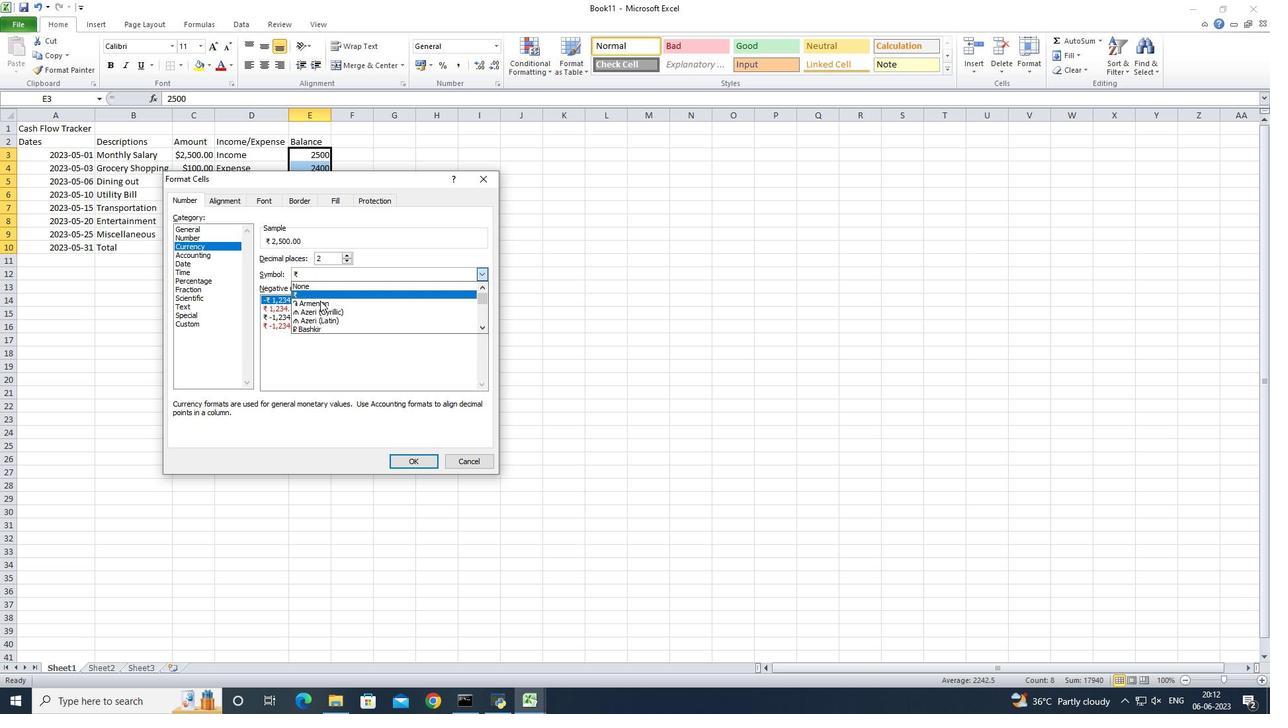 
Action: Mouse scrolled (334, 320) with delta (0, 0)
Screenshot: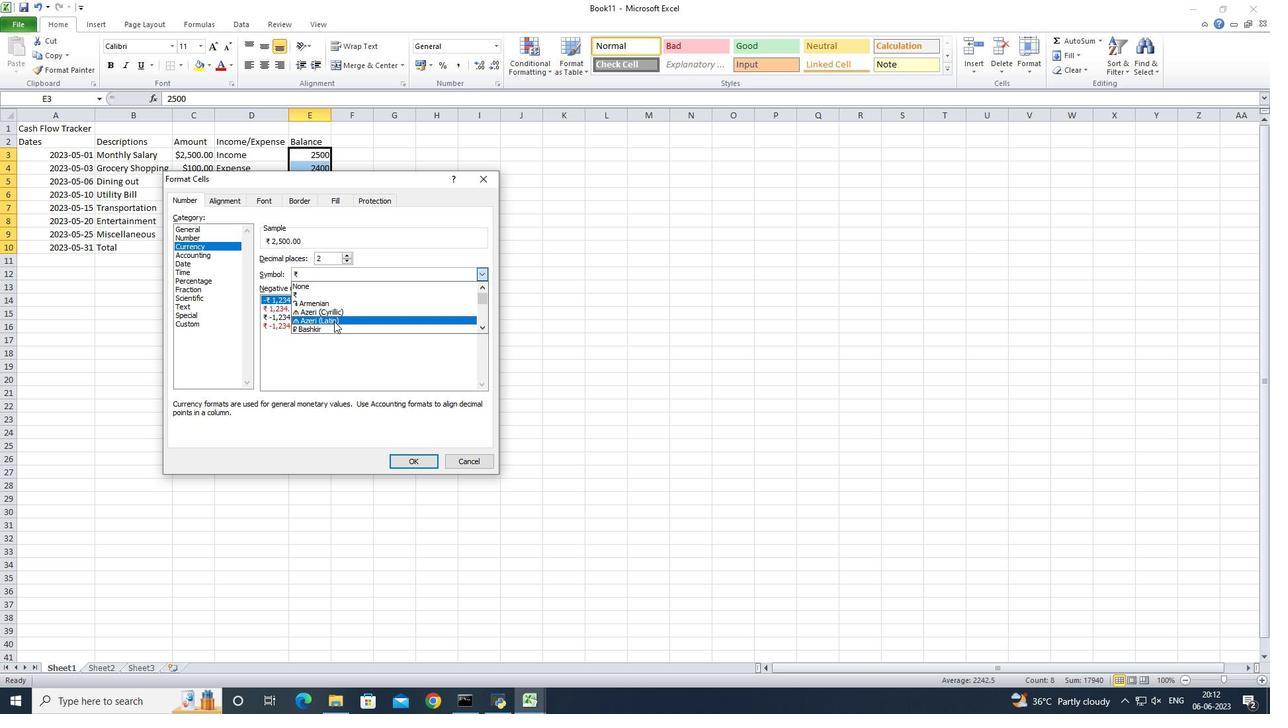 
Action: Mouse scrolled (334, 320) with delta (0, 0)
Screenshot: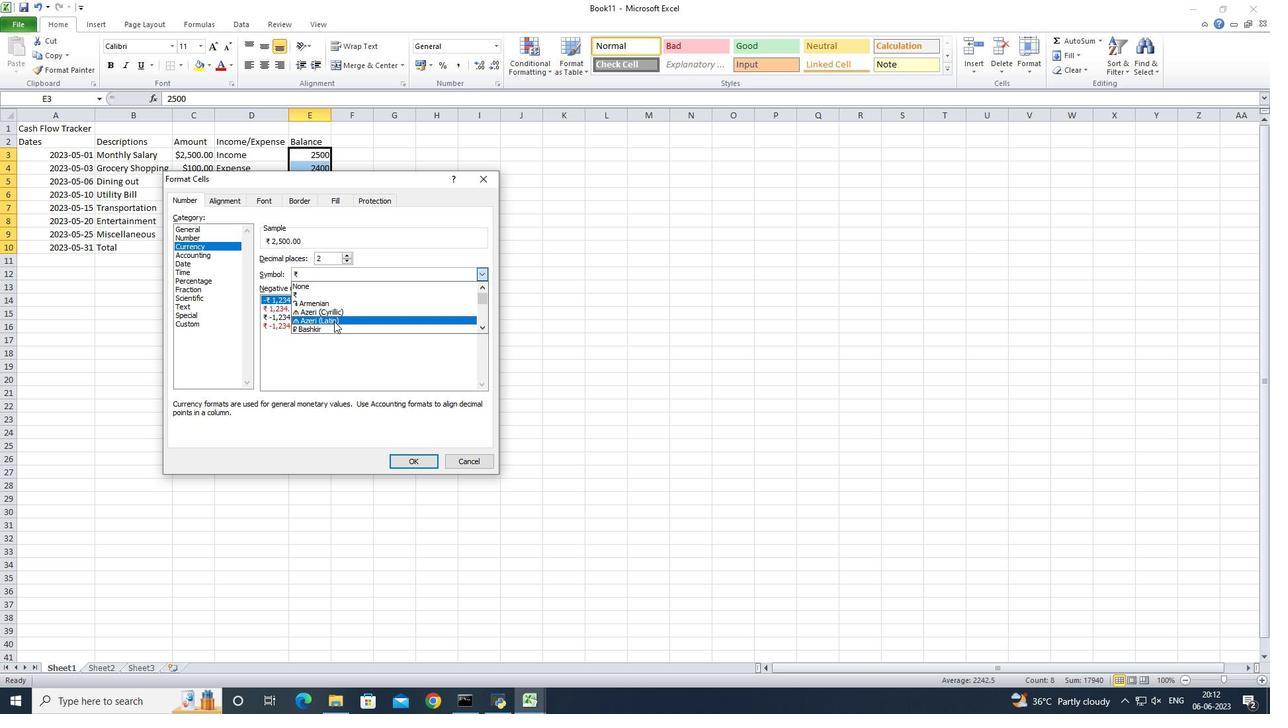 
Action: Mouse scrolled (334, 320) with delta (0, 0)
Screenshot: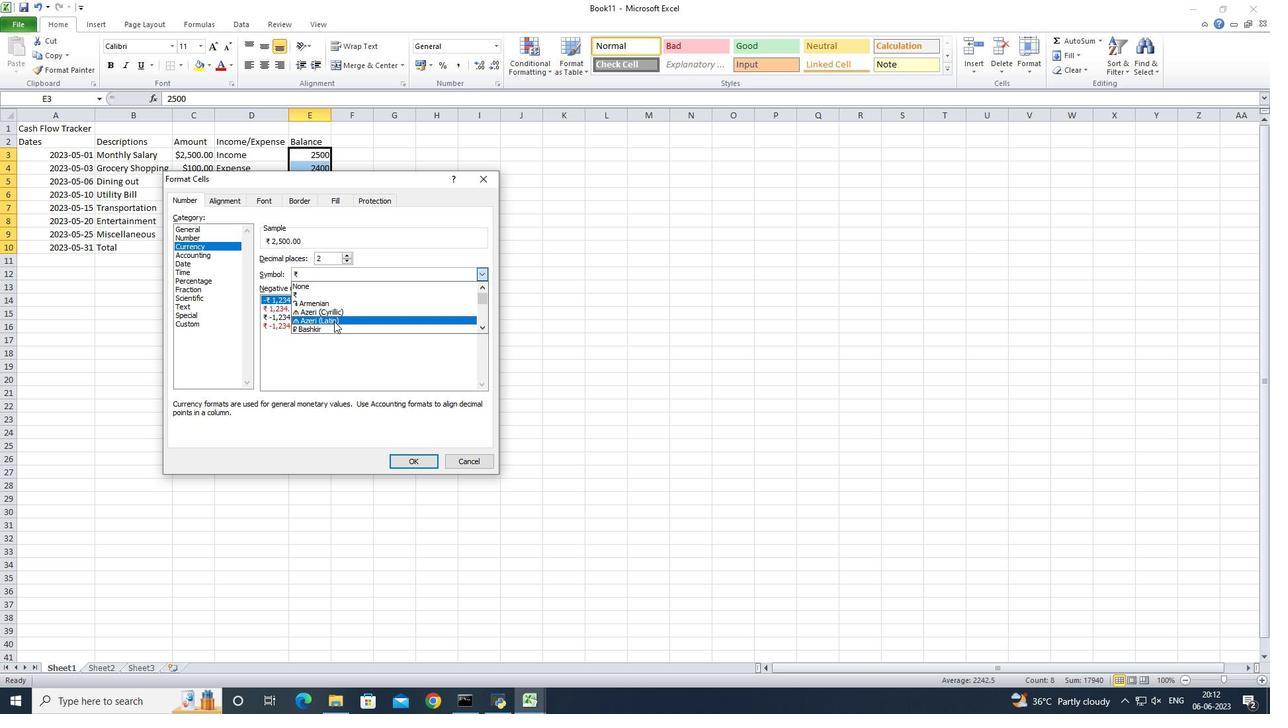 
Action: Mouse scrolled (334, 320) with delta (0, 0)
Screenshot: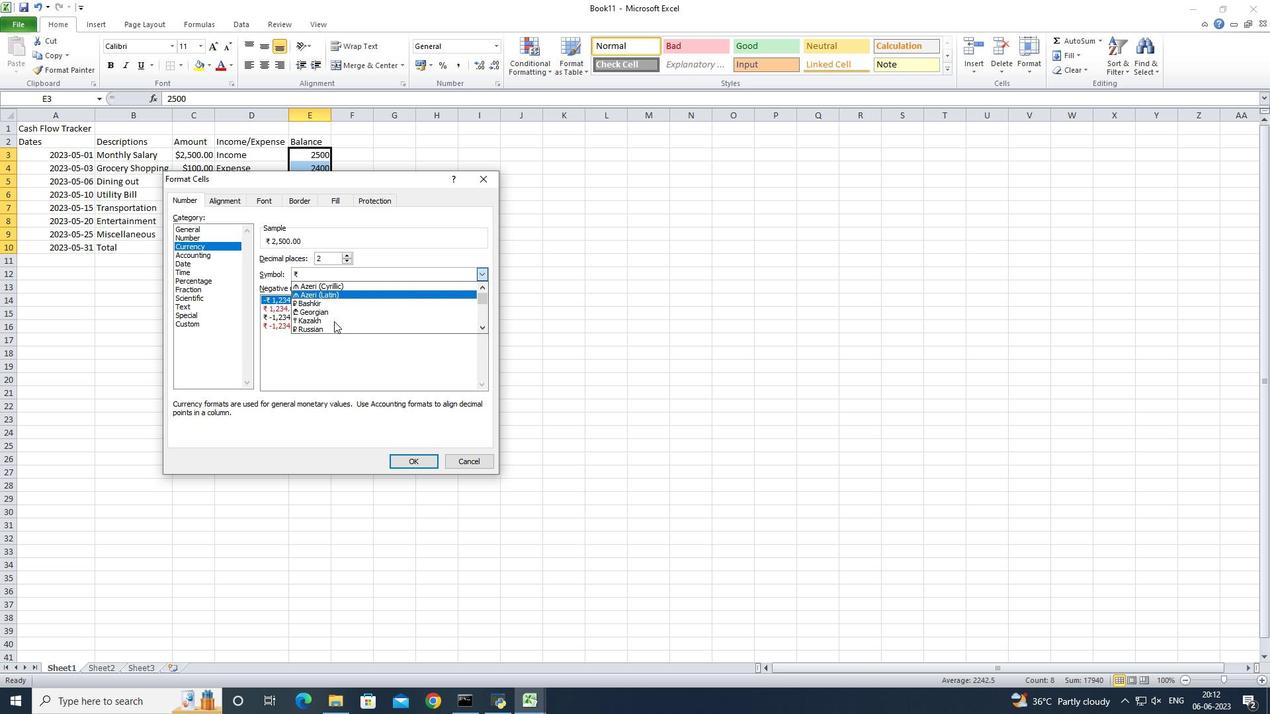 
Action: Mouse scrolled (334, 320) with delta (0, 0)
Screenshot: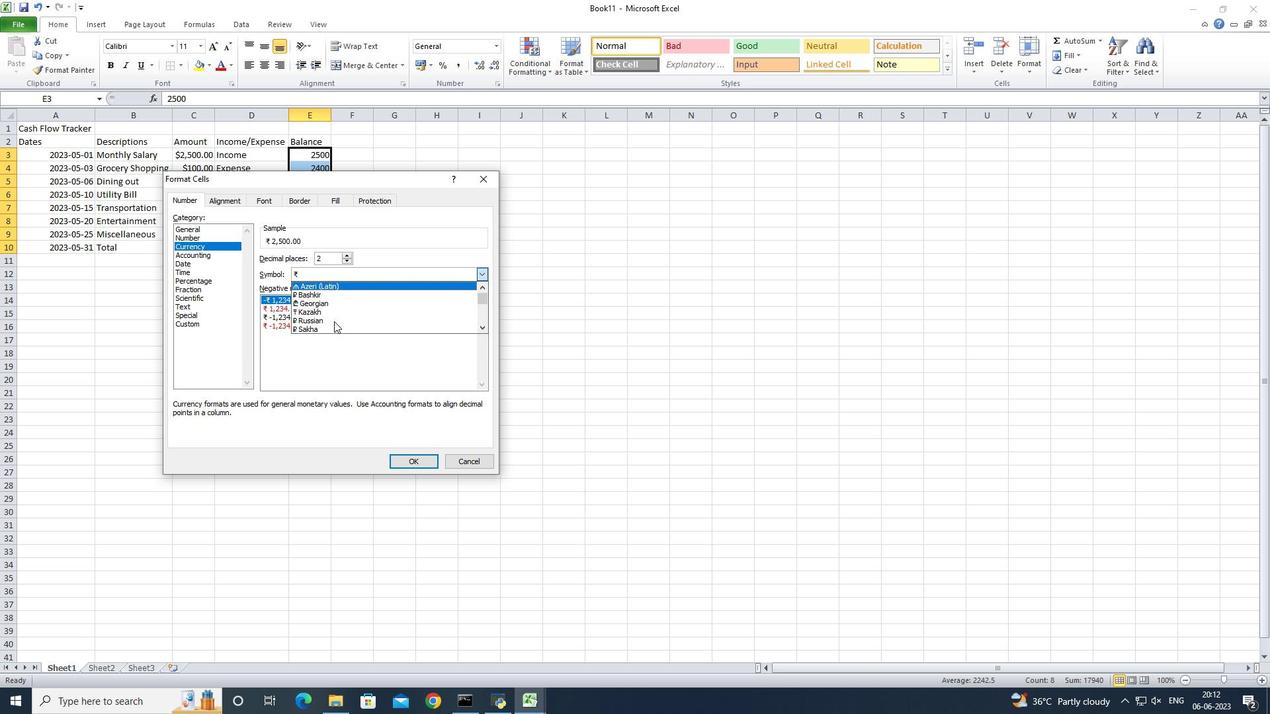 
Action: Mouse scrolled (334, 320) with delta (0, 0)
Screenshot: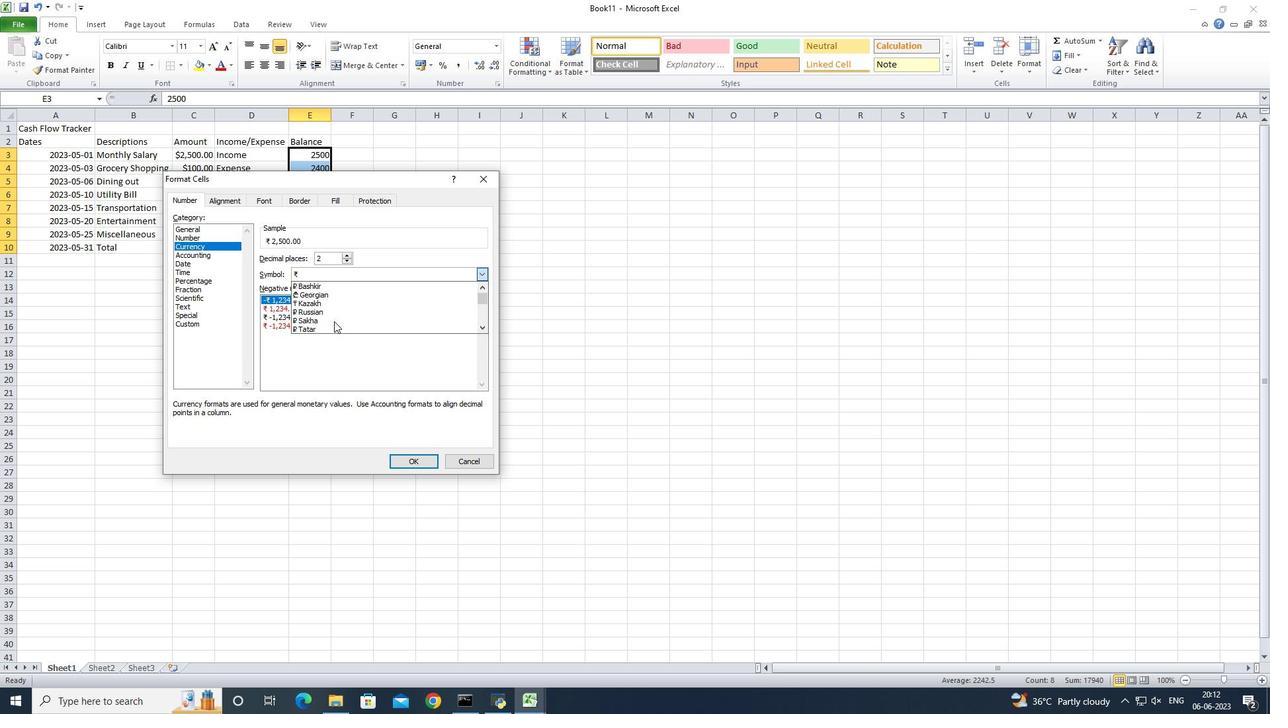 
Action: Mouse scrolled (334, 320) with delta (0, 0)
Screenshot: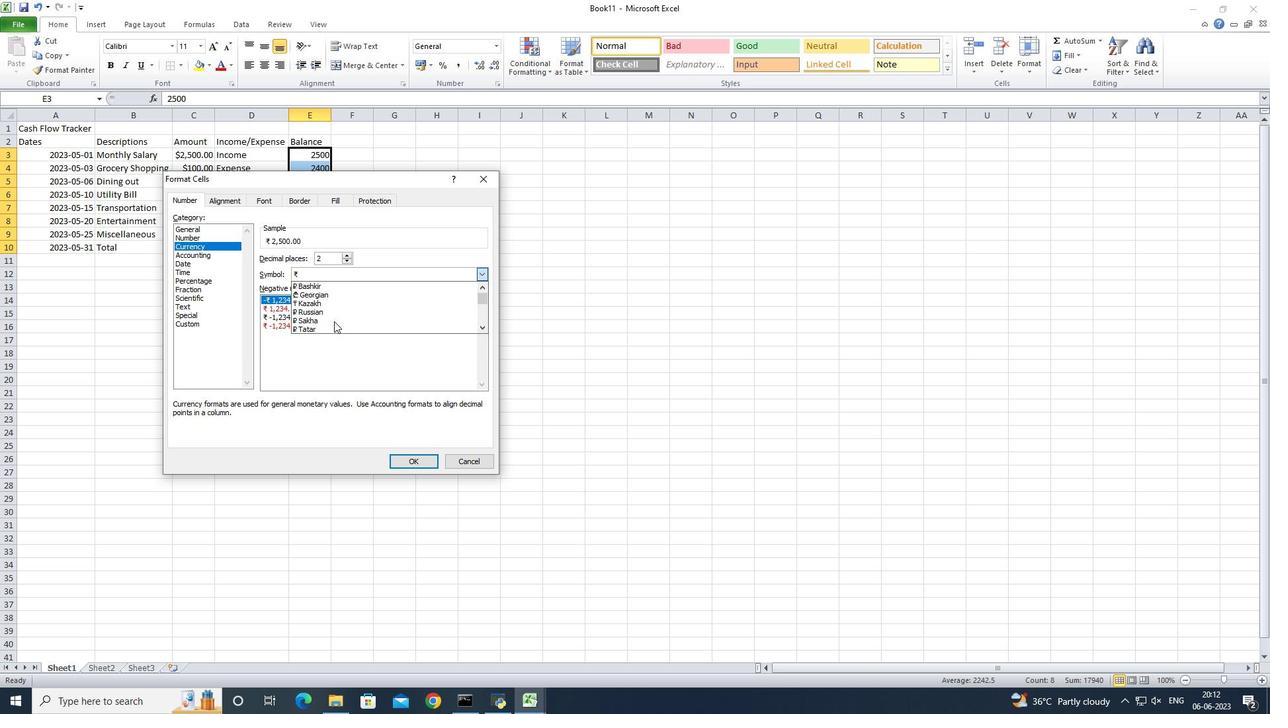 
Action: Mouse scrolled (334, 320) with delta (0, 0)
Screenshot: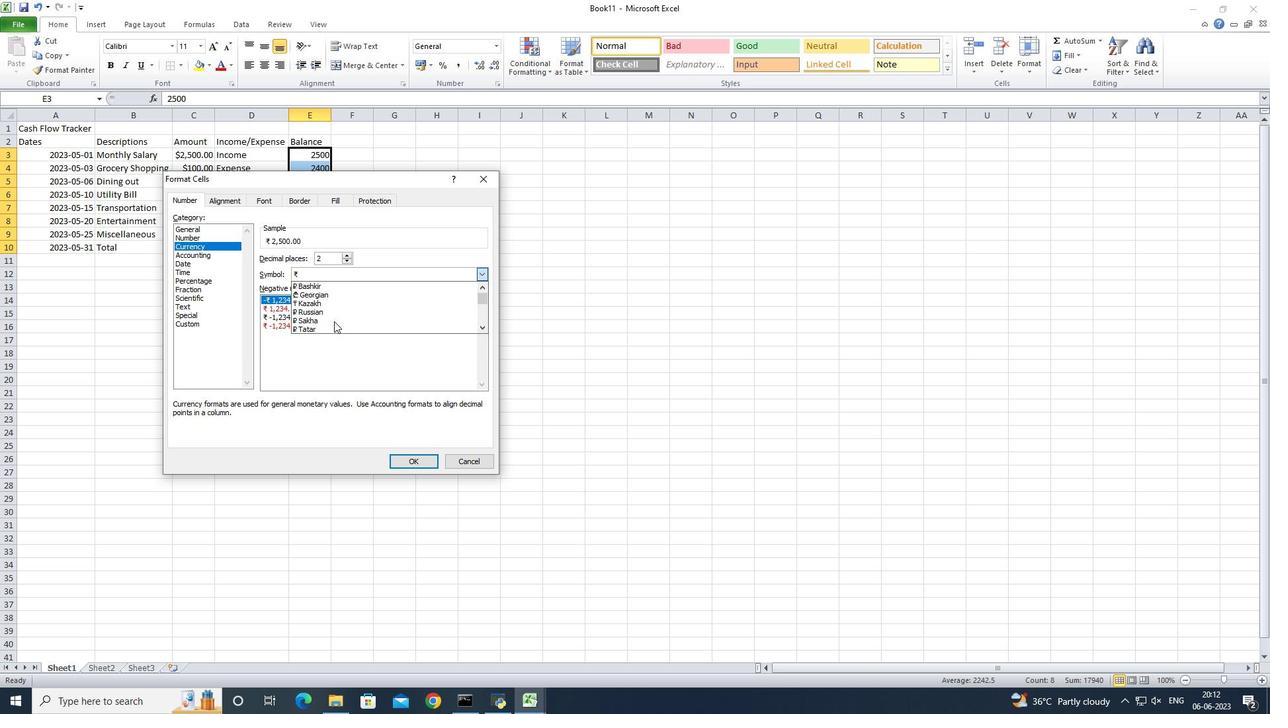 
Action: Mouse scrolled (334, 320) with delta (0, 0)
Screenshot: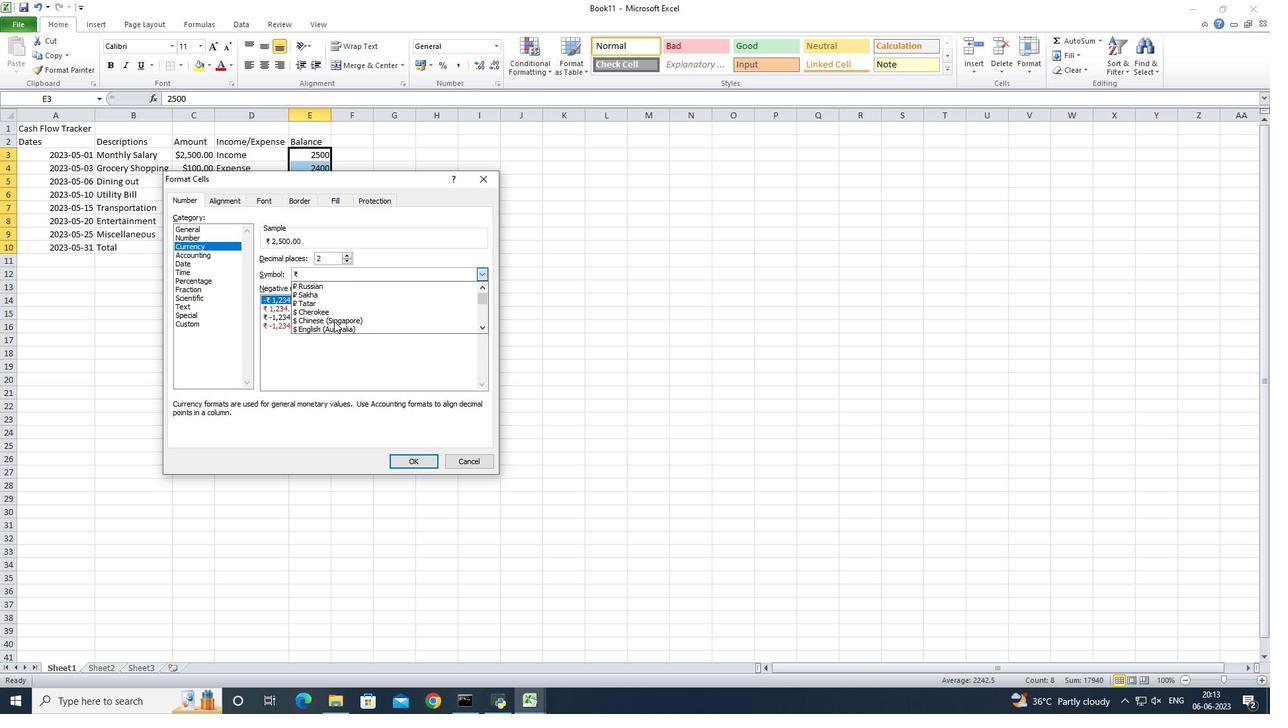 
Action: Mouse scrolled (334, 320) with delta (0, 0)
Screenshot: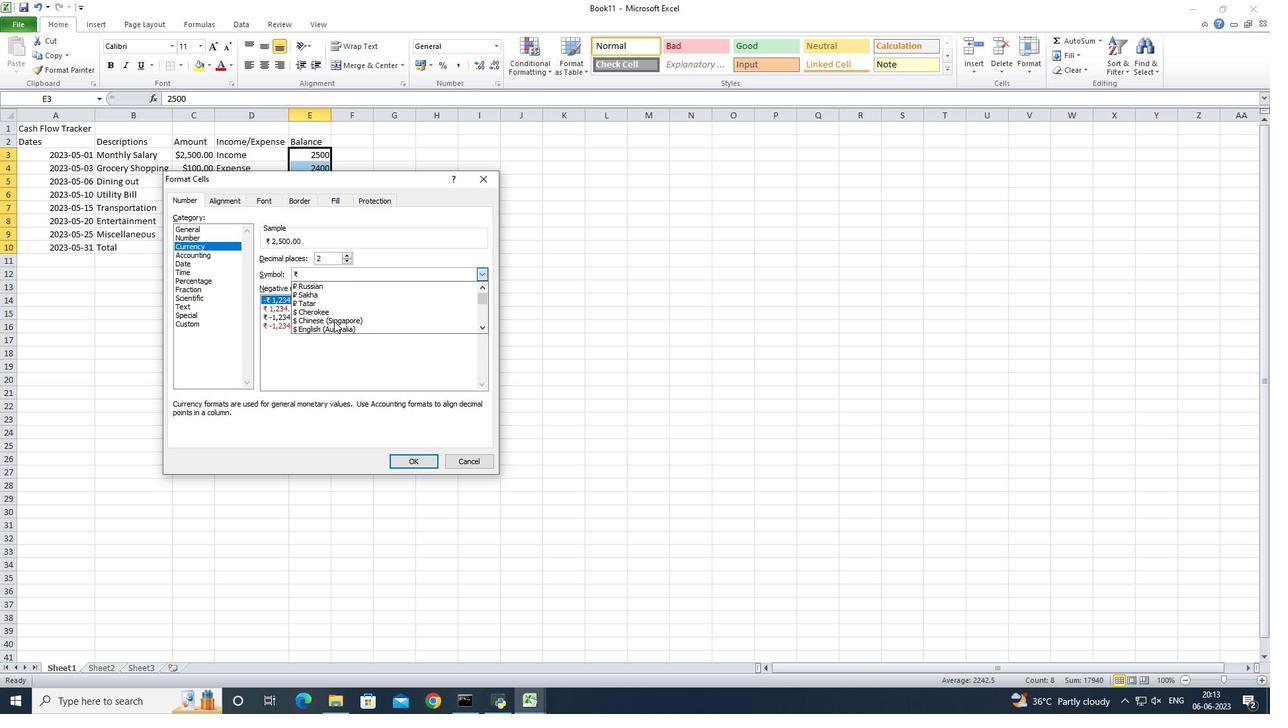 
Action: Mouse scrolled (334, 320) with delta (0, 0)
Screenshot: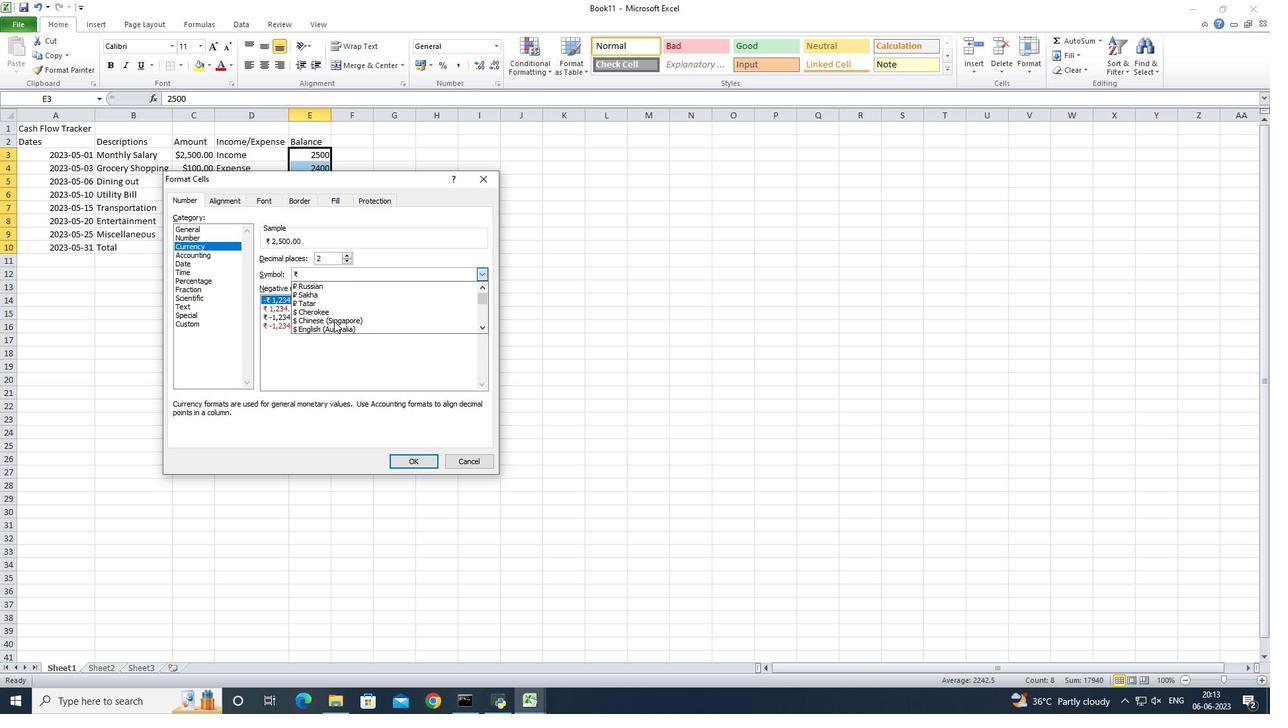 
Action: Mouse scrolled (334, 320) with delta (0, 0)
Screenshot: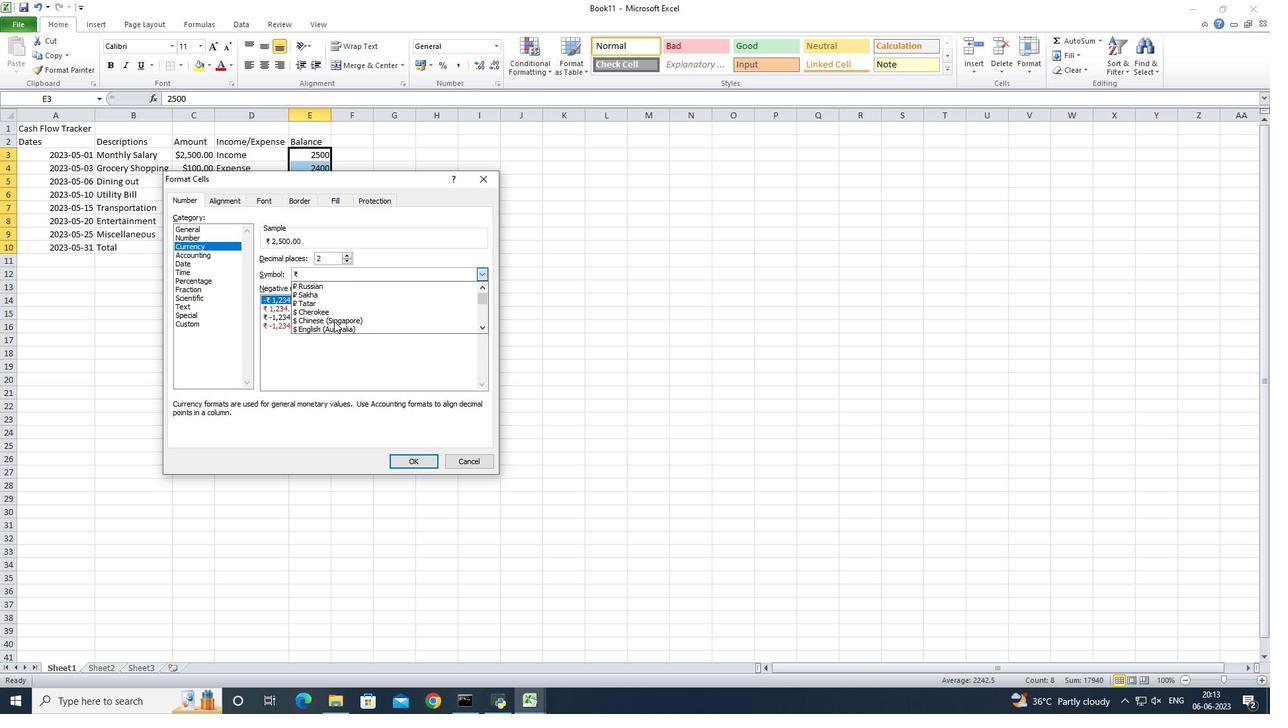 
Action: Mouse scrolled (334, 320) with delta (0, 0)
Screenshot: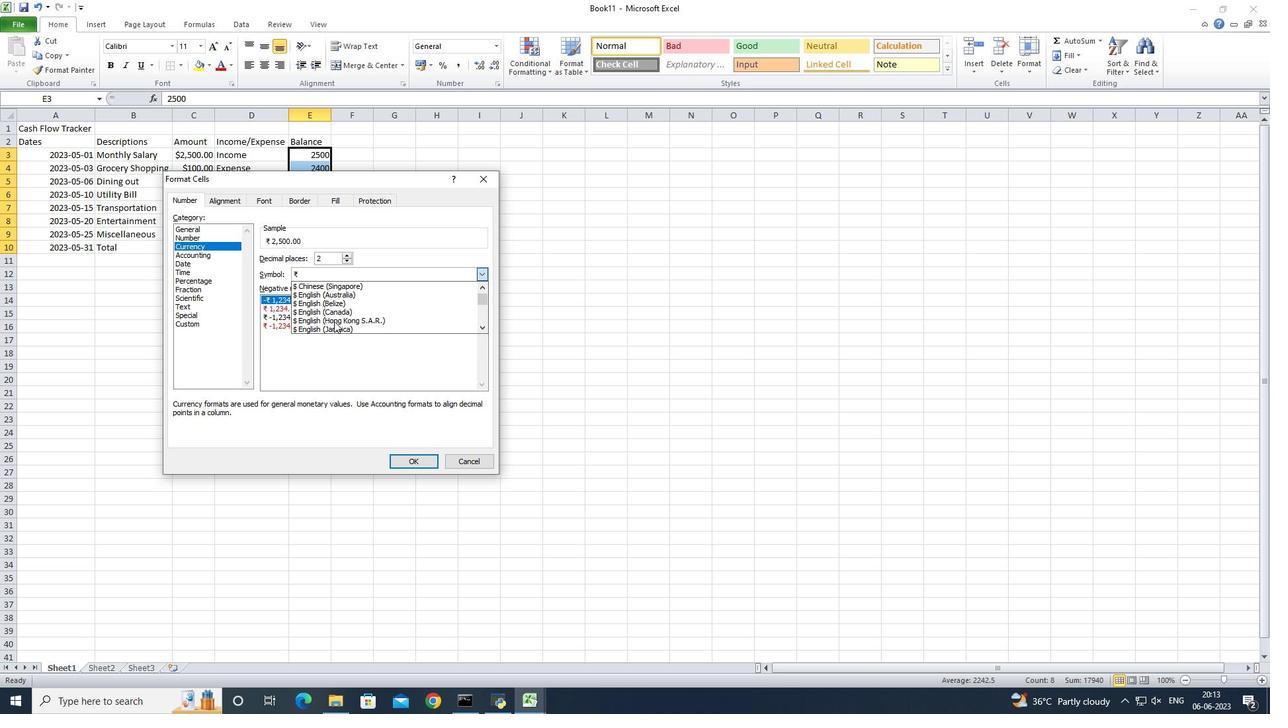 
Action: Mouse scrolled (334, 320) with delta (0, 0)
Screenshot: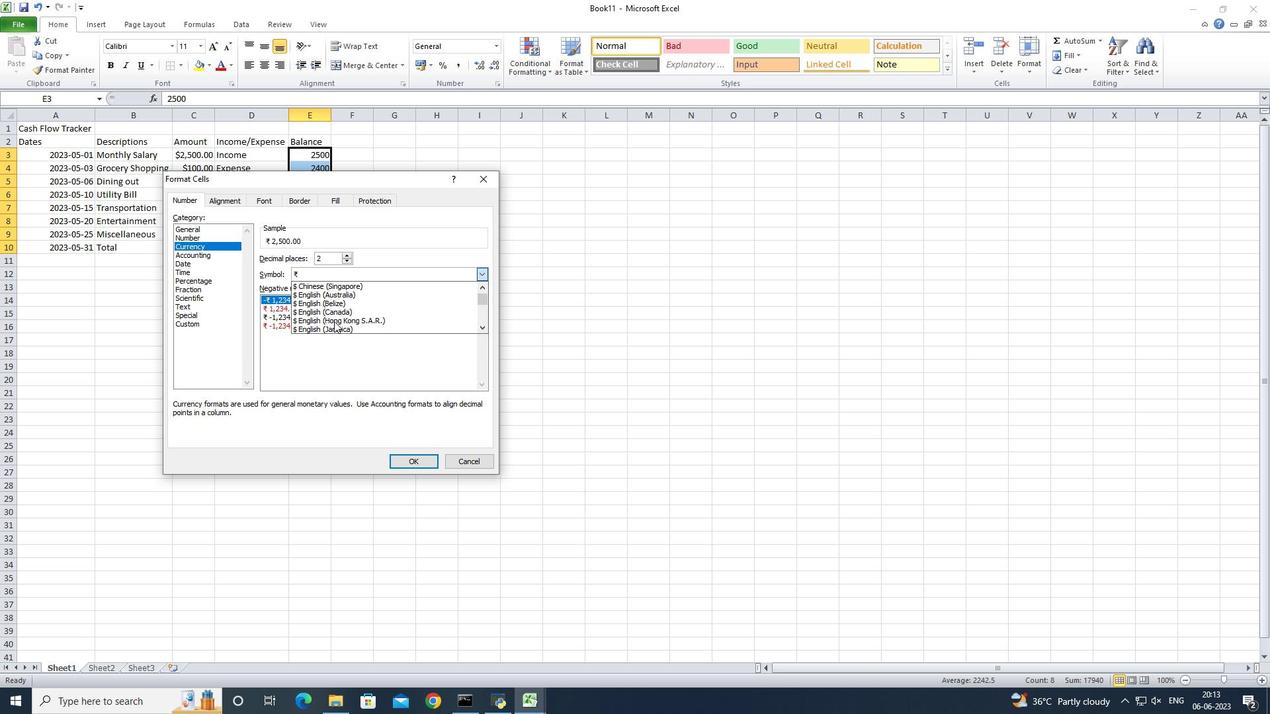 
Action: Mouse scrolled (334, 320) with delta (0, 0)
Screenshot: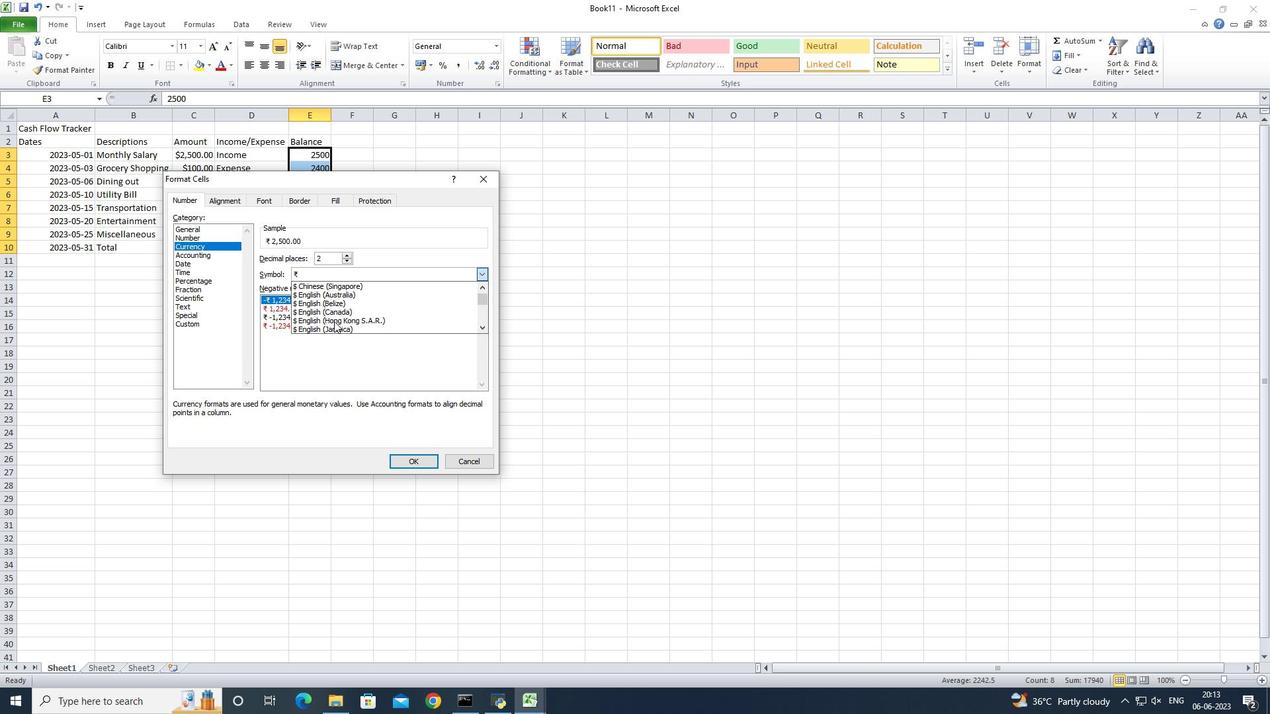 
Action: Mouse scrolled (334, 320) with delta (0, 0)
Screenshot: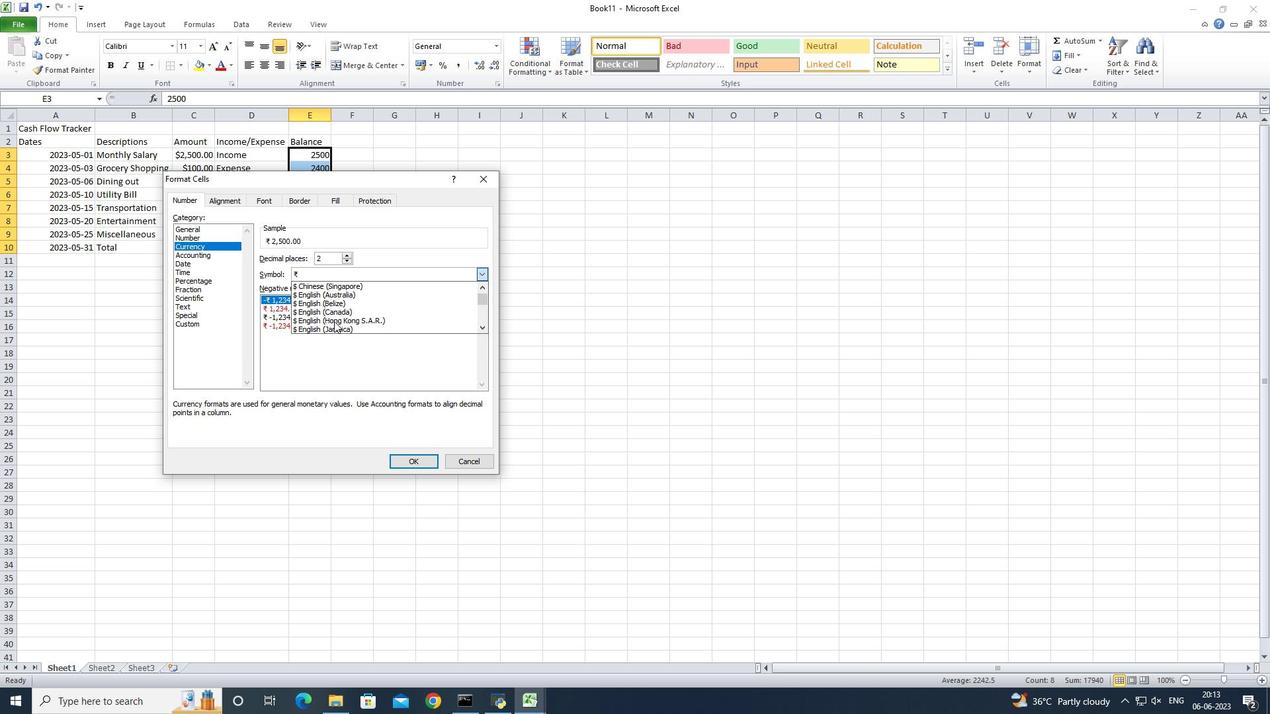 
Action: Mouse scrolled (334, 320) with delta (0, 0)
Screenshot: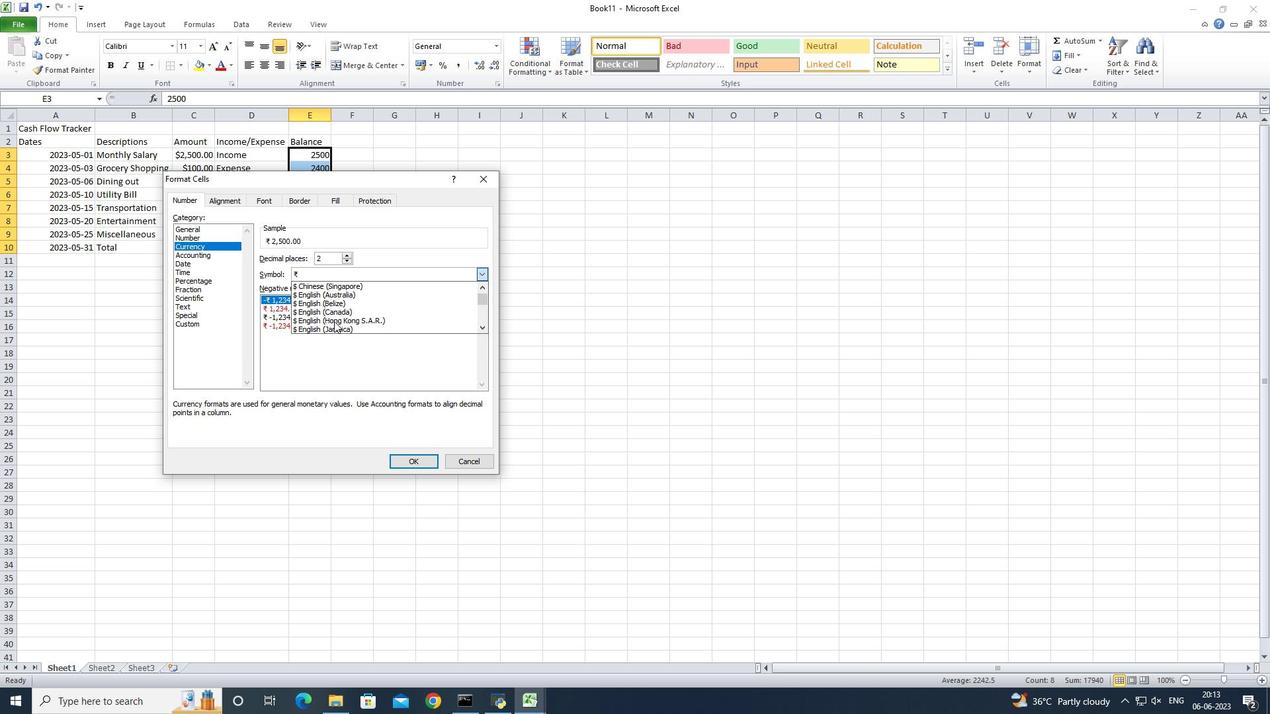 
Action: Mouse scrolled (334, 320) with delta (0, 0)
Screenshot: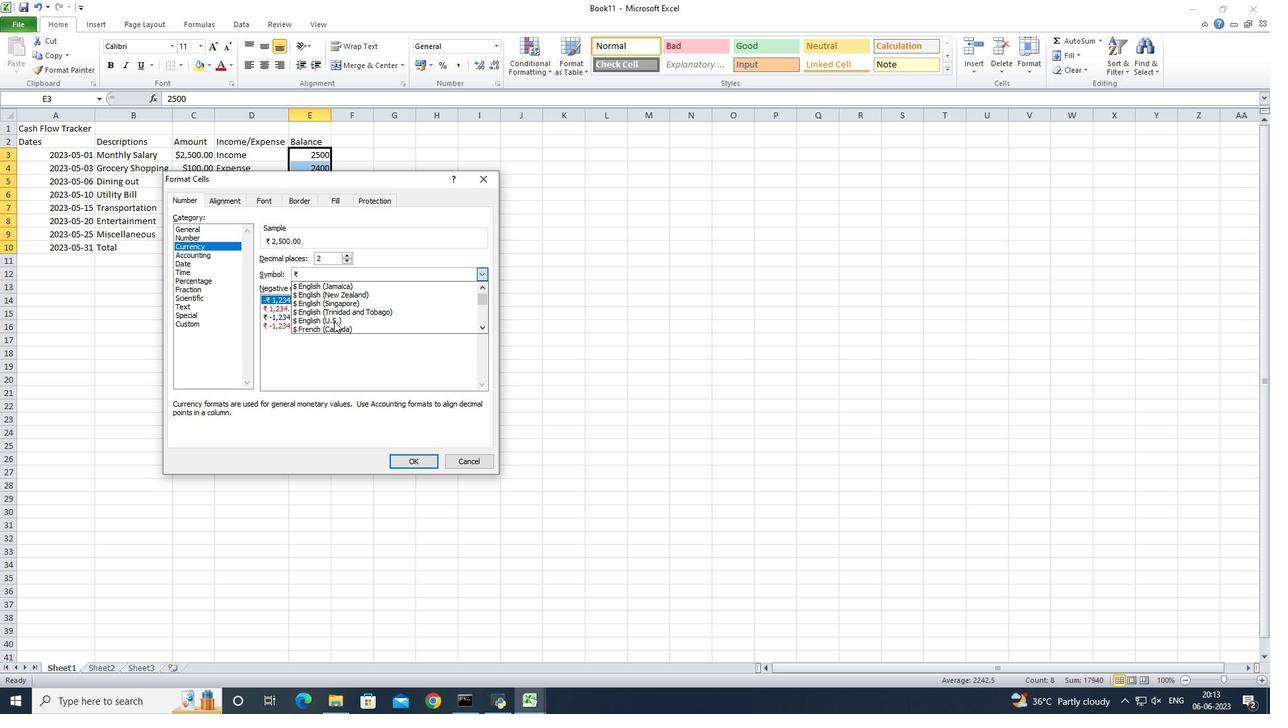 
Action: Mouse scrolled (334, 320) with delta (0, 0)
Screenshot: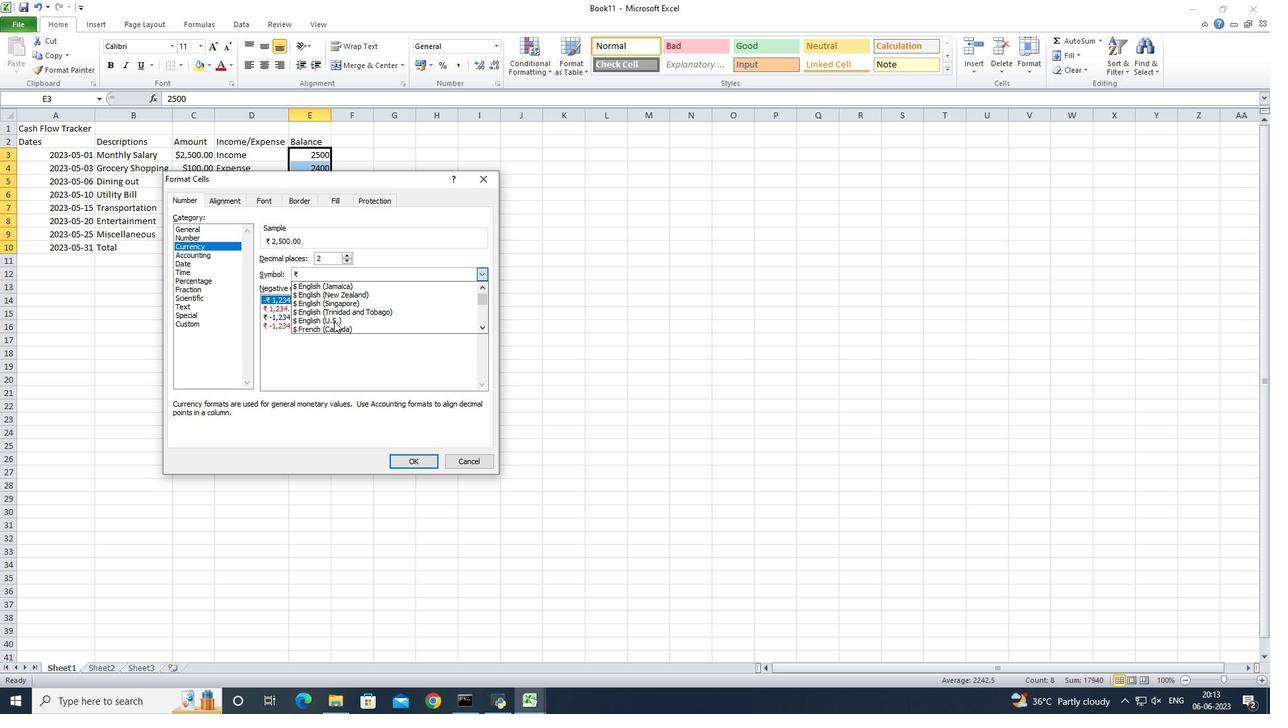
Action: Mouse scrolled (334, 320) with delta (0, 0)
Screenshot: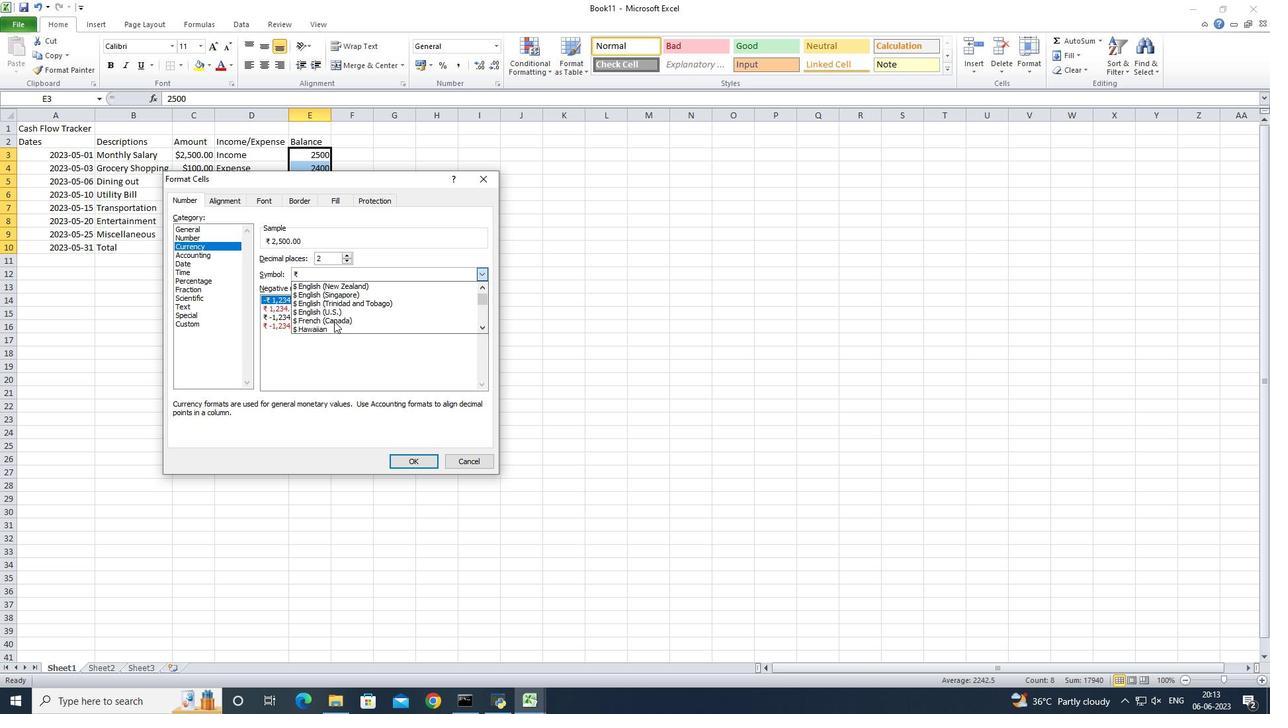 
Action: Mouse moved to (334, 302)
Screenshot: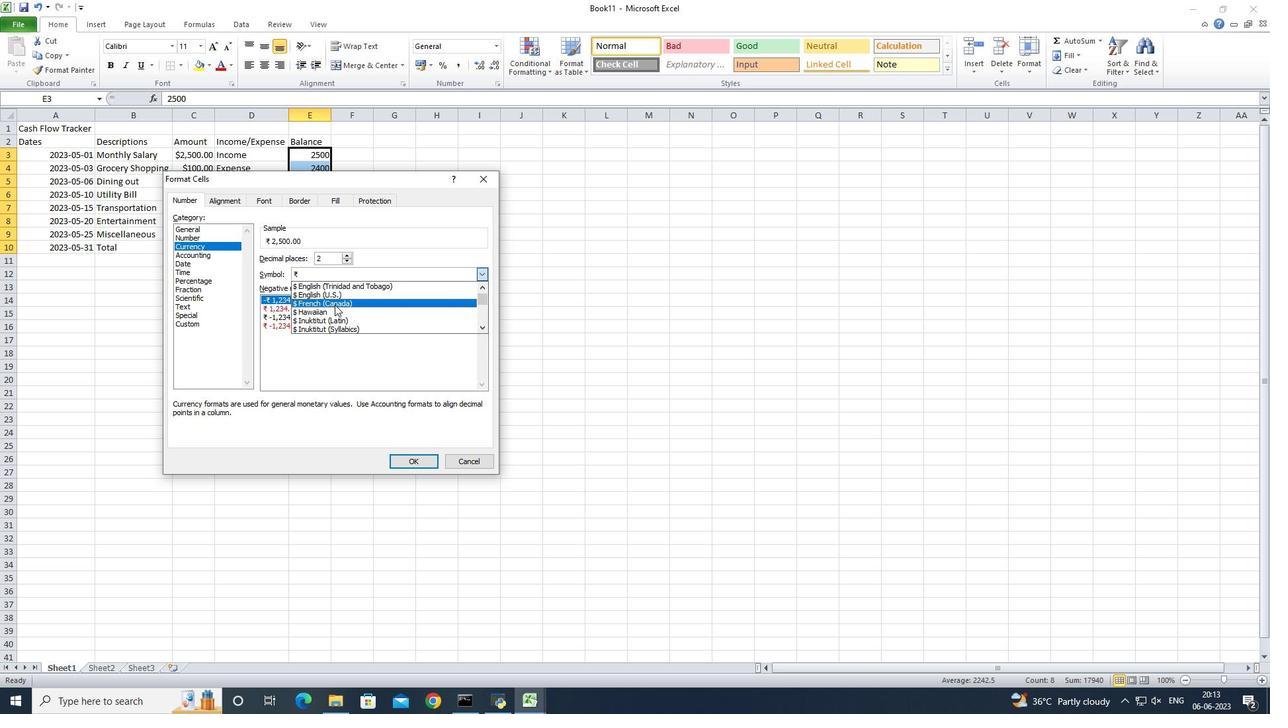 
Action: Mouse pressed left at (334, 302)
Screenshot: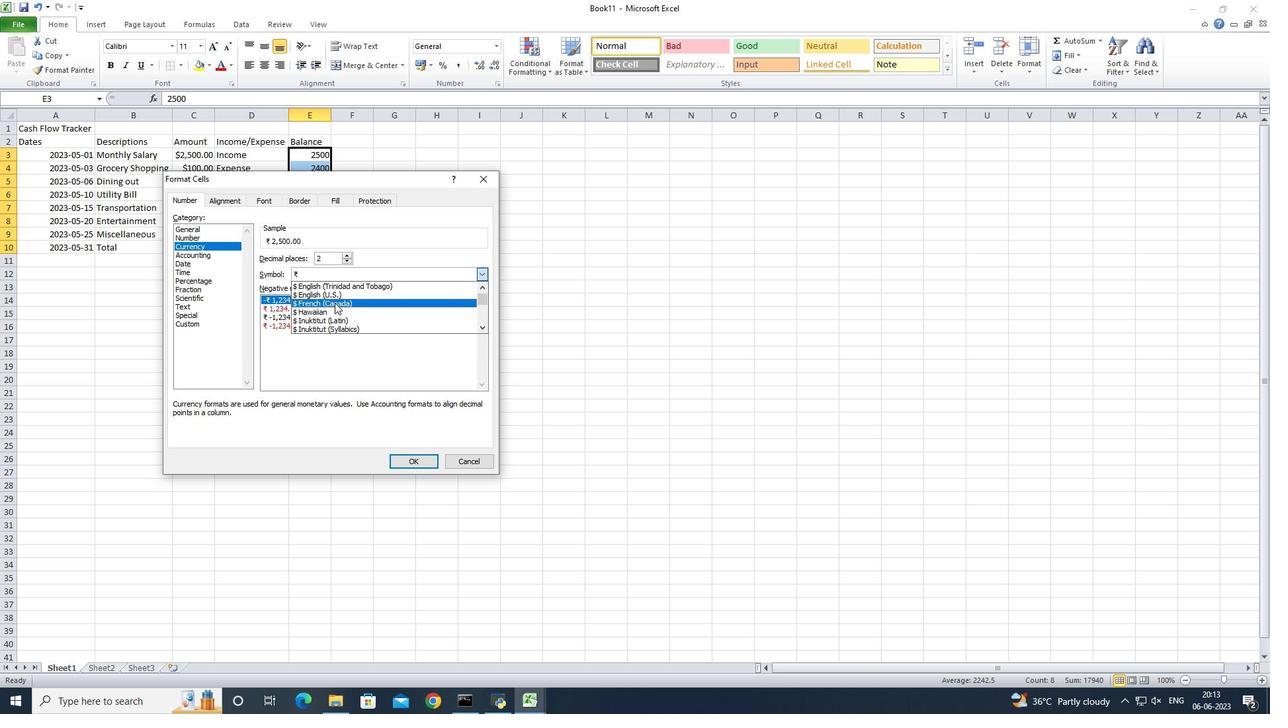 
Action: Mouse moved to (334, 273)
Screenshot: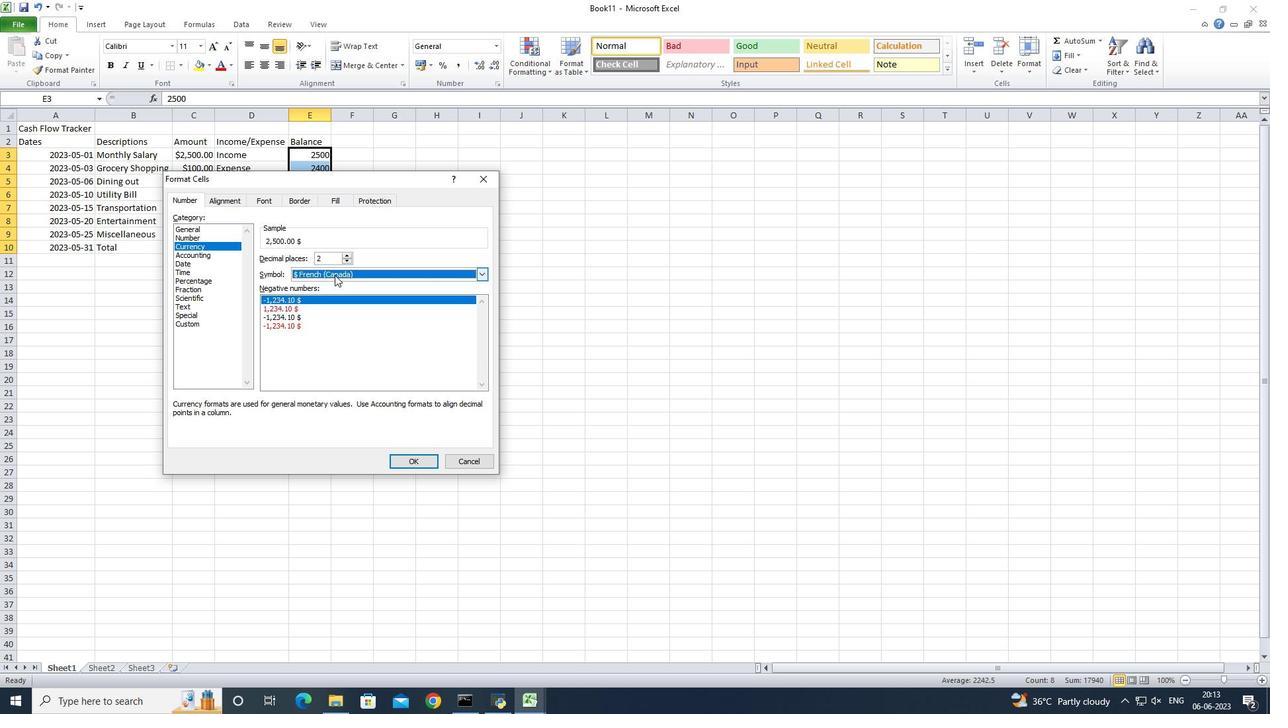 
Action: Mouse pressed left at (334, 273)
Screenshot: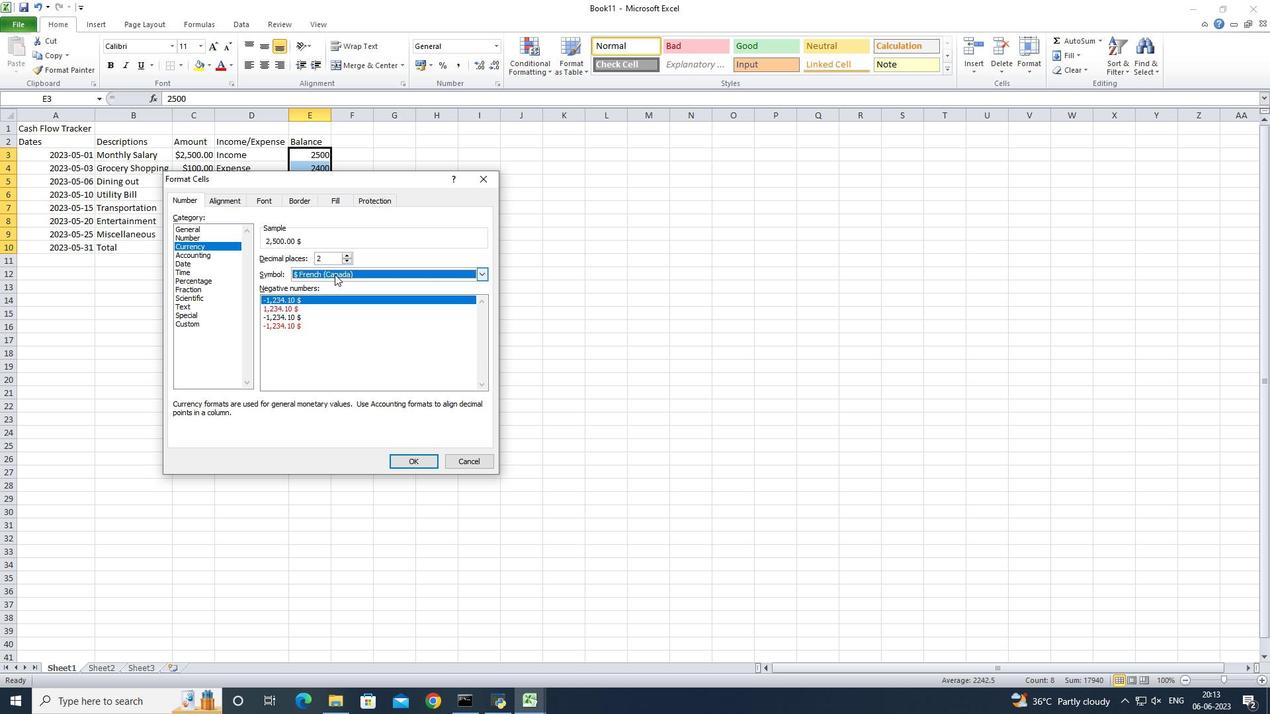 
Action: Mouse moved to (334, 294)
Screenshot: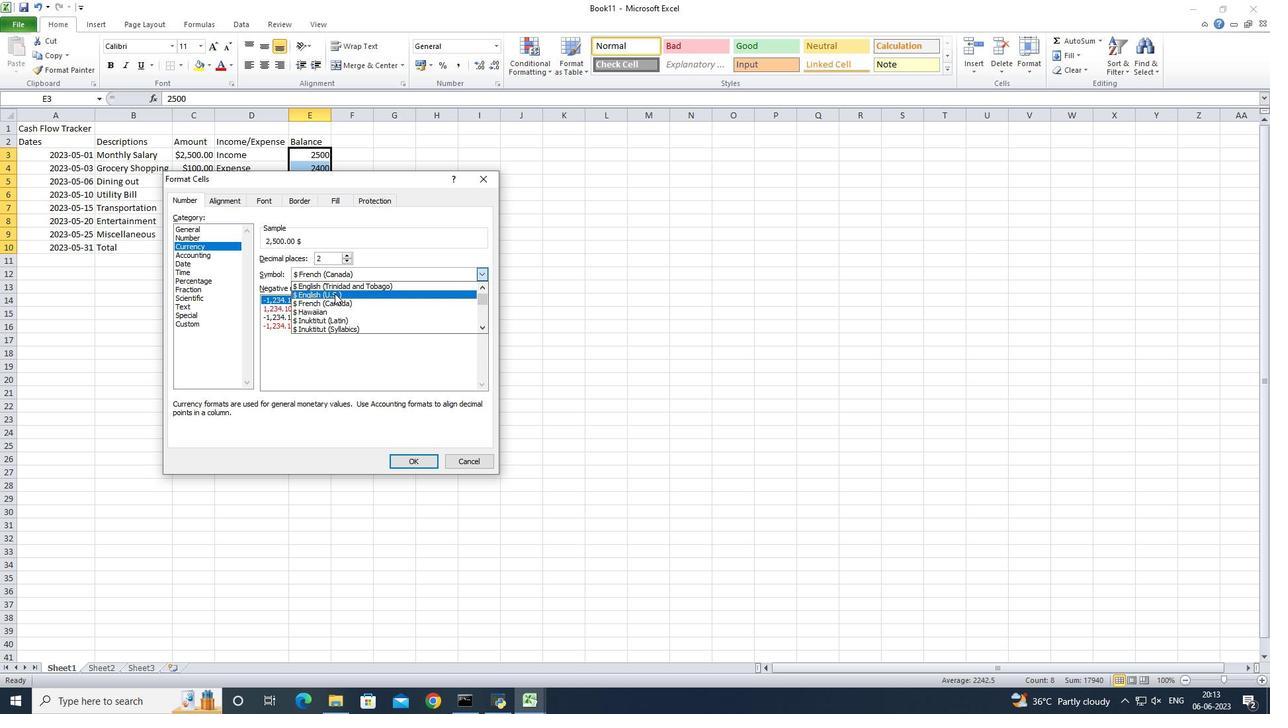 
Action: Mouse pressed left at (334, 294)
Screenshot: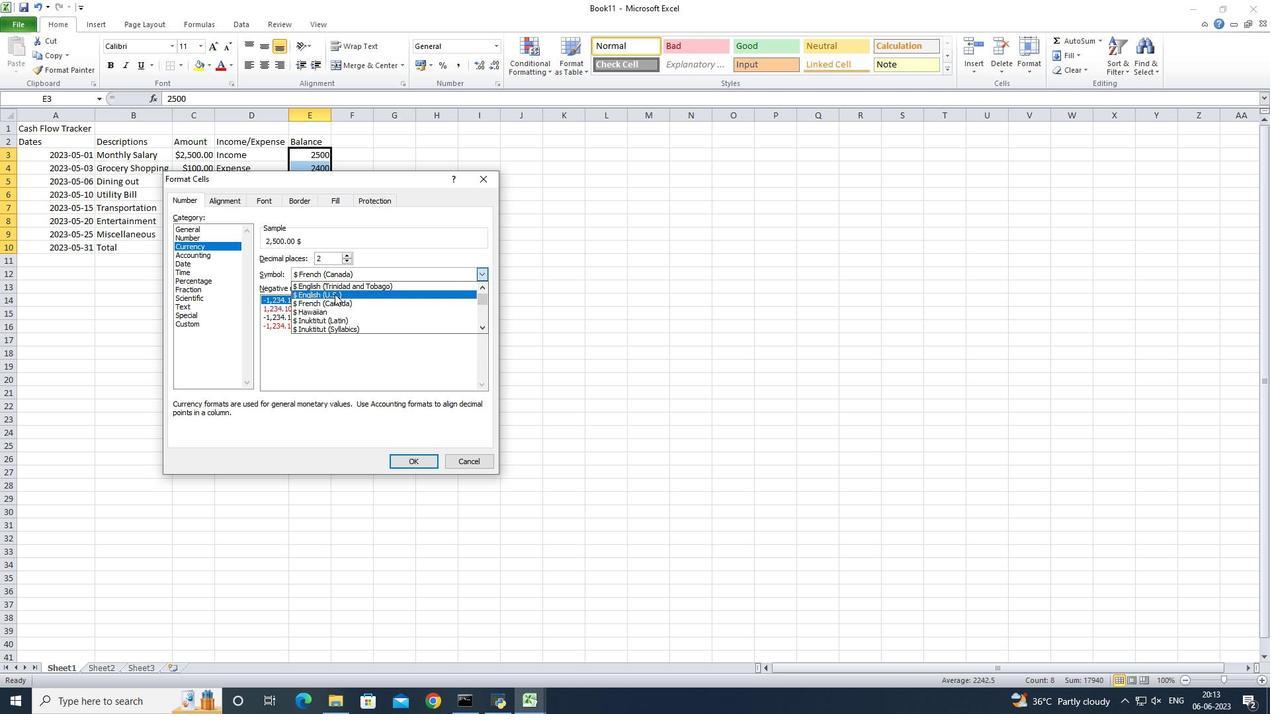 
Action: Mouse moved to (415, 463)
Screenshot: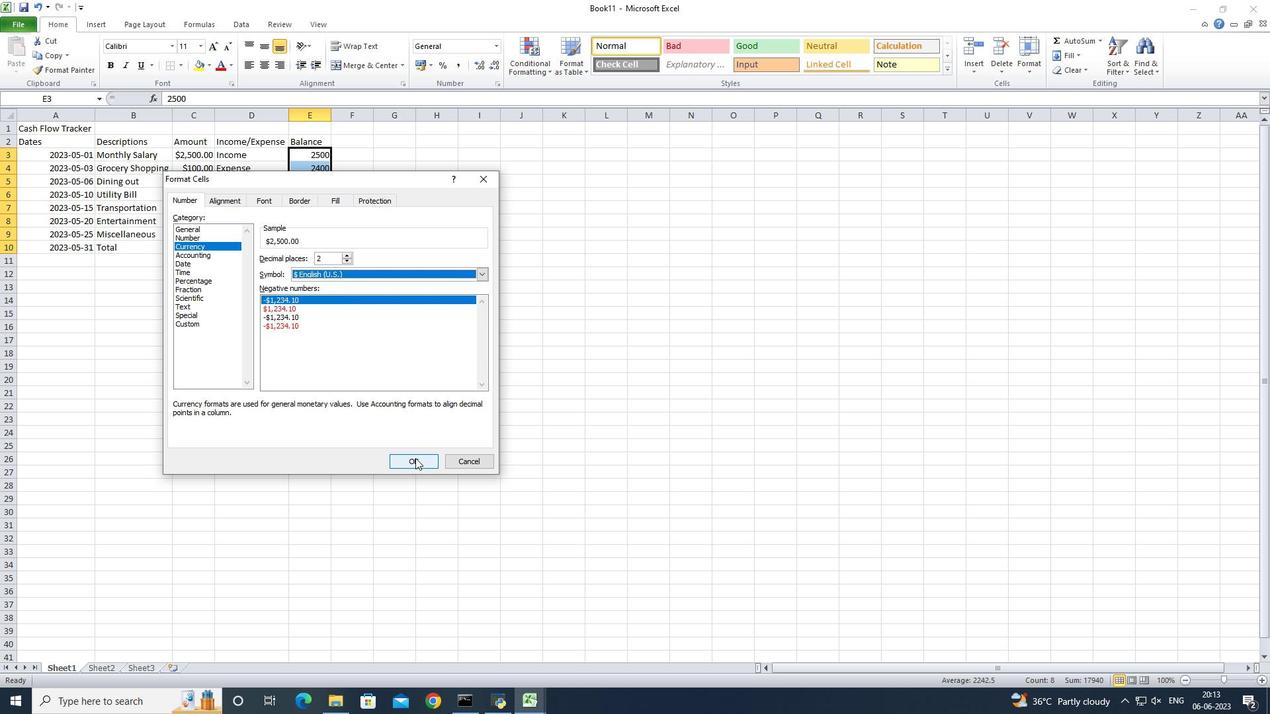 
Action: Mouse pressed left at (415, 463)
Screenshot: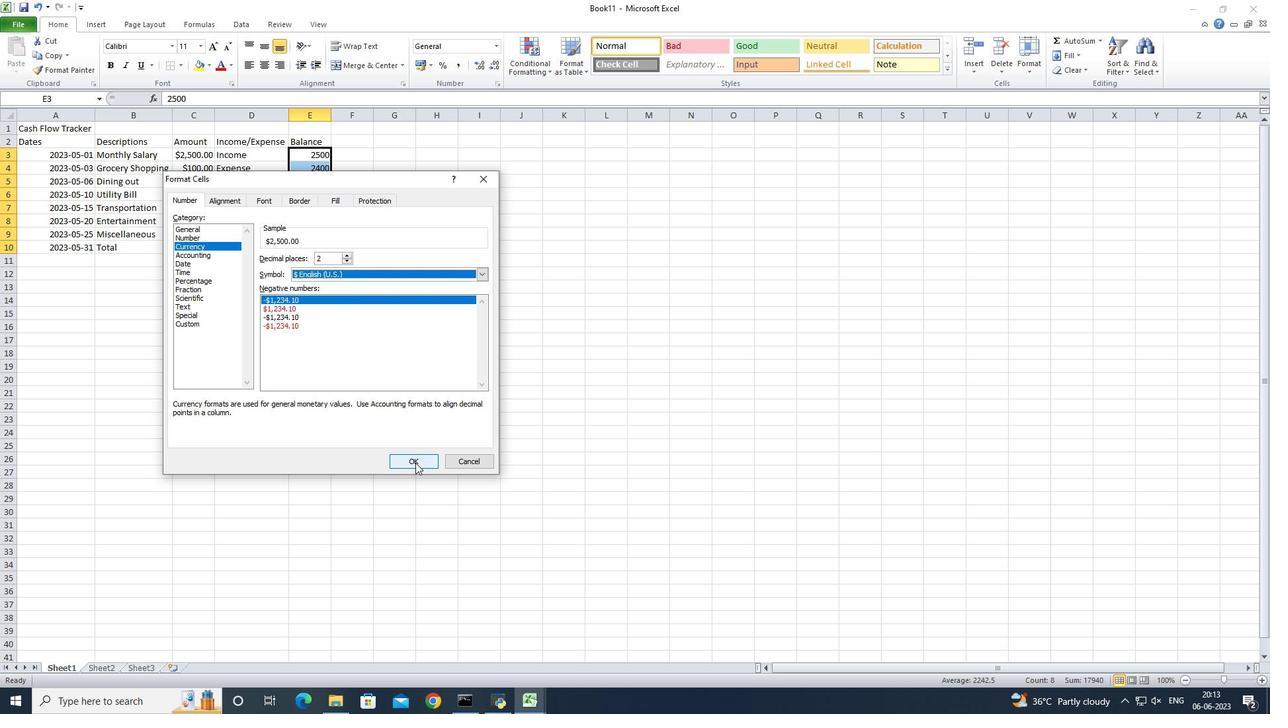 
Action: Mouse moved to (21, 24)
Screenshot: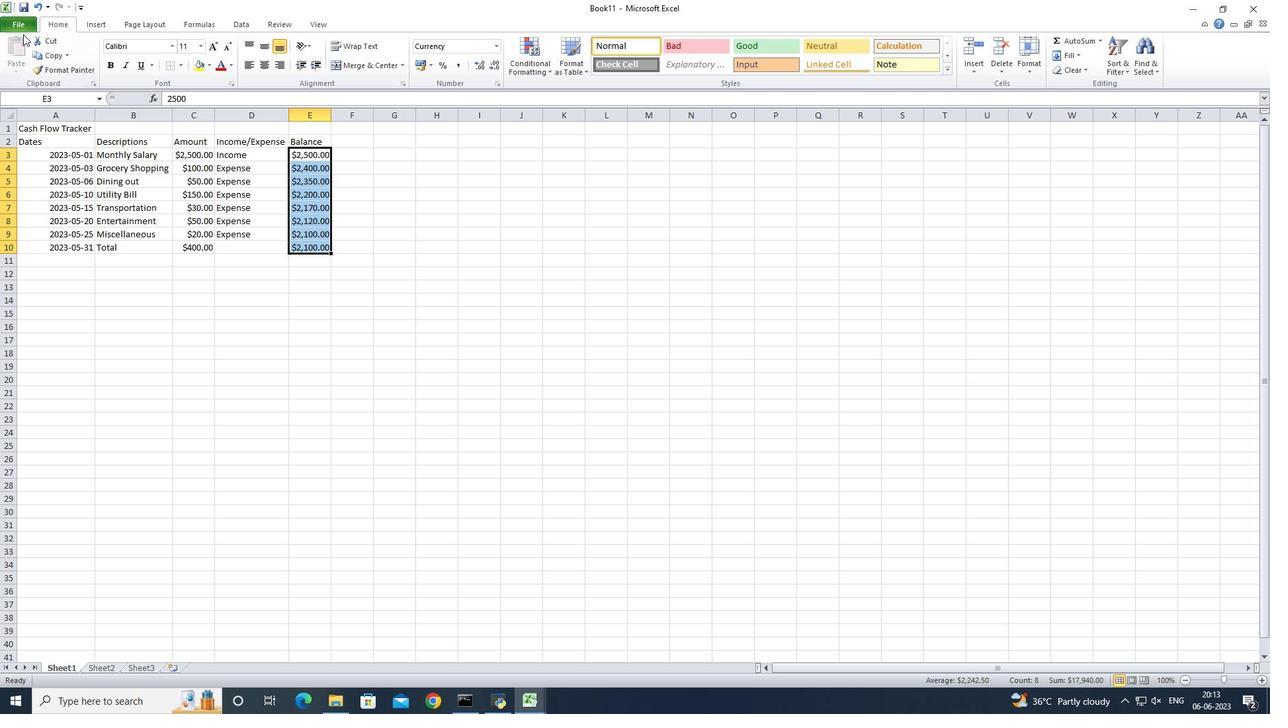 
Action: Mouse pressed left at (21, 24)
Screenshot: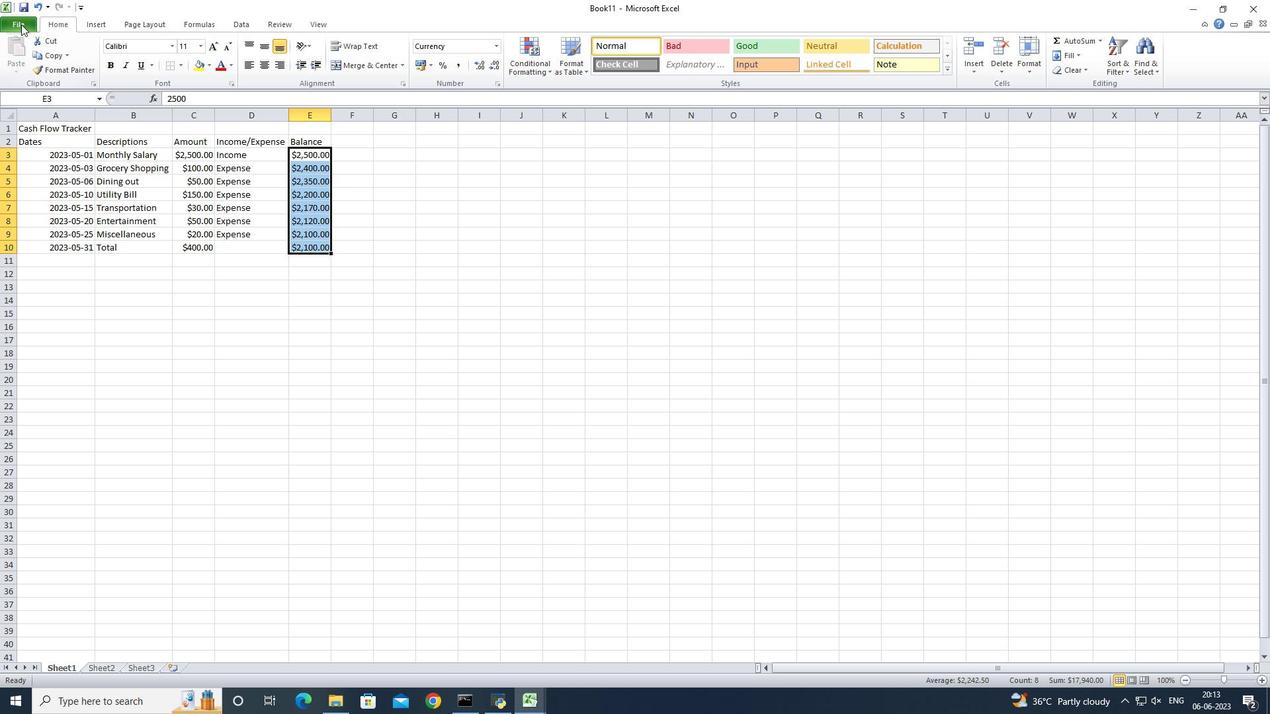 
Action: Mouse moved to (25, 62)
Screenshot: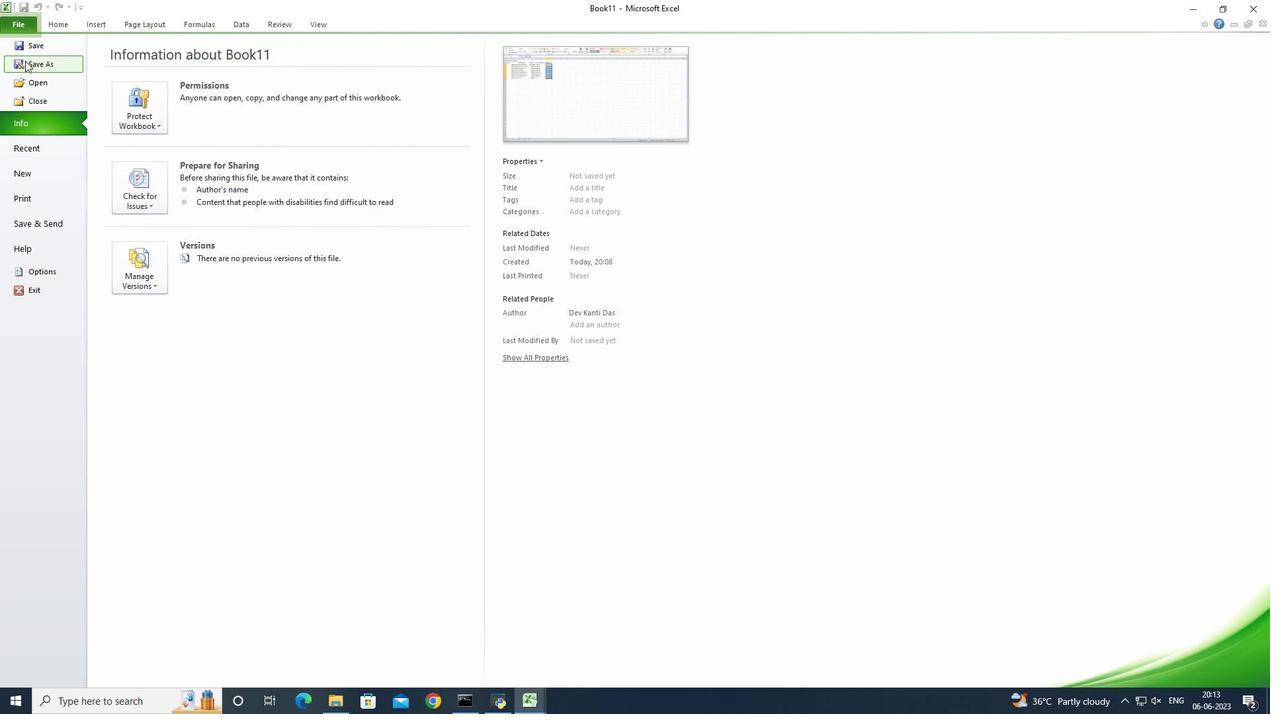 
Action: Mouse pressed left at (25, 62)
Screenshot: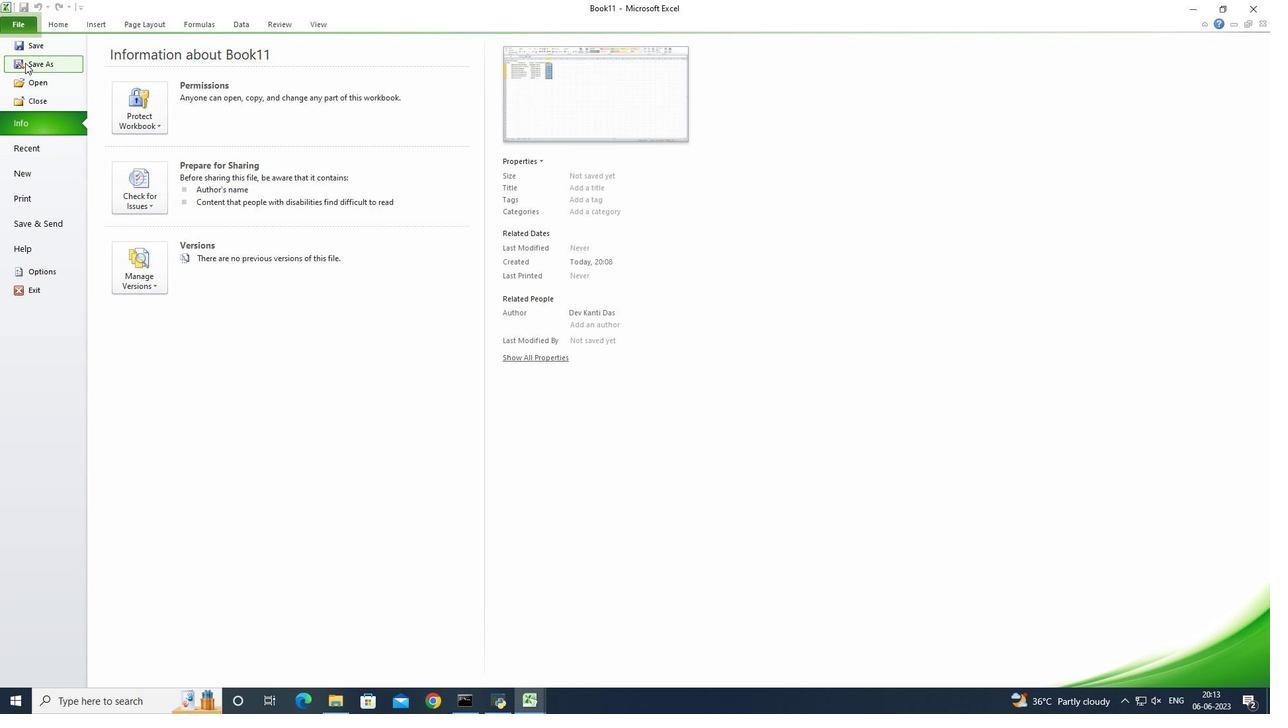
Action: Mouse moved to (159, 262)
Screenshot: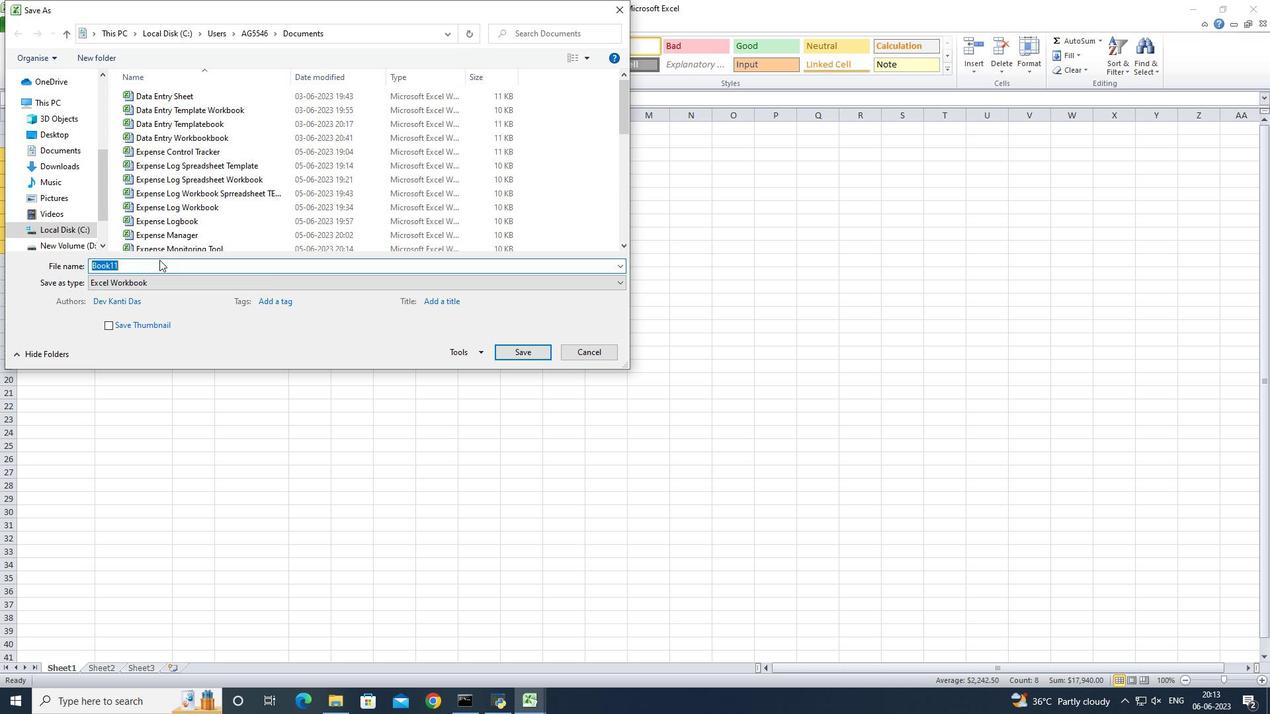 
Action: Key pressed <Key.backspace><Key.shift><Key.shift>Fin<Key.shift>Statement<Key.space>templatesbook
Screenshot: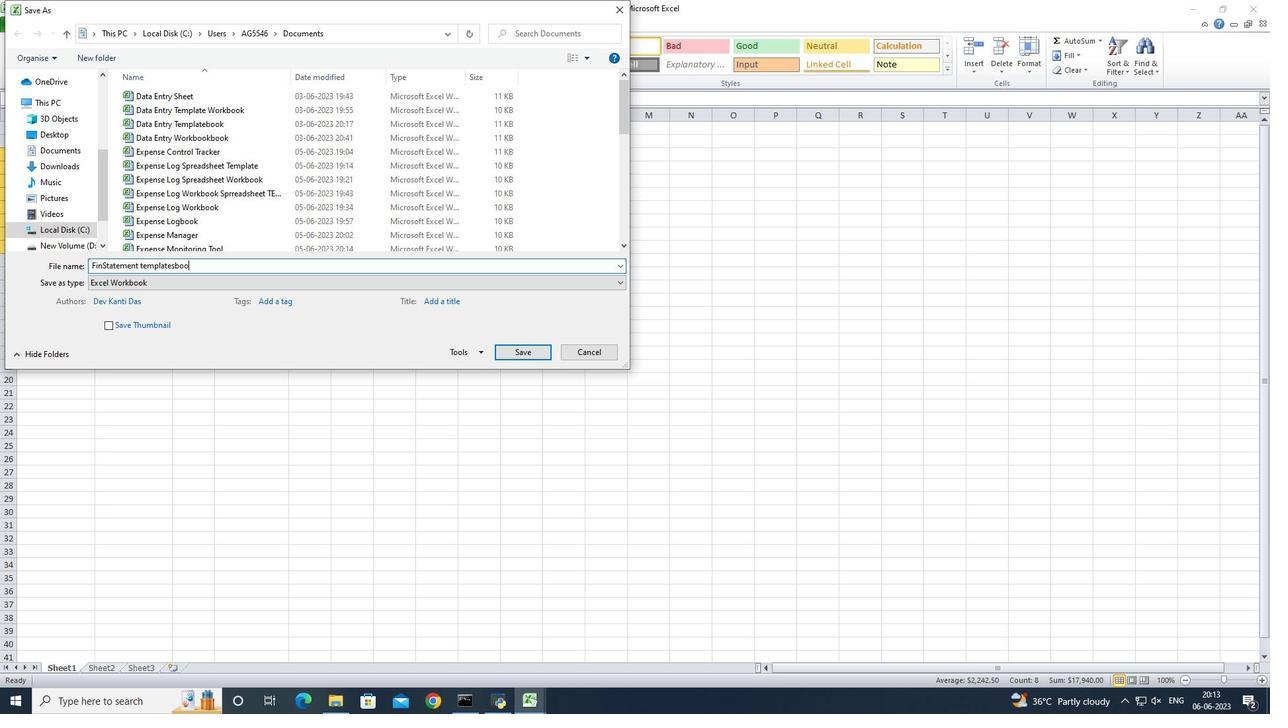 
Action: Mouse moved to (517, 353)
Screenshot: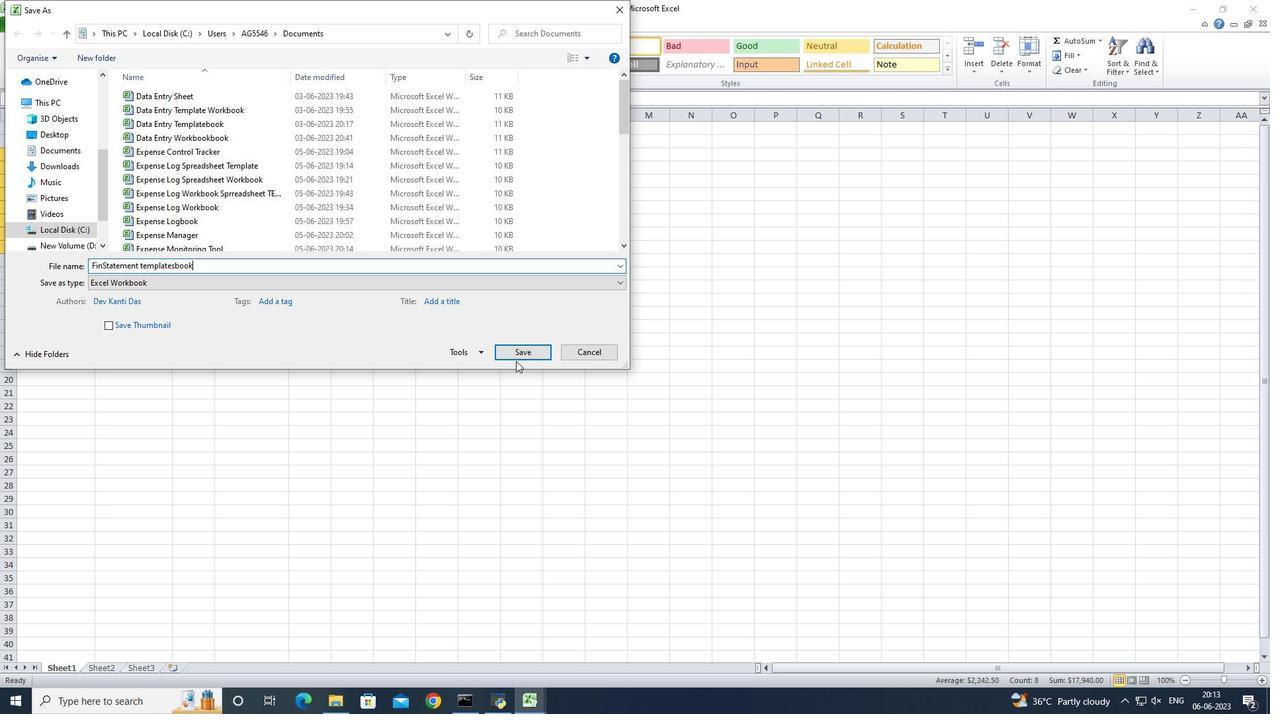 
Action: Mouse pressed left at (517, 353)
Screenshot: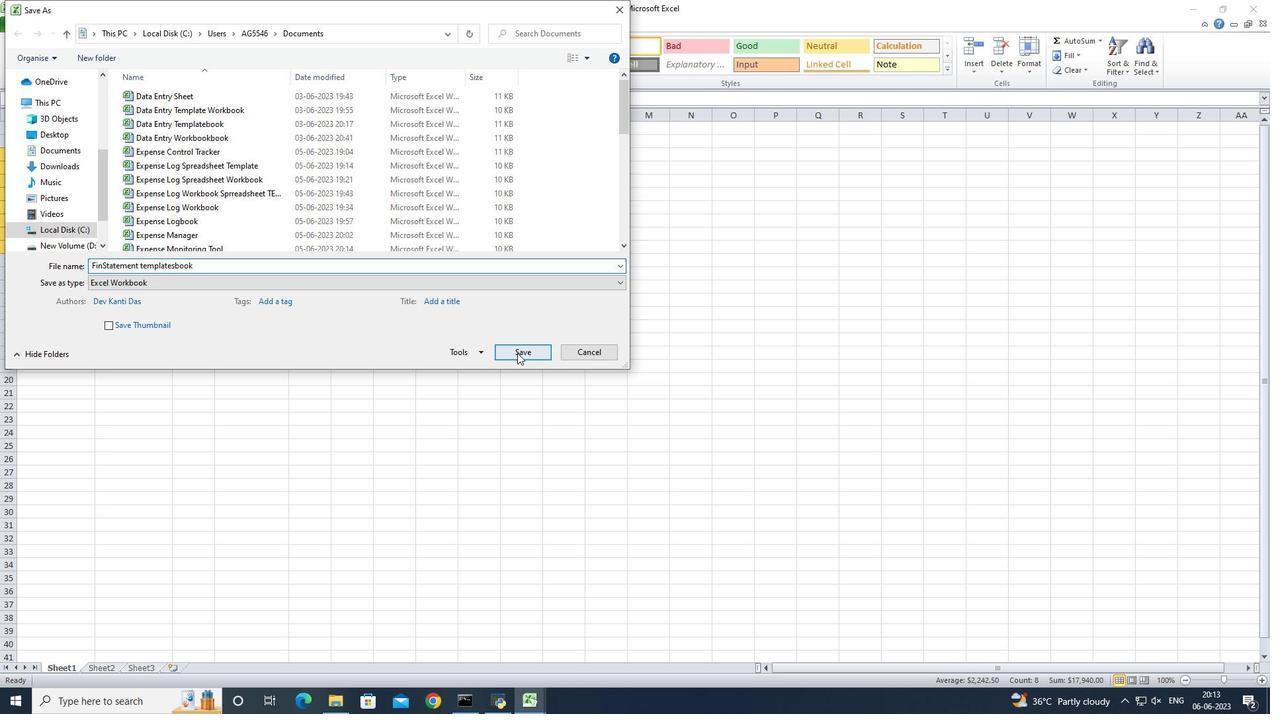 
Action: Mouse moved to (97, 302)
Screenshot: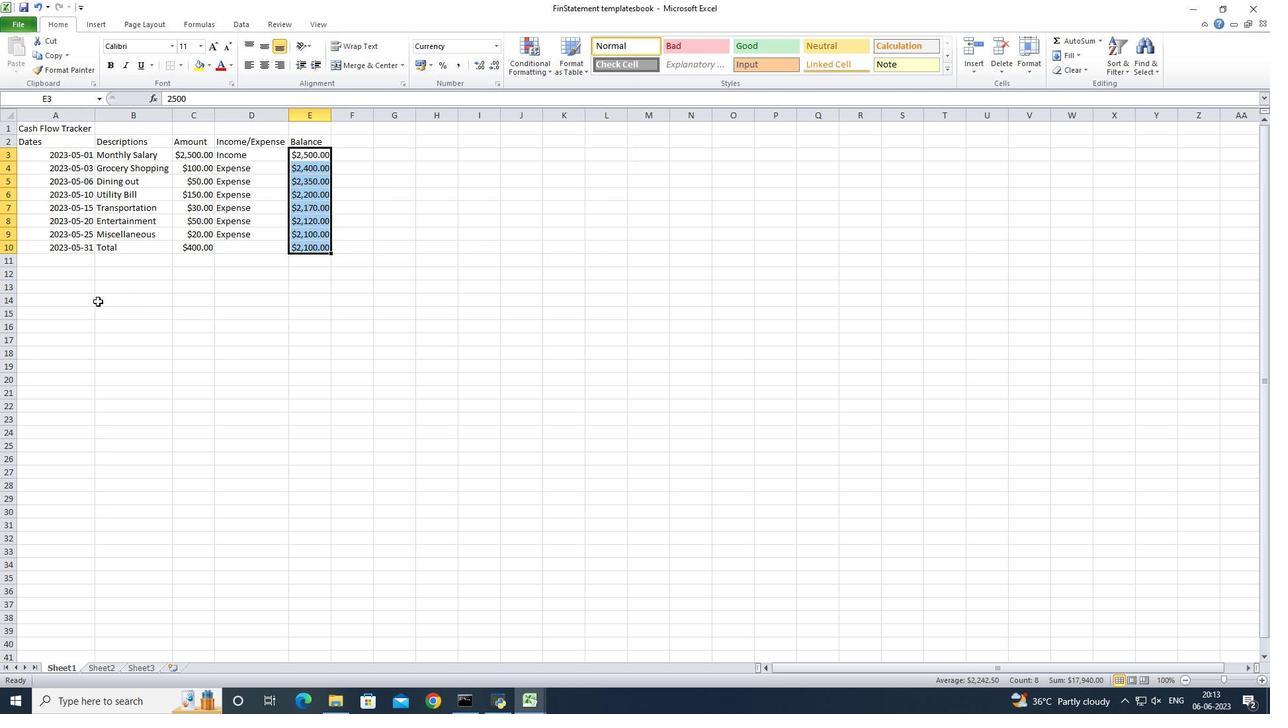 
